 Task: Create a birthday invitation using Canva. Include the date, location, and a festive design.
Action: Mouse moved to (140, 69)
Screenshot: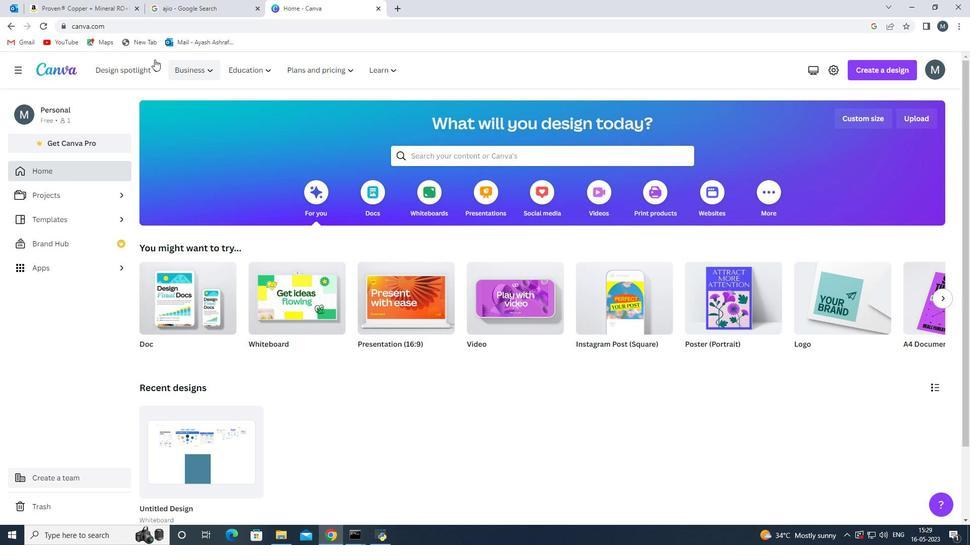 
Action: Mouse pressed left at (140, 69)
Screenshot: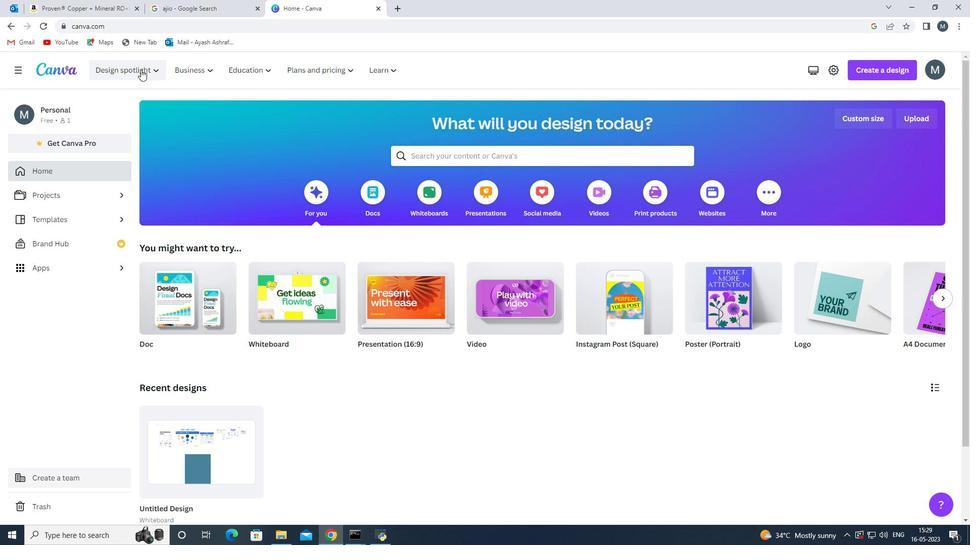 
Action: Mouse pressed left at (140, 69)
Screenshot: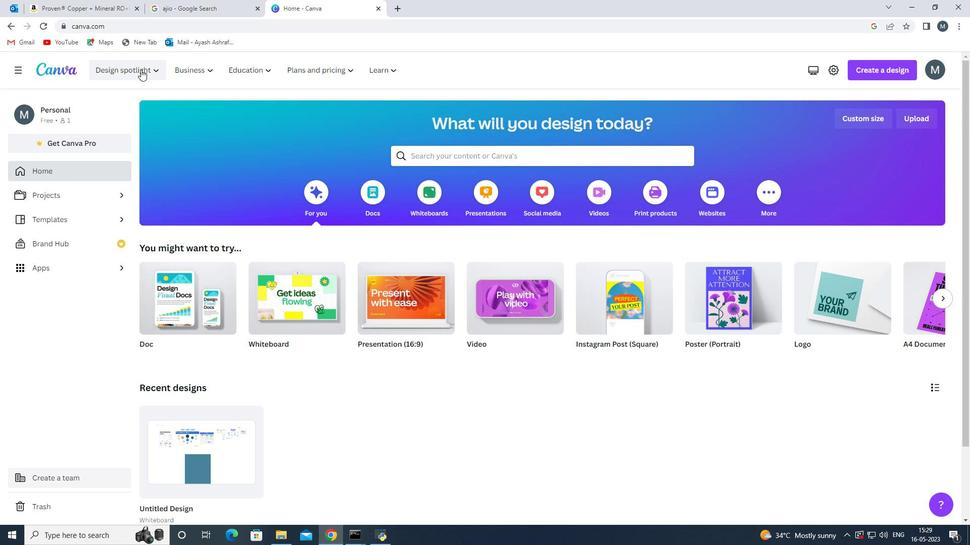 
Action: Mouse moved to (70, 353)
Screenshot: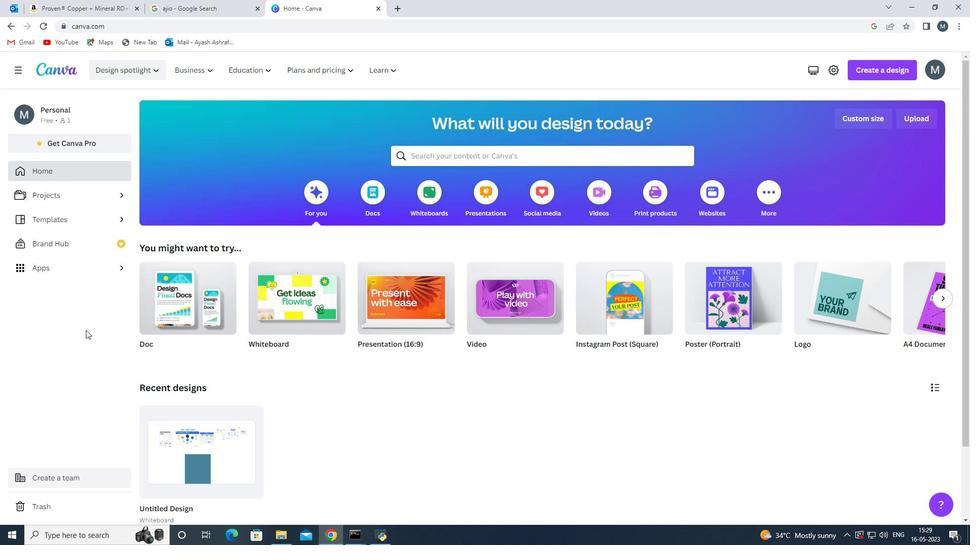 
Action: Mouse pressed left at (70, 353)
Screenshot: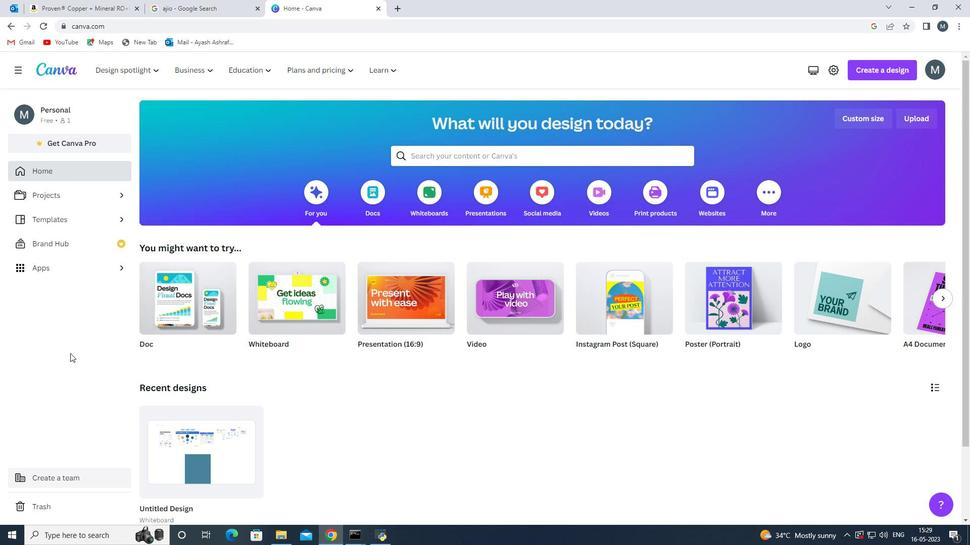 
Action: Mouse moved to (87, 352)
Screenshot: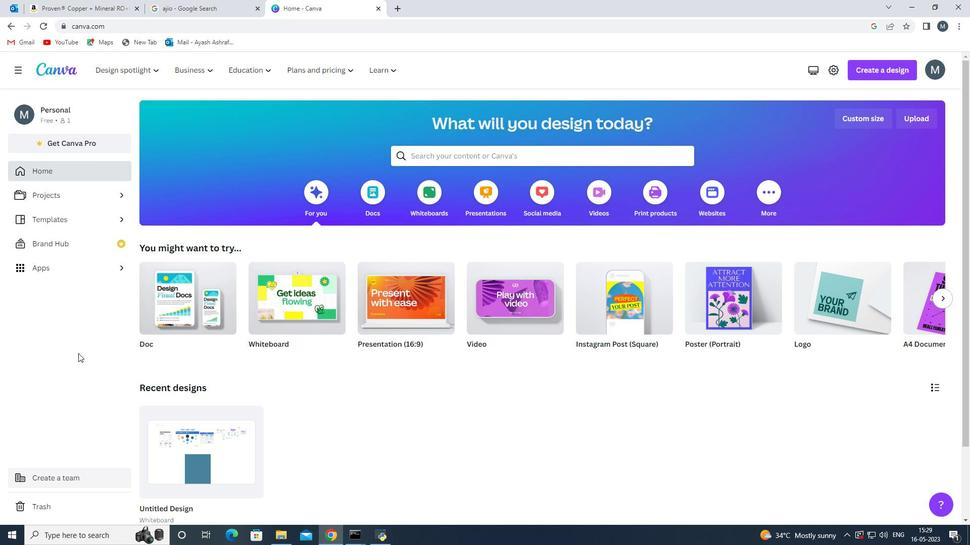 
Action: Mouse scrolled (87, 351) with delta (0, 0)
Screenshot: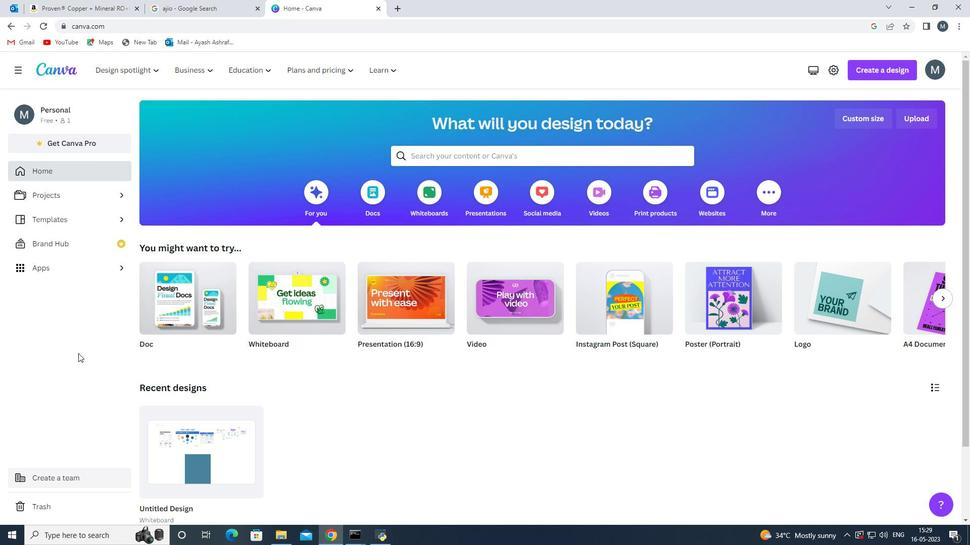 
Action: Mouse moved to (89, 352)
Screenshot: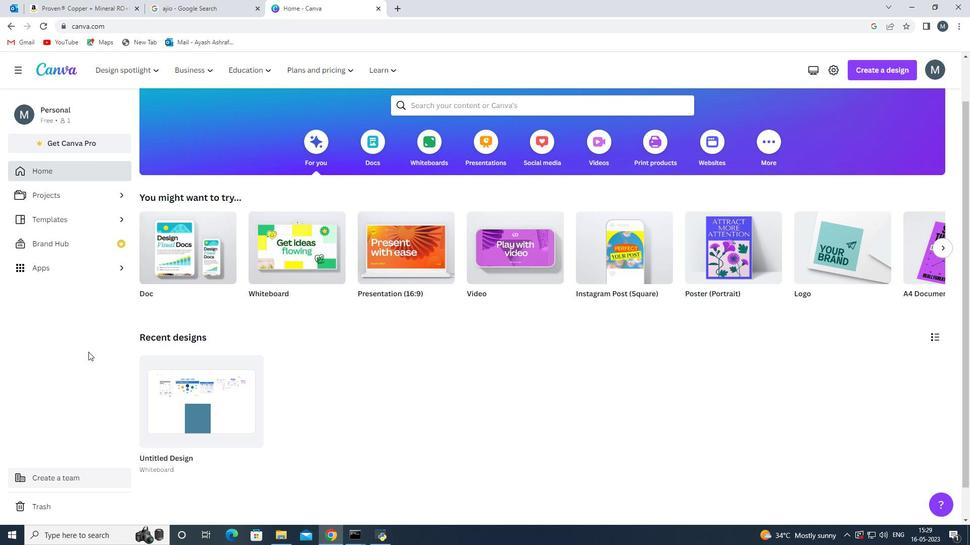
Action: Mouse scrolled (89, 353) with delta (0, 0)
Screenshot: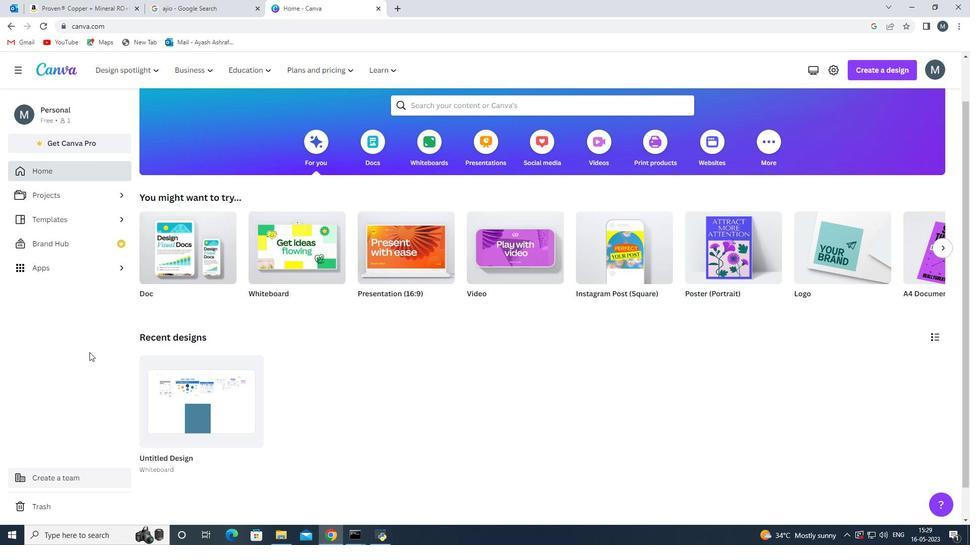 
Action: Mouse scrolled (89, 353) with delta (0, 0)
Screenshot: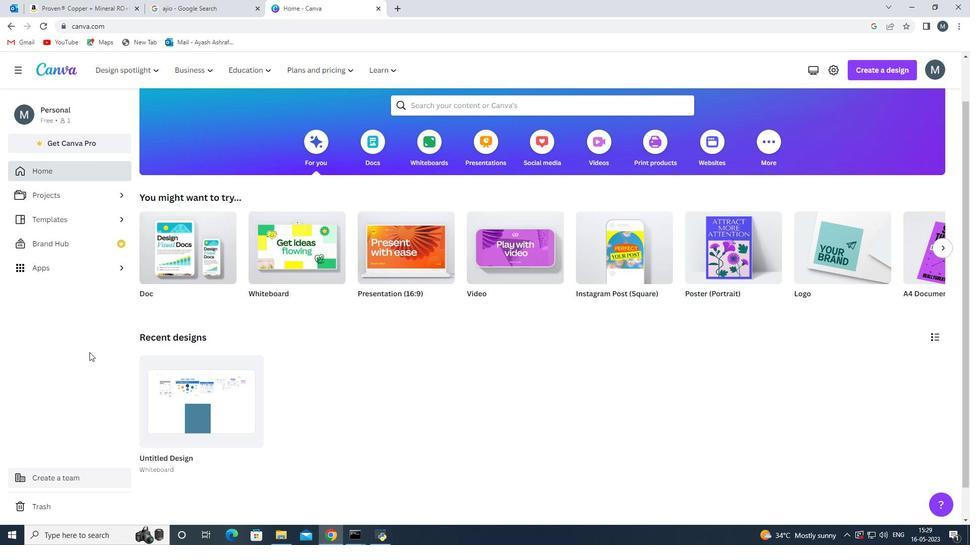
Action: Mouse scrolled (89, 353) with delta (0, 0)
Screenshot: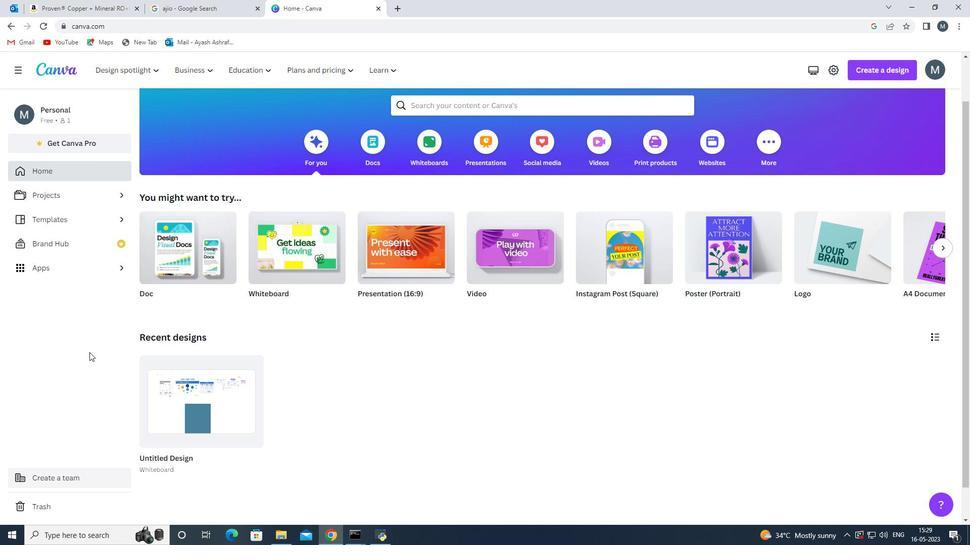 
Action: Mouse scrolled (89, 353) with delta (0, 0)
Screenshot: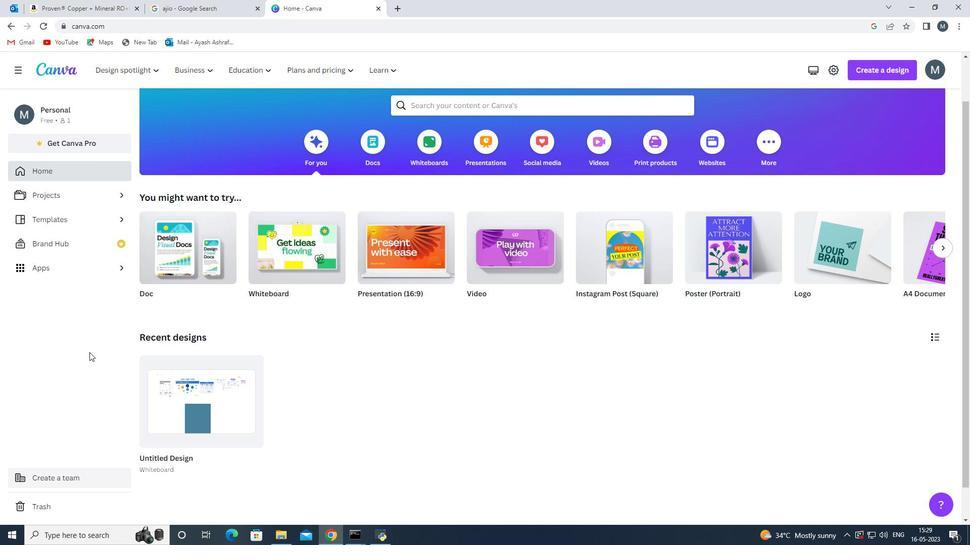 
Action: Mouse scrolled (89, 353) with delta (0, 0)
Screenshot: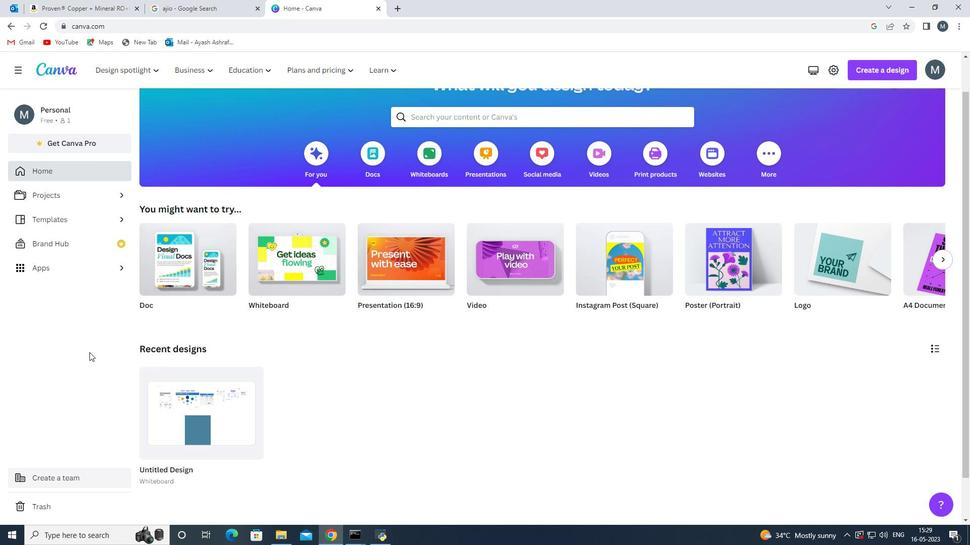 
Action: Mouse moved to (880, 65)
Screenshot: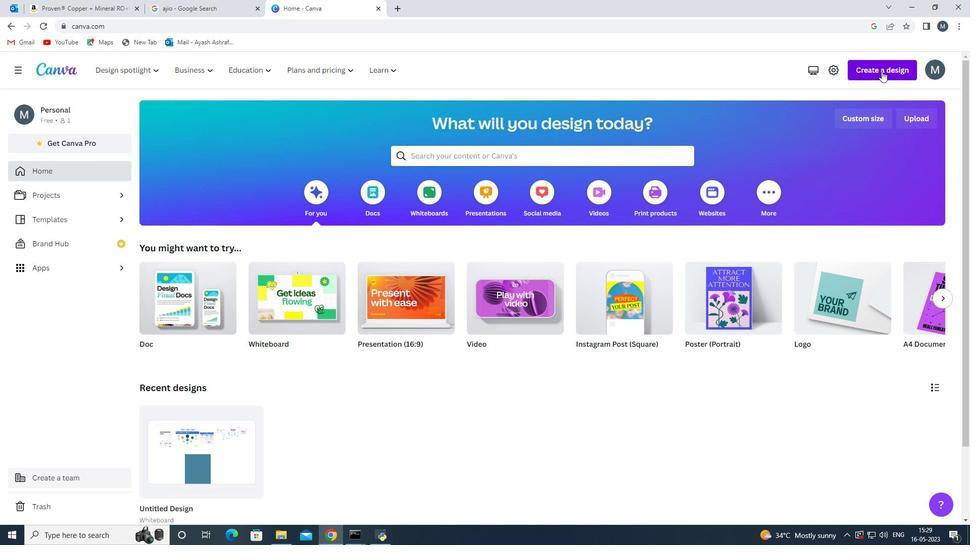 
Action: Mouse pressed left at (880, 65)
Screenshot: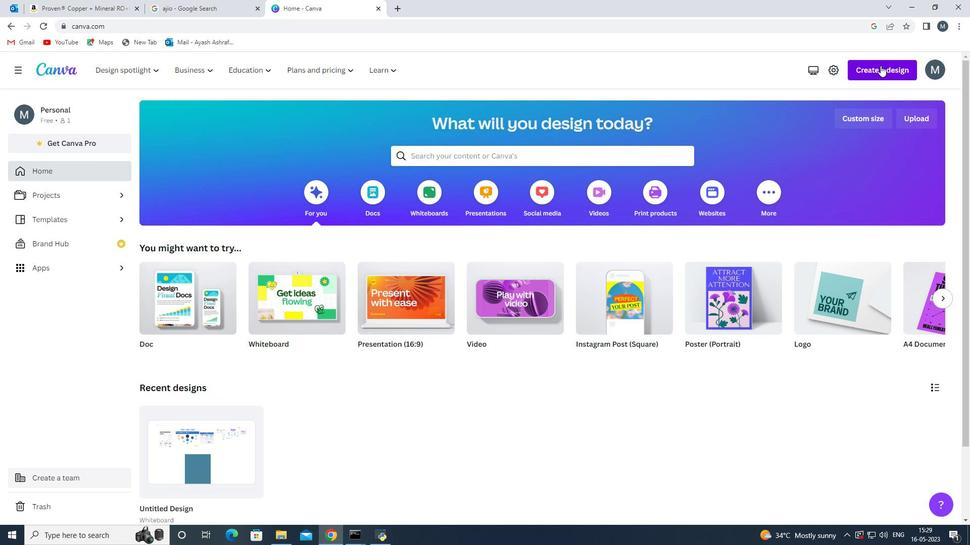 
Action: Mouse moved to (827, 173)
Screenshot: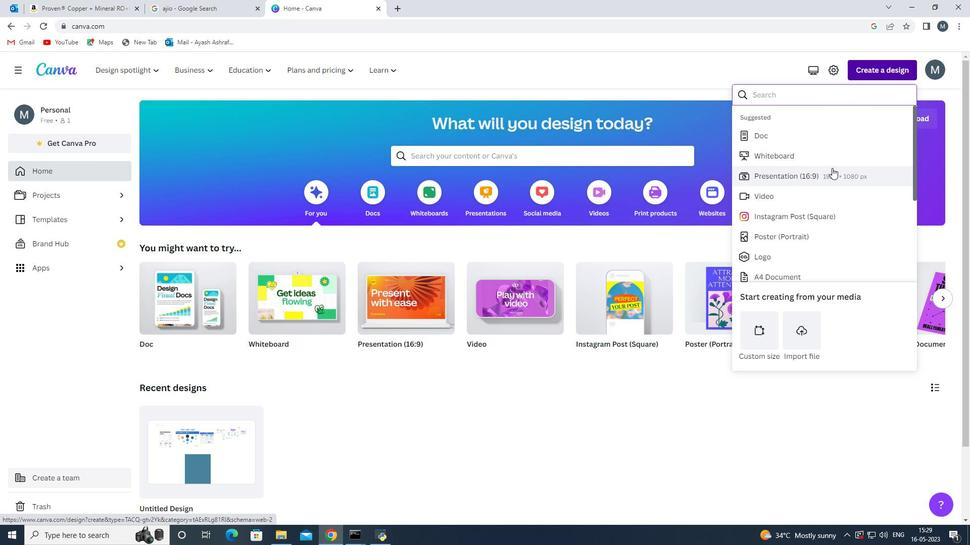 
Action: Mouse scrolled (827, 172) with delta (0, 0)
Screenshot: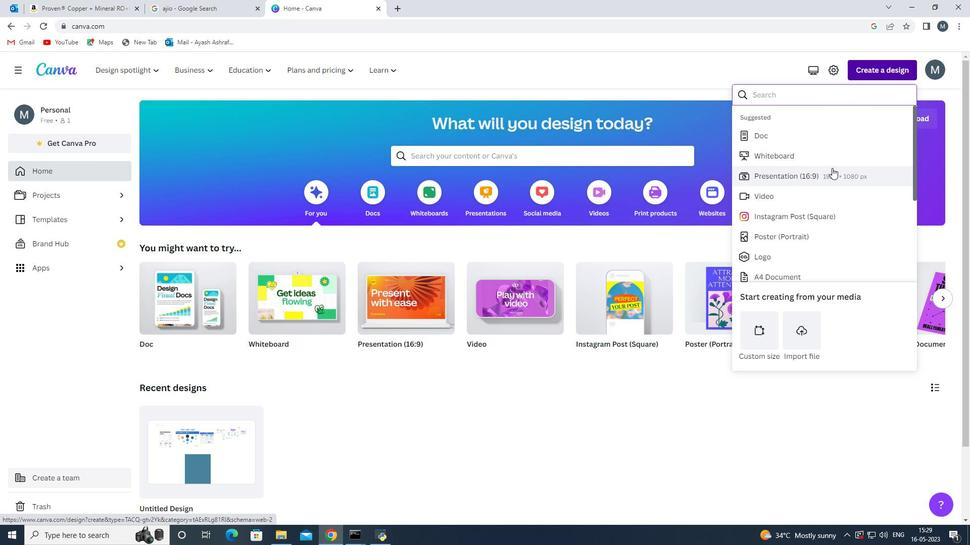 
Action: Mouse moved to (818, 182)
Screenshot: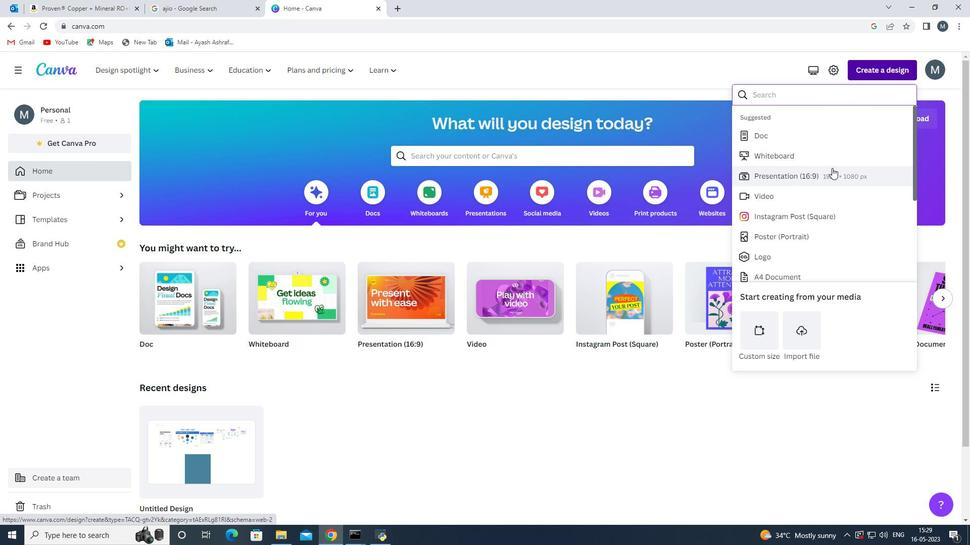 
Action: Mouse scrolled (818, 182) with delta (0, 0)
Screenshot: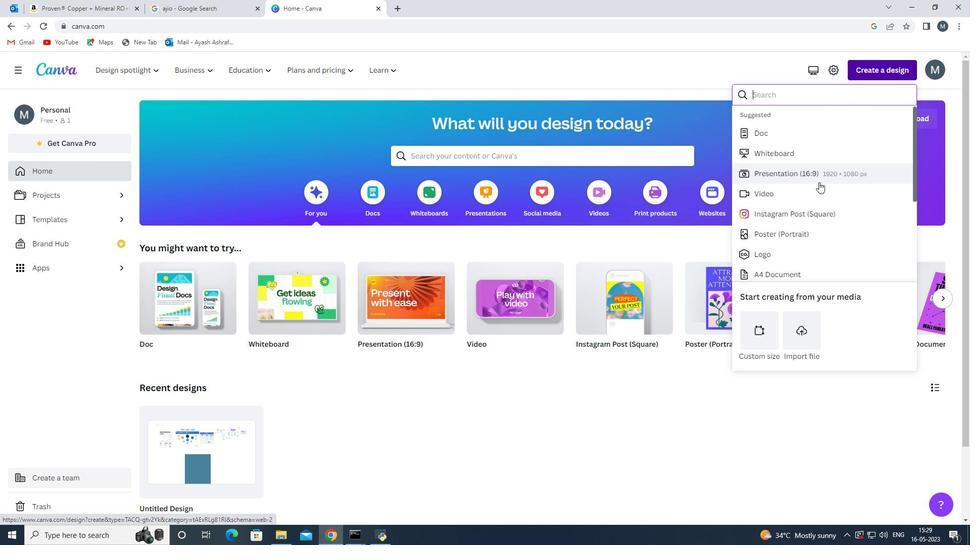 
Action: Mouse scrolled (818, 182) with delta (0, 0)
Screenshot: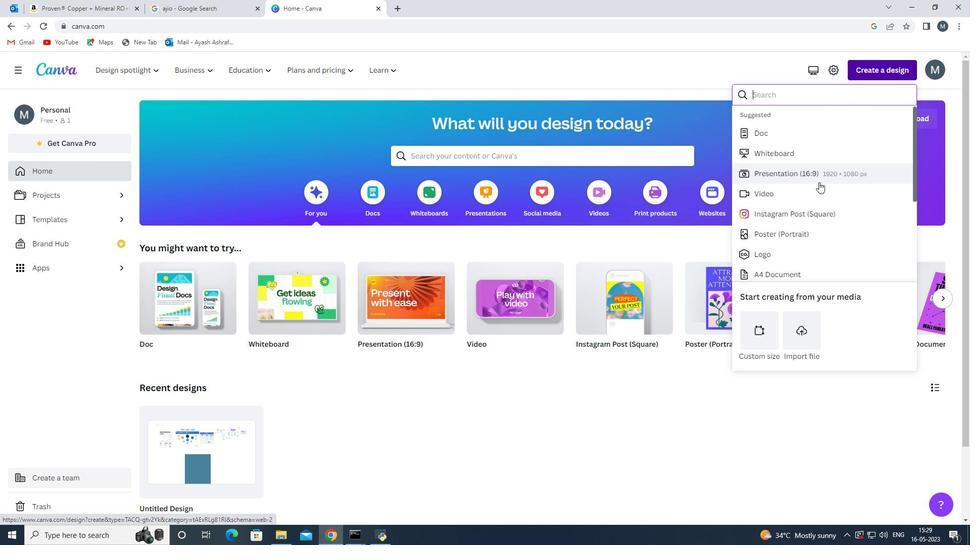 
Action: Mouse scrolled (818, 182) with delta (0, 0)
Screenshot: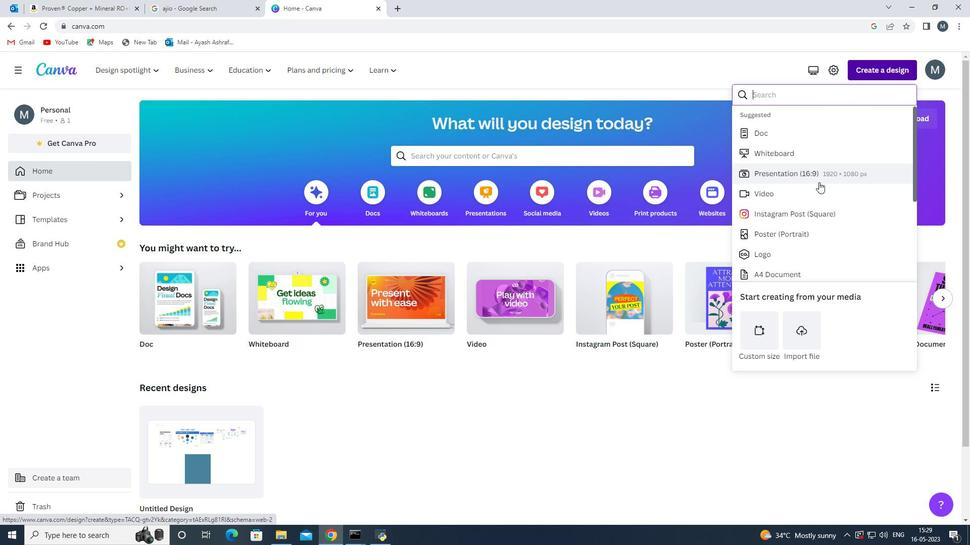 
Action: Mouse scrolled (818, 182) with delta (0, 0)
Screenshot: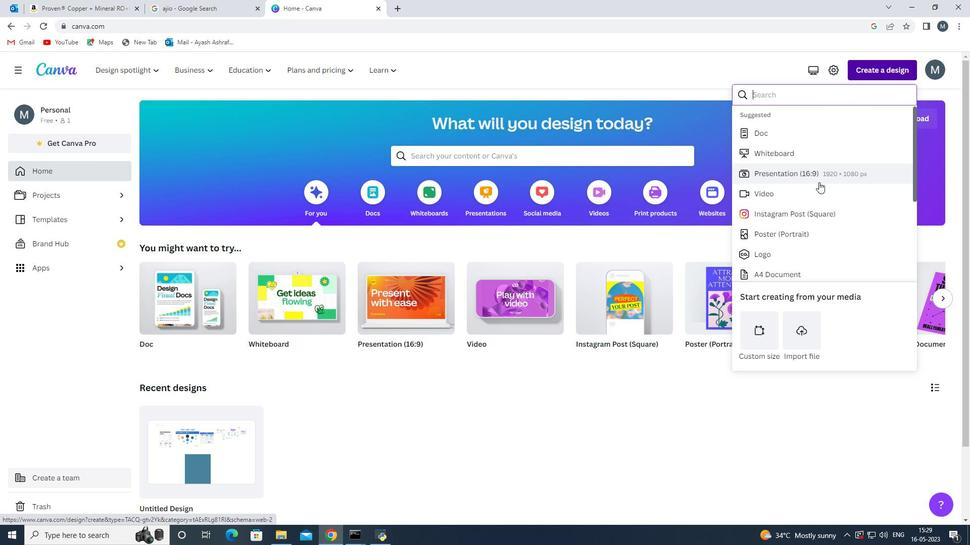 
Action: Mouse scrolled (818, 182) with delta (0, 0)
Screenshot: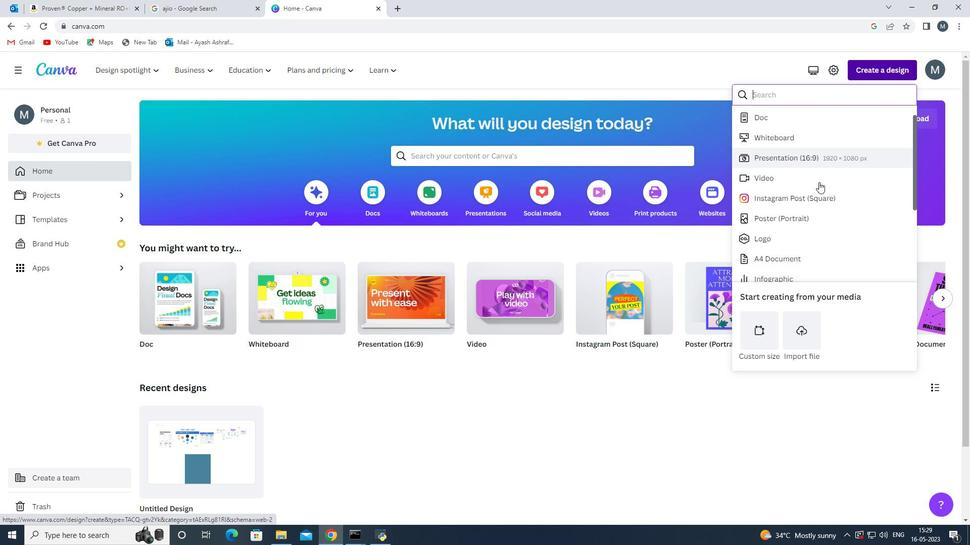 
Action: Mouse moved to (813, 183)
Screenshot: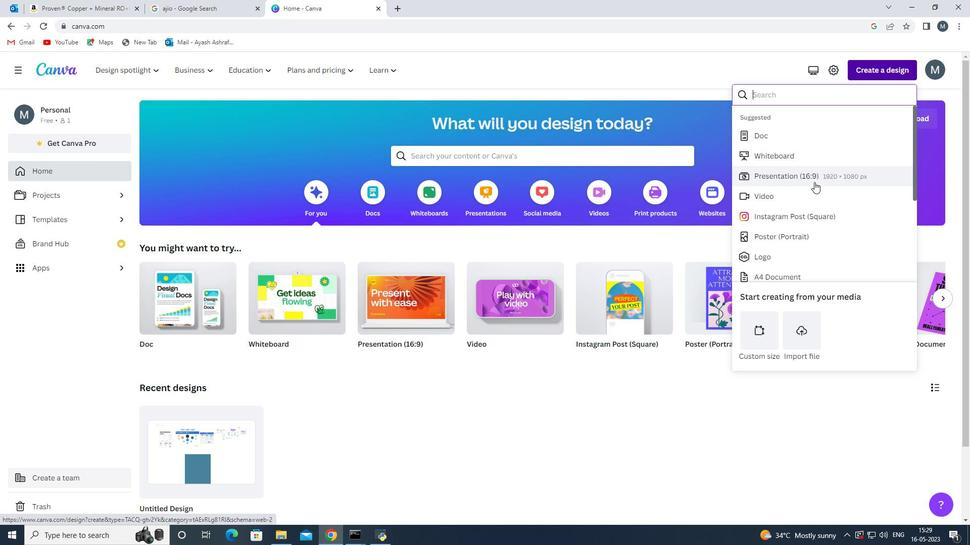 
Action: Mouse scrolled (813, 183) with delta (0, 0)
Screenshot: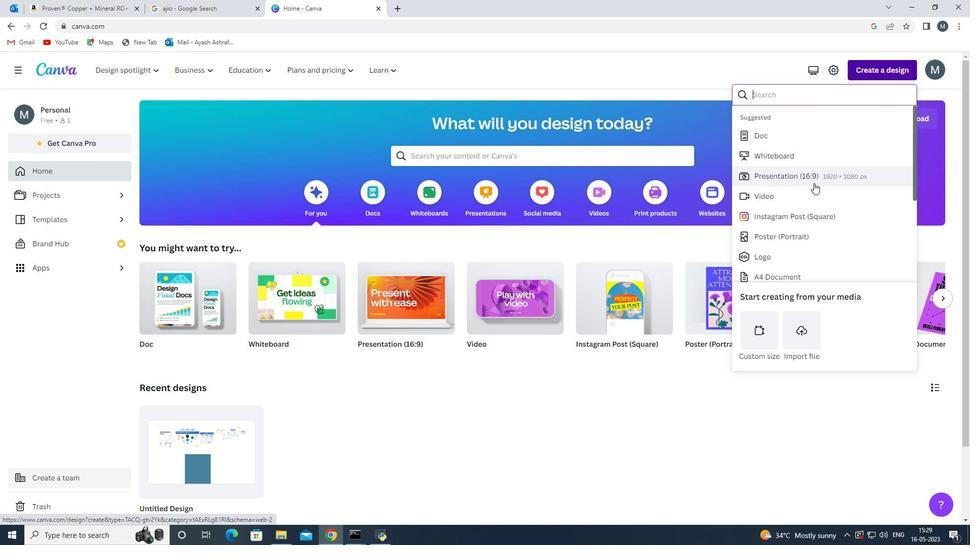 
Action: Mouse scrolled (813, 183) with delta (0, 0)
Screenshot: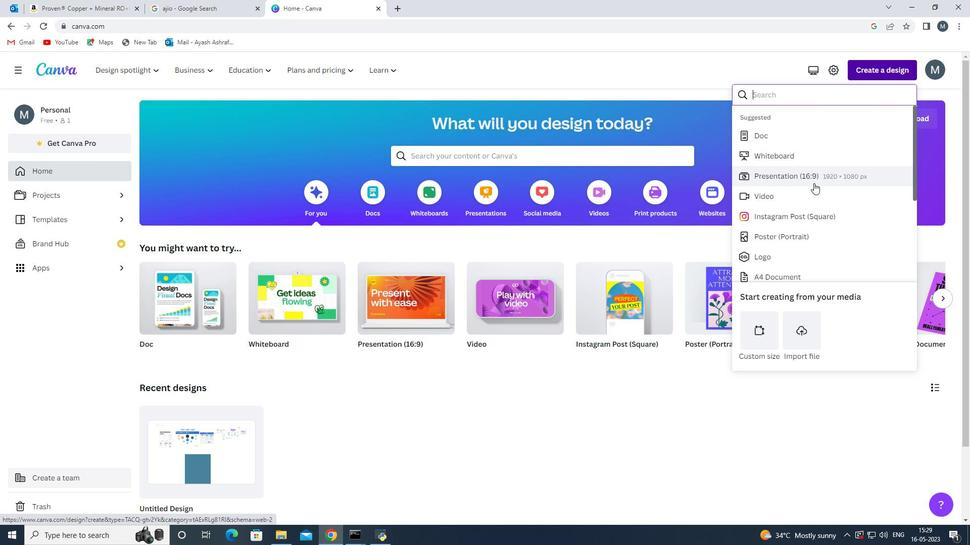 
Action: Mouse scrolled (813, 183) with delta (0, 0)
Screenshot: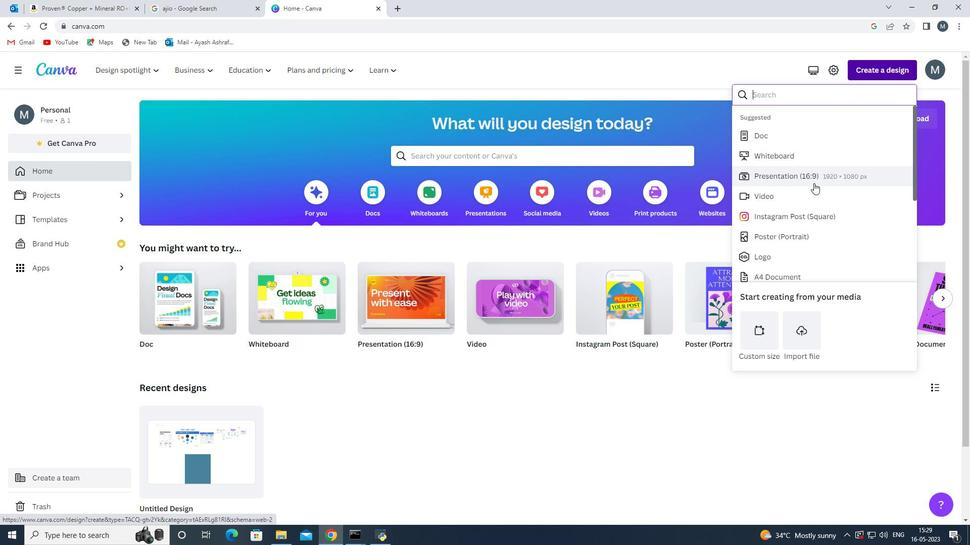 
Action: Mouse scrolled (813, 183) with delta (0, 0)
Screenshot: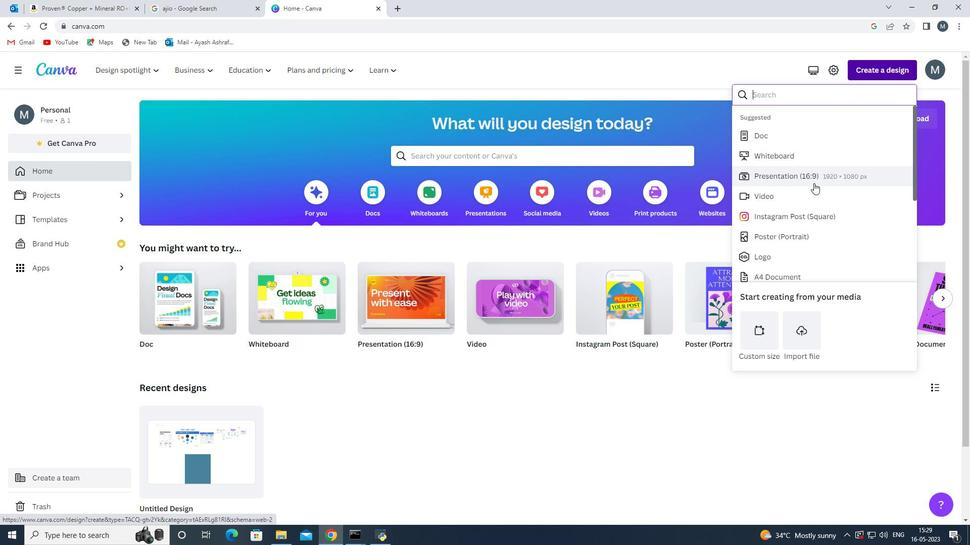 
Action: Mouse scrolled (813, 183) with delta (0, 0)
Screenshot: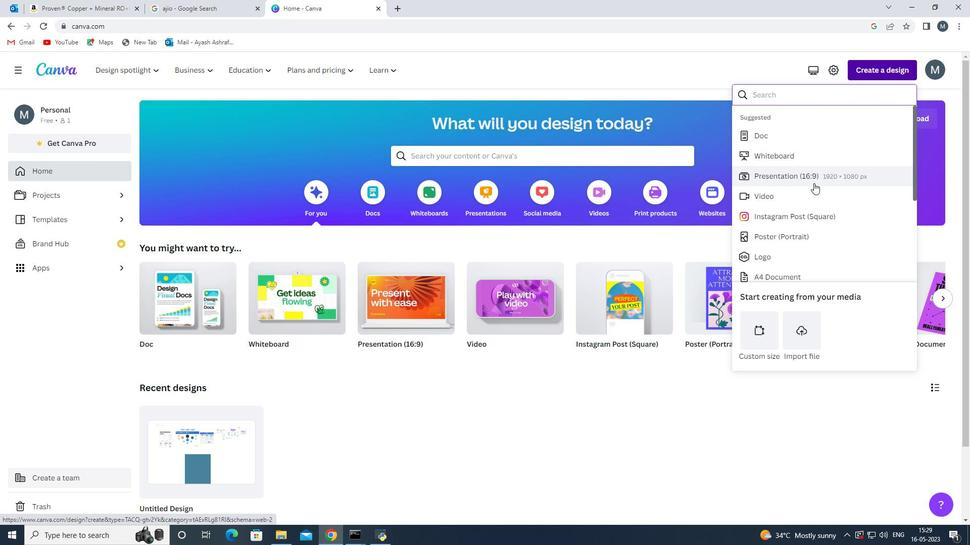 
Action: Mouse moved to (769, 97)
Screenshot: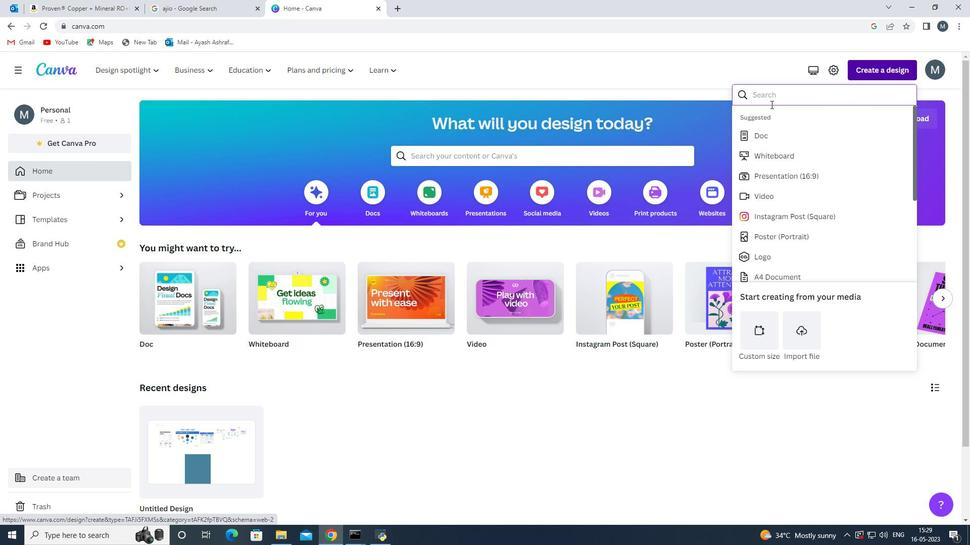 
Action: Mouse pressed left at (769, 97)
Screenshot: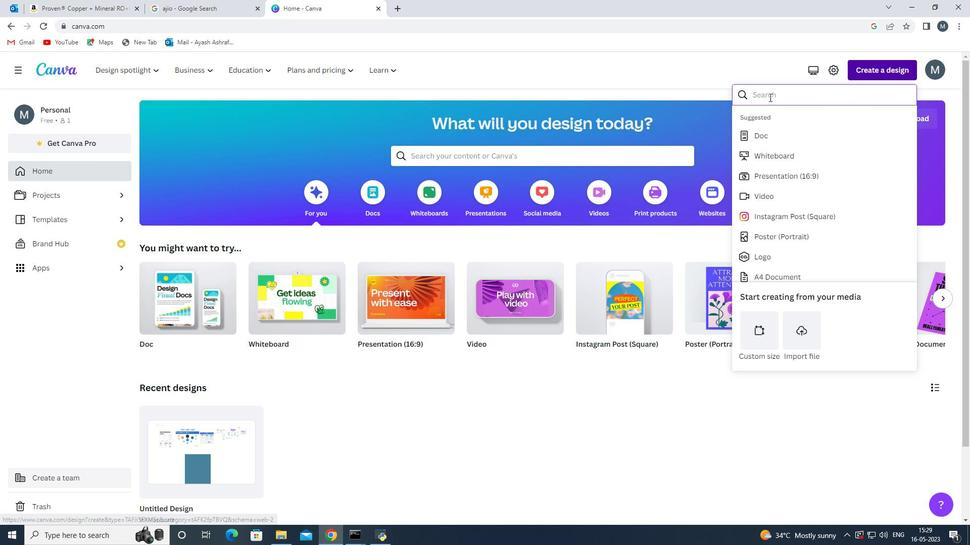 
Action: Mouse moved to (786, 130)
Screenshot: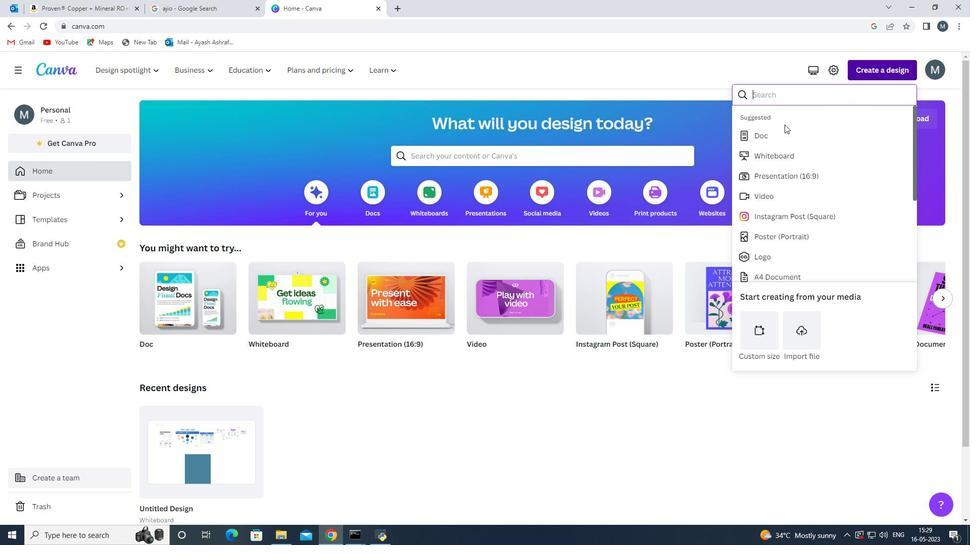 
Action: Mouse scrolled (786, 130) with delta (0, 0)
Screenshot: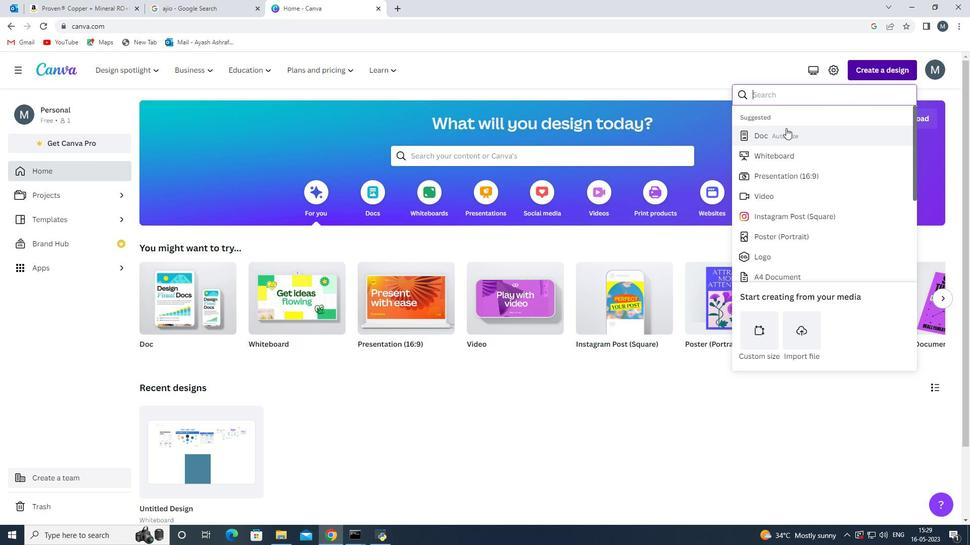 
Action: Mouse moved to (786, 134)
Screenshot: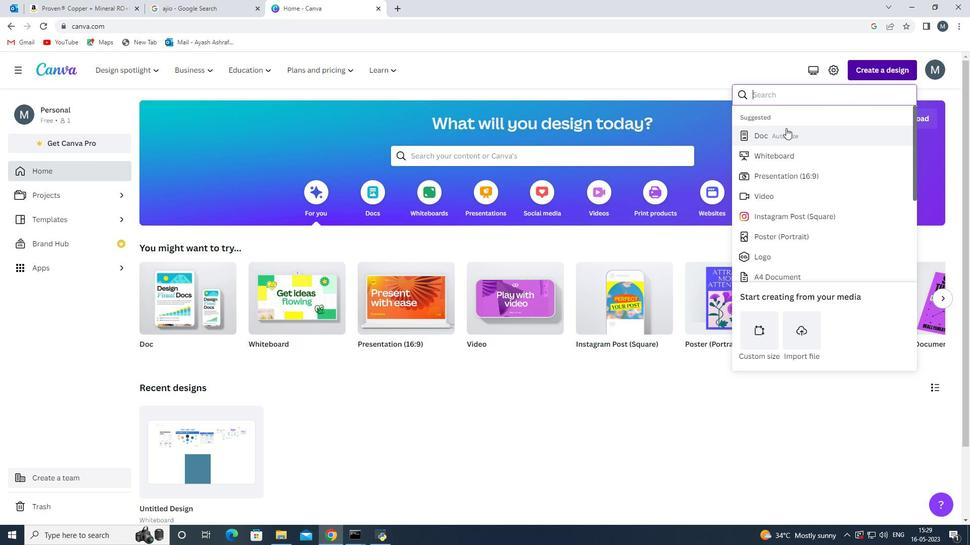 
Action: Mouse scrolled (786, 133) with delta (0, 0)
Screenshot: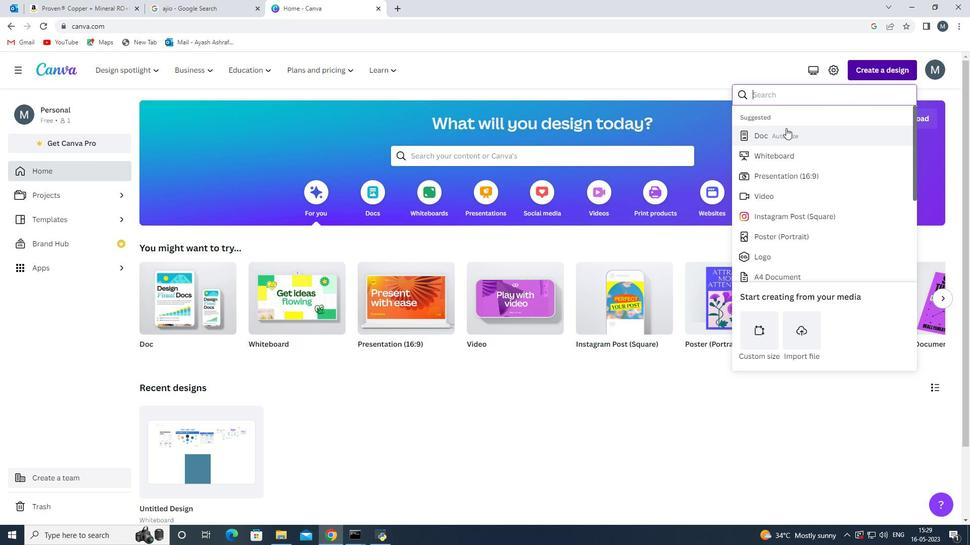 
Action: Mouse moved to (787, 134)
Screenshot: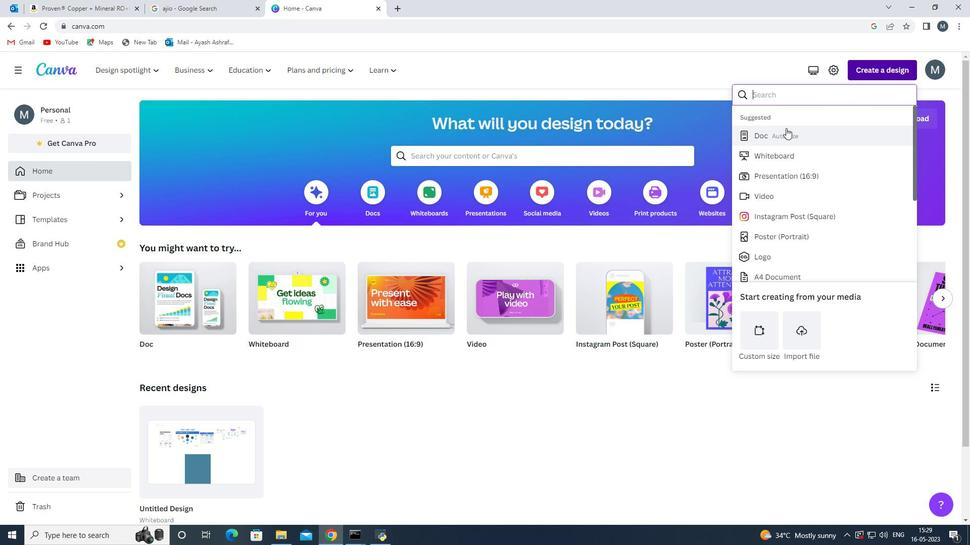 
Action: Mouse scrolled (787, 134) with delta (0, 0)
Screenshot: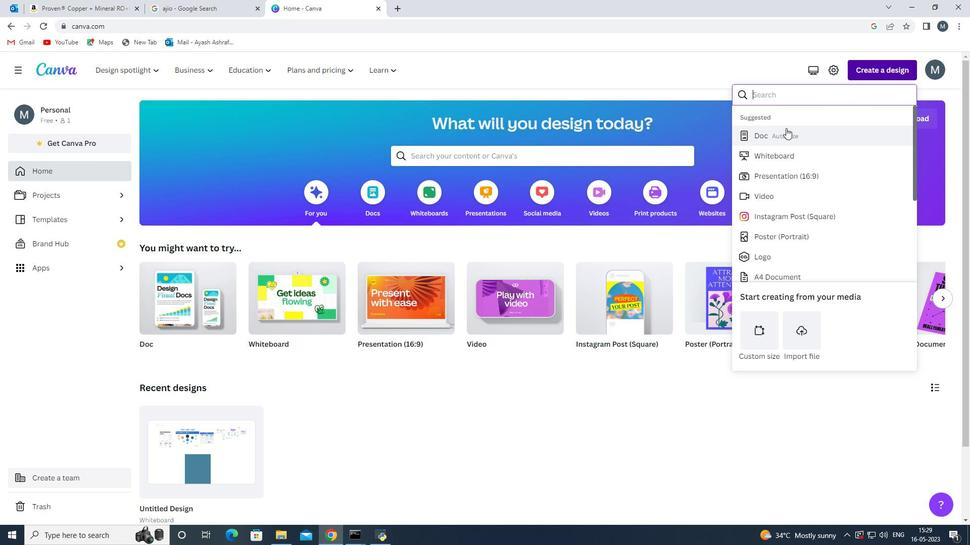 
Action: Mouse moved to (787, 135)
Screenshot: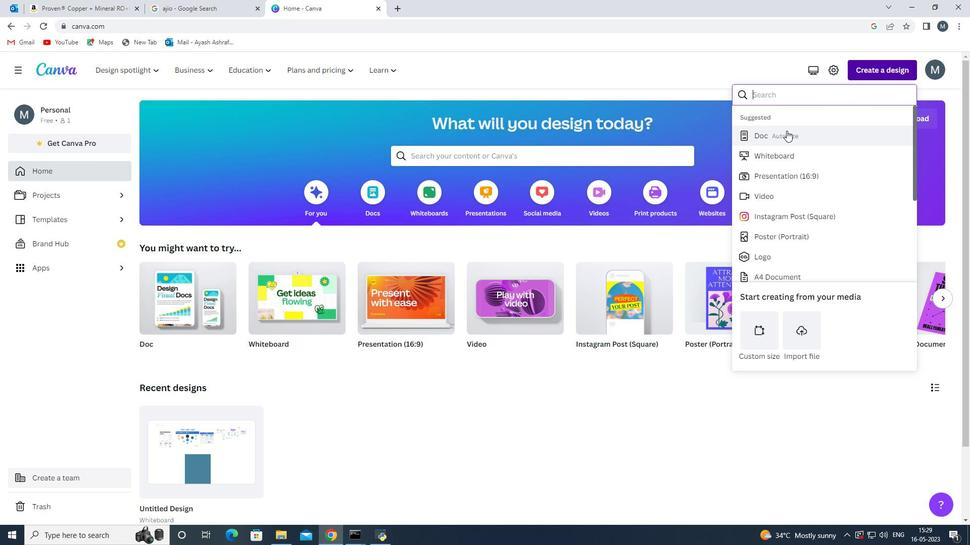 
Action: Mouse scrolled (787, 134) with delta (0, 0)
Screenshot: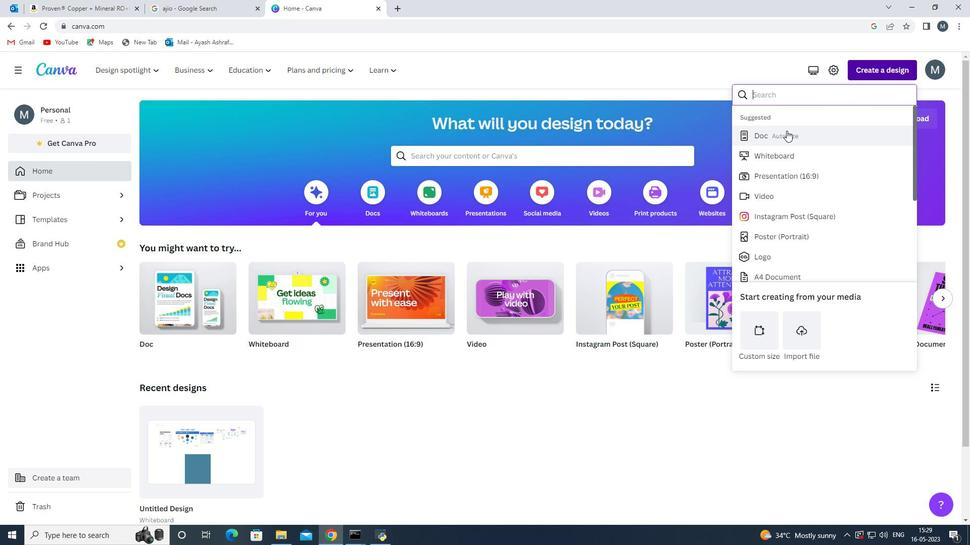 
Action: Mouse moved to (793, 218)
Screenshot: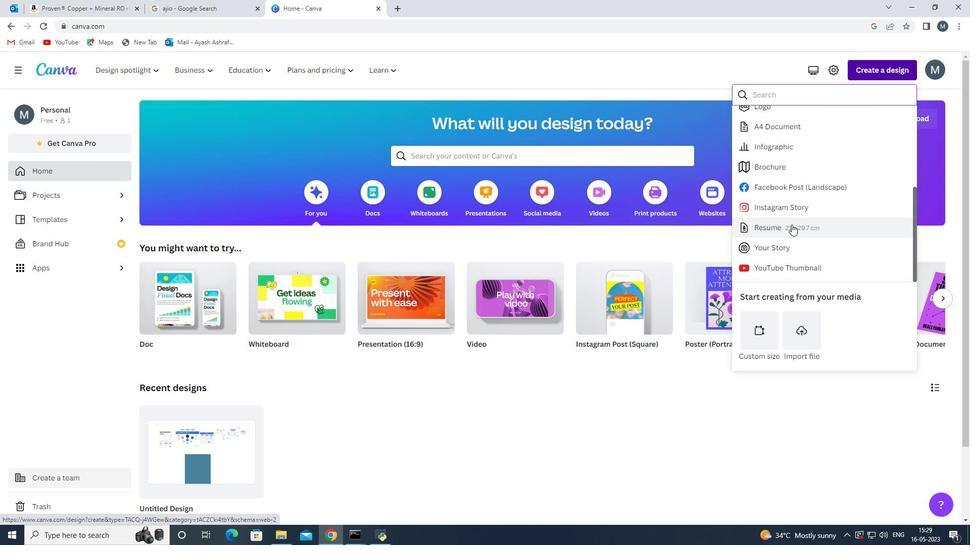 
Action: Mouse scrolled (793, 218) with delta (0, 0)
Screenshot: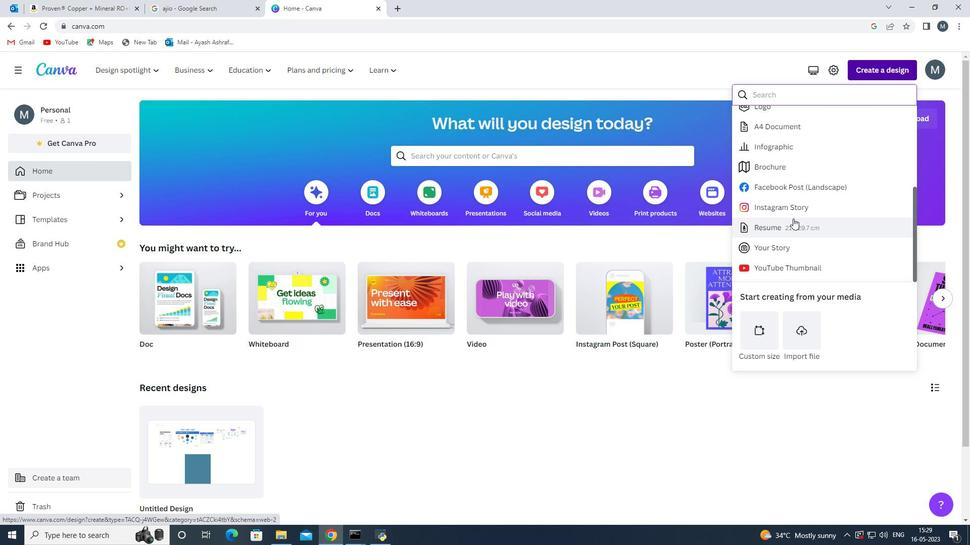 
Action: Mouse moved to (793, 218)
Screenshot: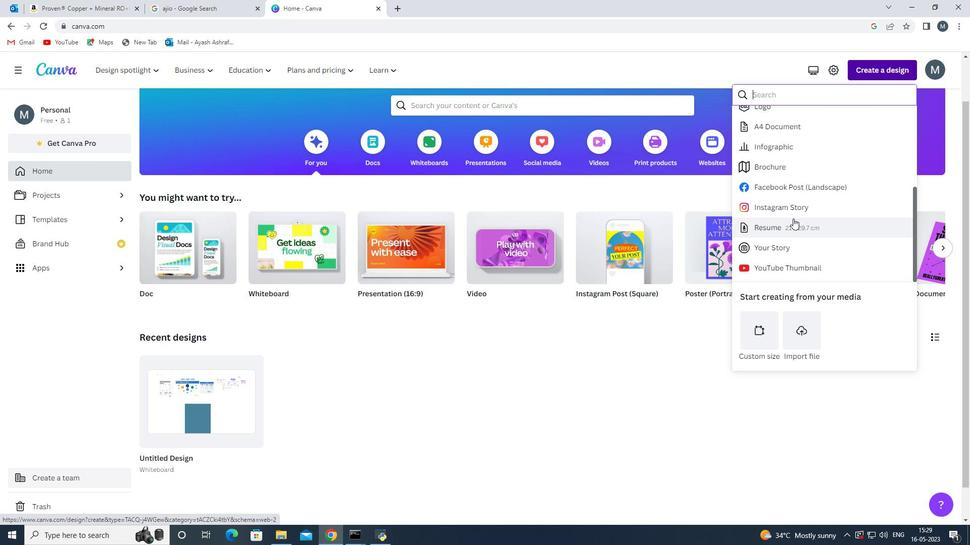
Action: Mouse scrolled (793, 219) with delta (0, 0)
Screenshot: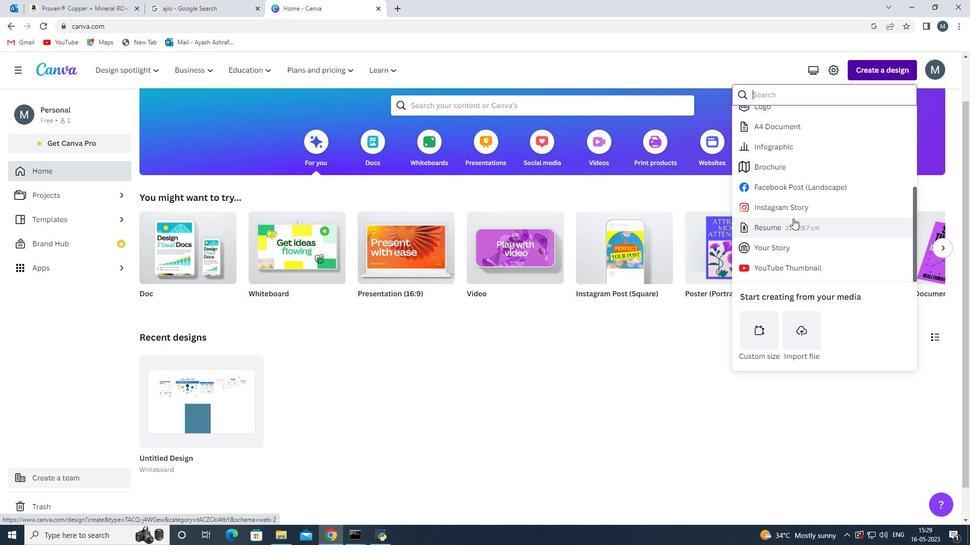 
Action: Mouse scrolled (793, 219) with delta (0, 0)
Screenshot: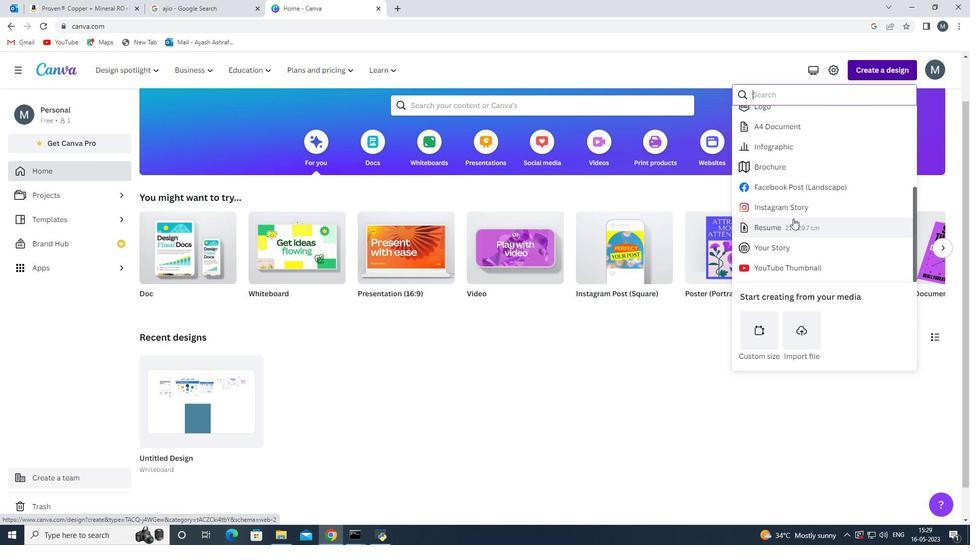 
Action: Mouse moved to (792, 218)
Screenshot: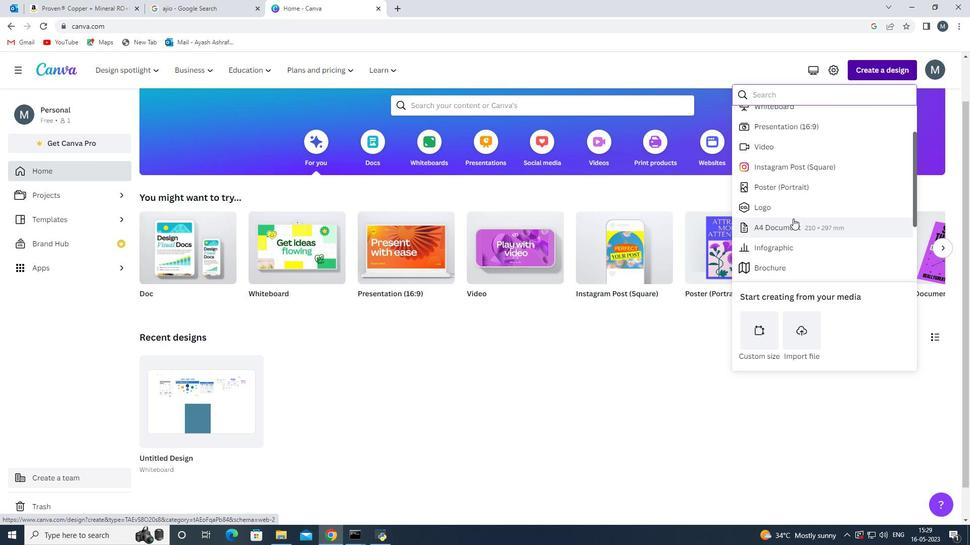
Action: Mouse scrolled (792, 219) with delta (0, 0)
Screenshot: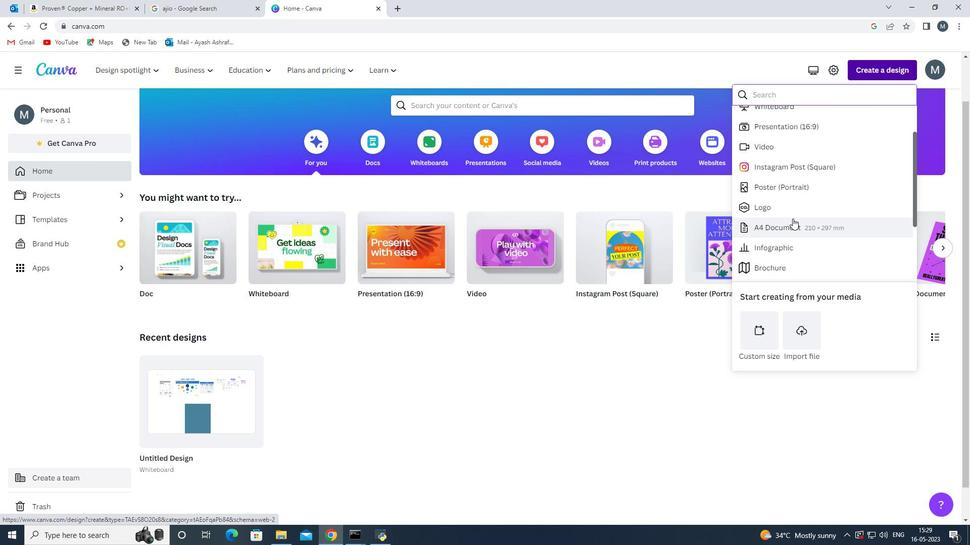 
Action: Mouse scrolled (792, 219) with delta (0, 0)
Screenshot: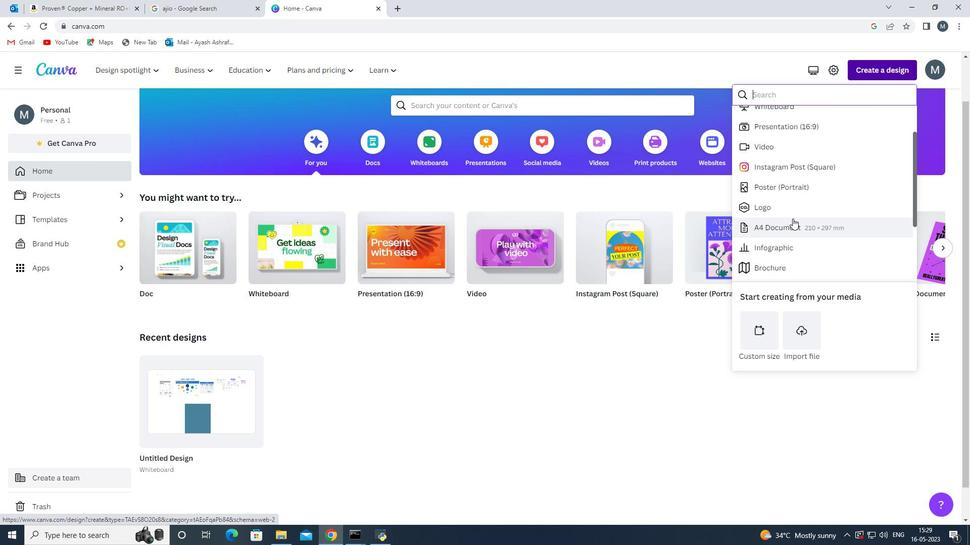 
Action: Mouse moved to (795, 210)
Screenshot: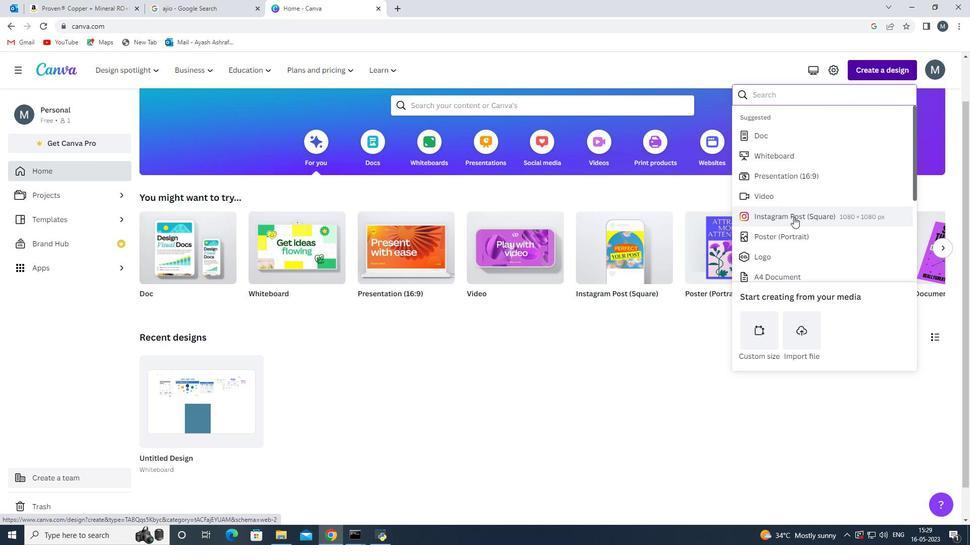 
Action: Mouse scrolled (795, 210) with delta (0, 0)
Screenshot: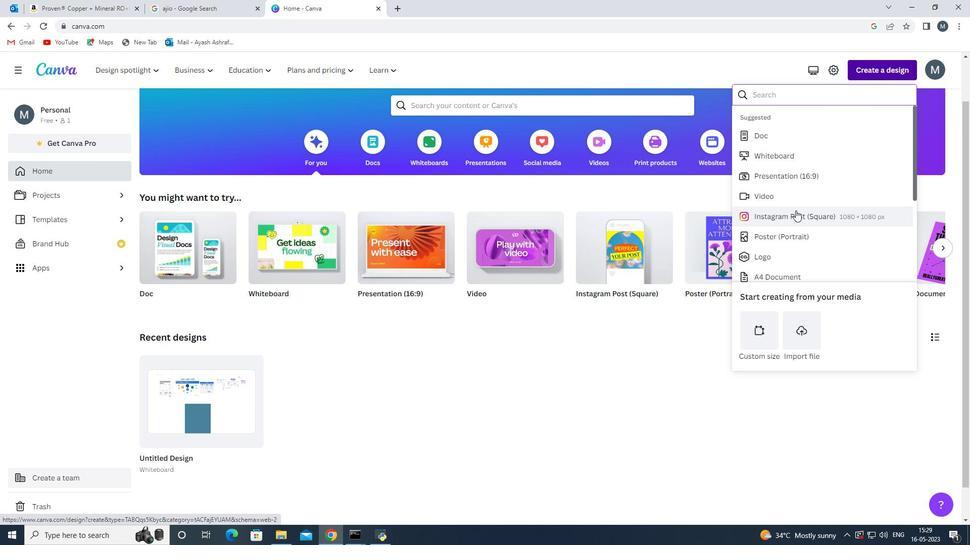 
Action: Mouse scrolled (795, 210) with delta (0, 0)
Screenshot: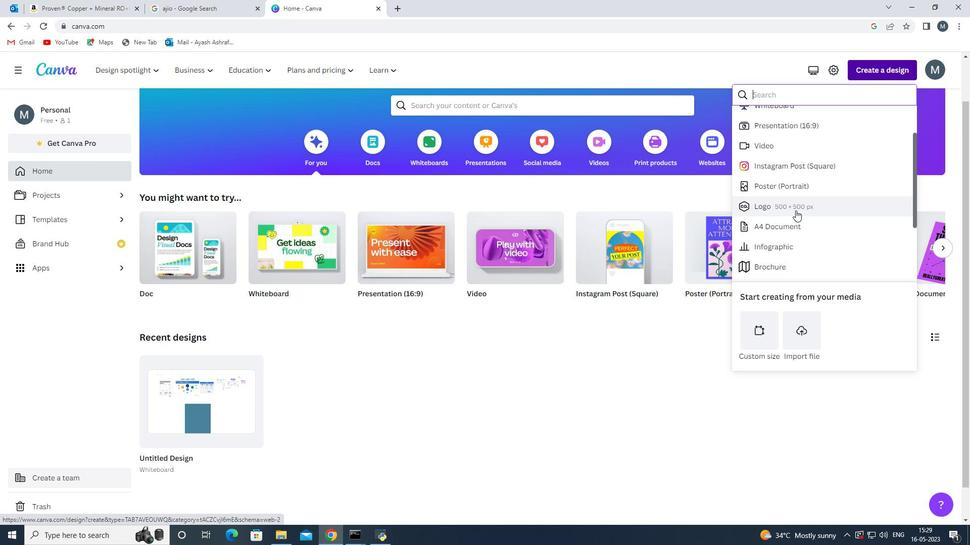 
Action: Mouse moved to (795, 210)
Screenshot: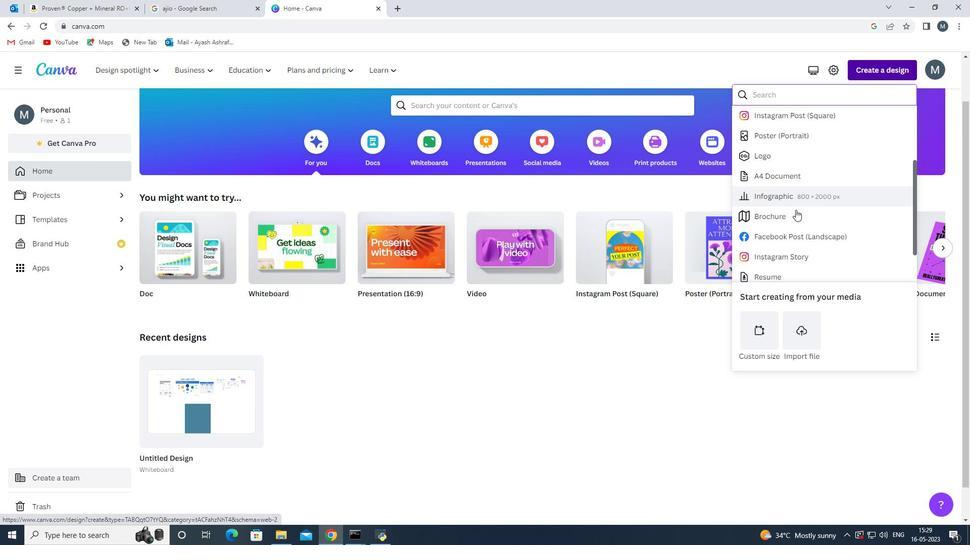 
Action: Mouse scrolled (795, 209) with delta (0, 0)
Screenshot: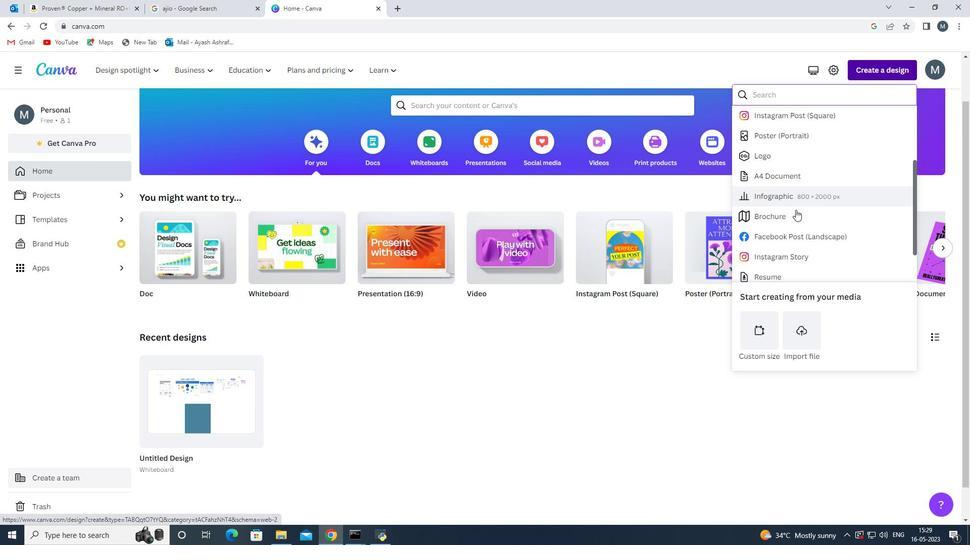 
Action: Mouse scrolled (795, 209) with delta (0, 0)
Screenshot: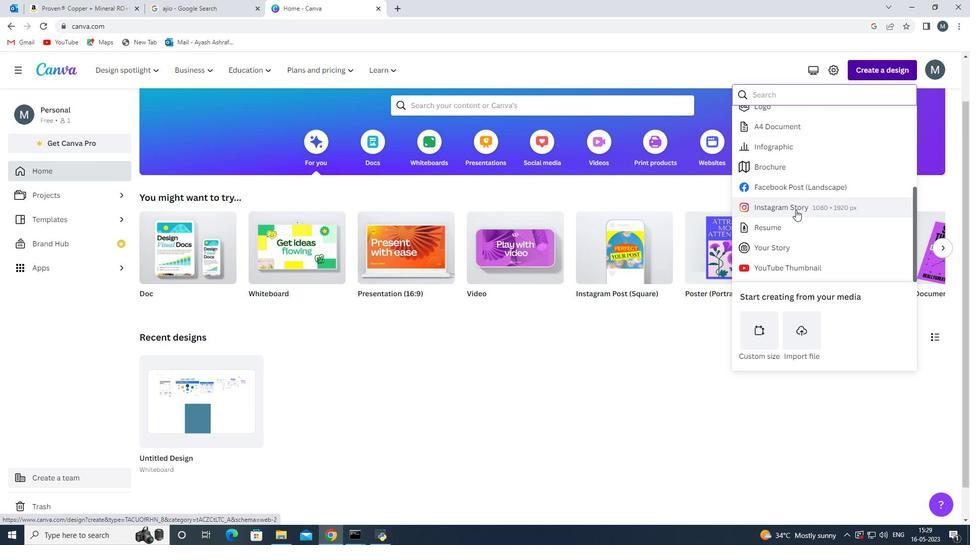 
Action: Mouse moved to (794, 210)
Screenshot: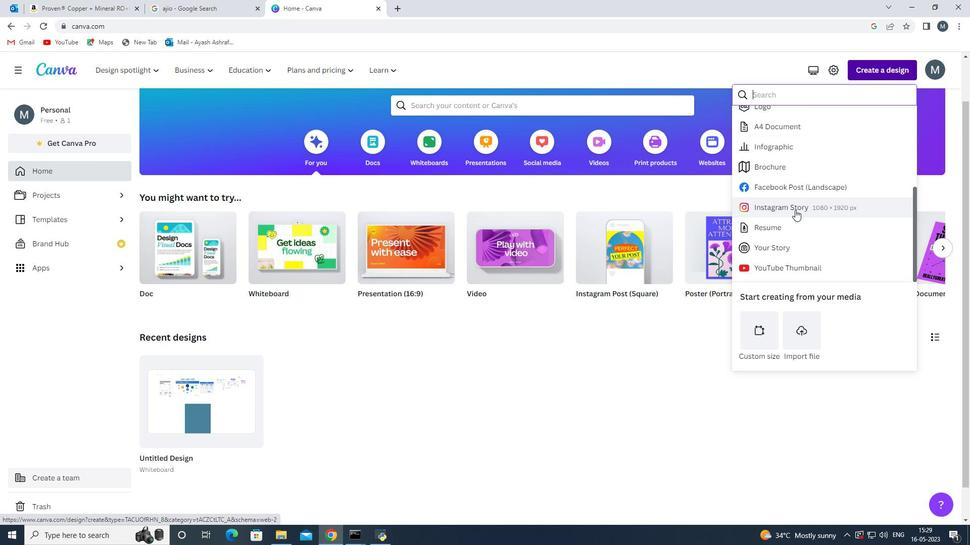 
Action: Mouse scrolled (794, 210) with delta (0, 0)
Screenshot: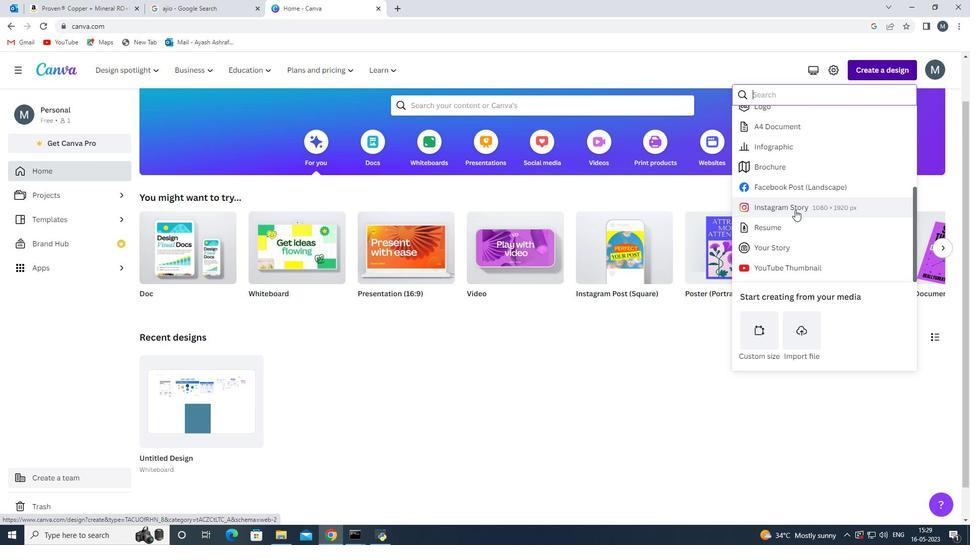 
Action: Mouse moved to (794, 211)
Screenshot: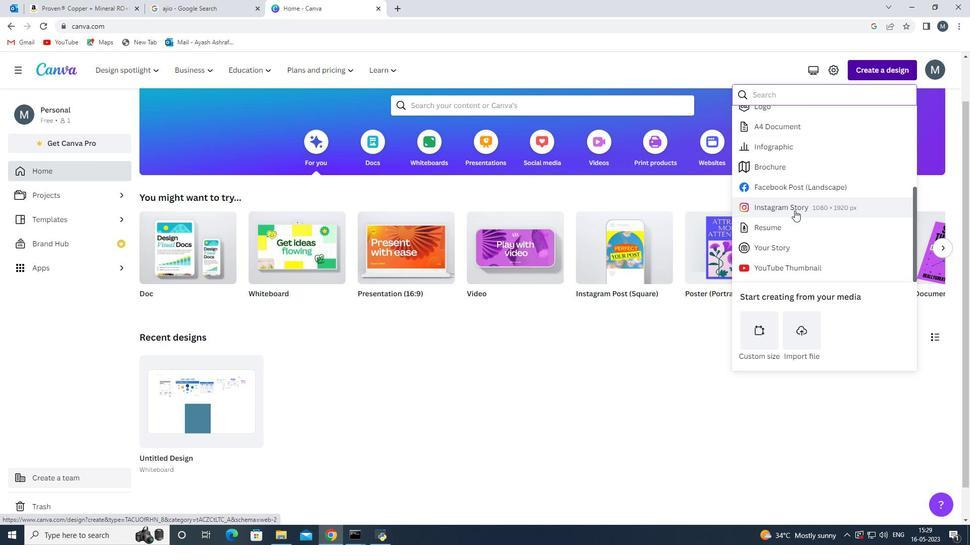 
Action: Mouse scrolled (794, 211) with delta (0, 0)
Screenshot: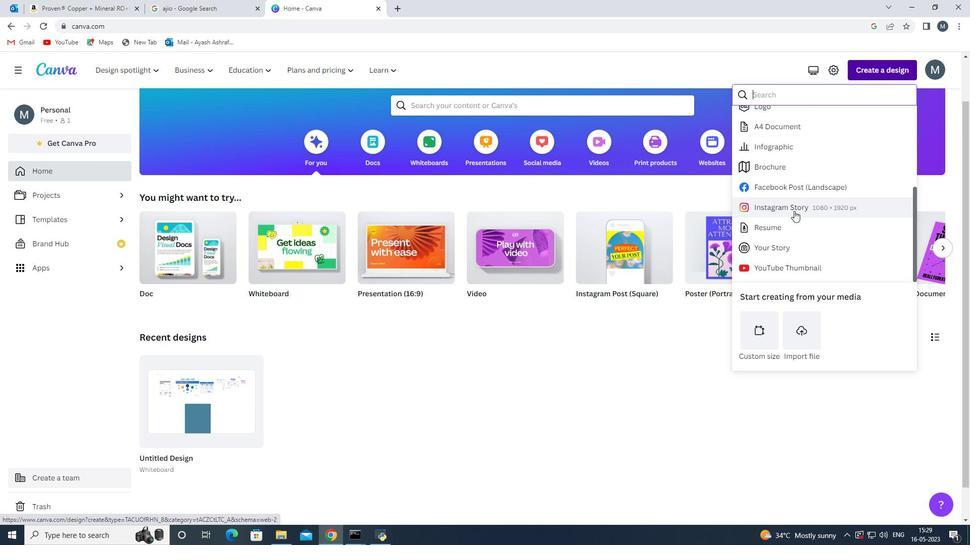 
Action: Mouse scrolled (794, 211) with delta (0, 0)
Screenshot: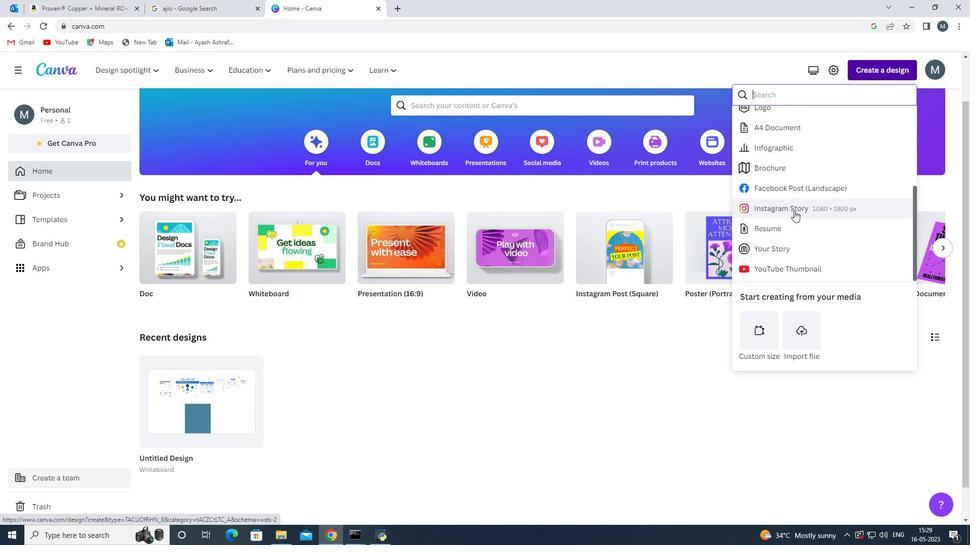 
Action: Mouse scrolled (794, 211) with delta (0, 0)
Screenshot: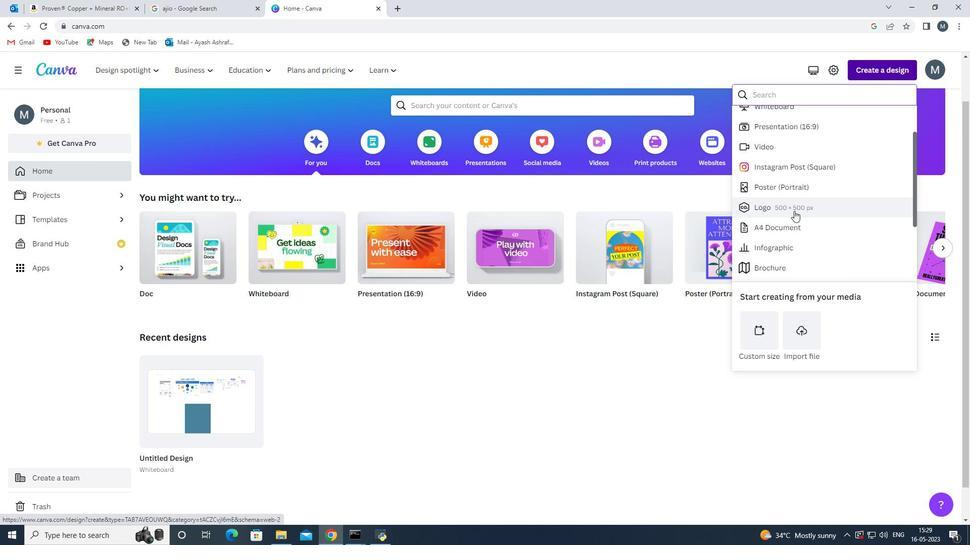 
Action: Mouse scrolled (794, 211) with delta (0, 0)
Screenshot: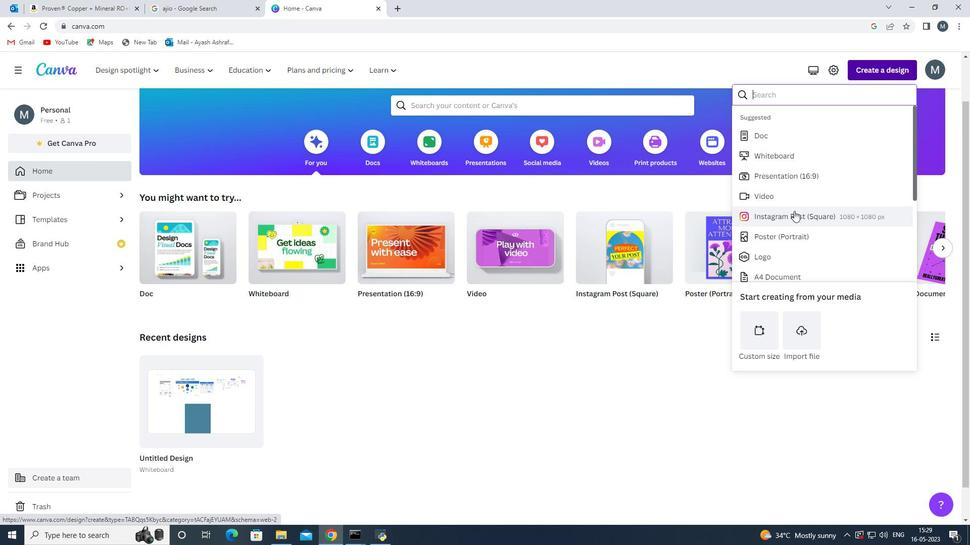 
Action: Mouse moved to (792, 195)
Screenshot: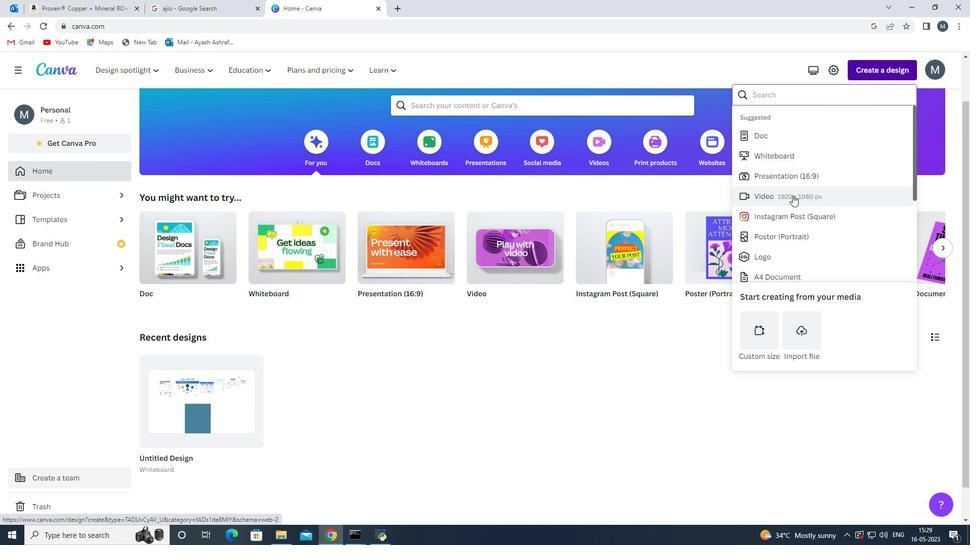 
Action: Mouse scrolled (792, 195) with delta (0, 0)
Screenshot: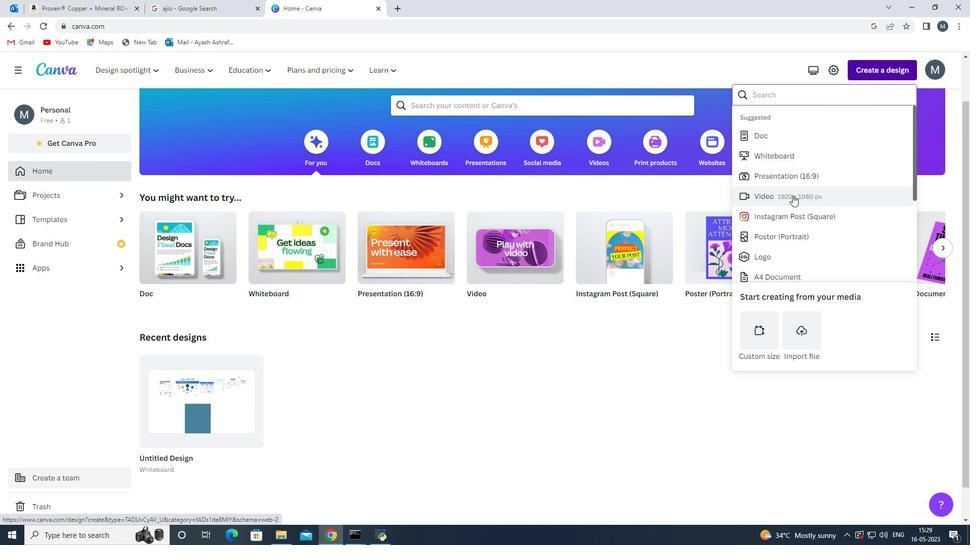 
Action: Mouse moved to (792, 195)
Screenshot: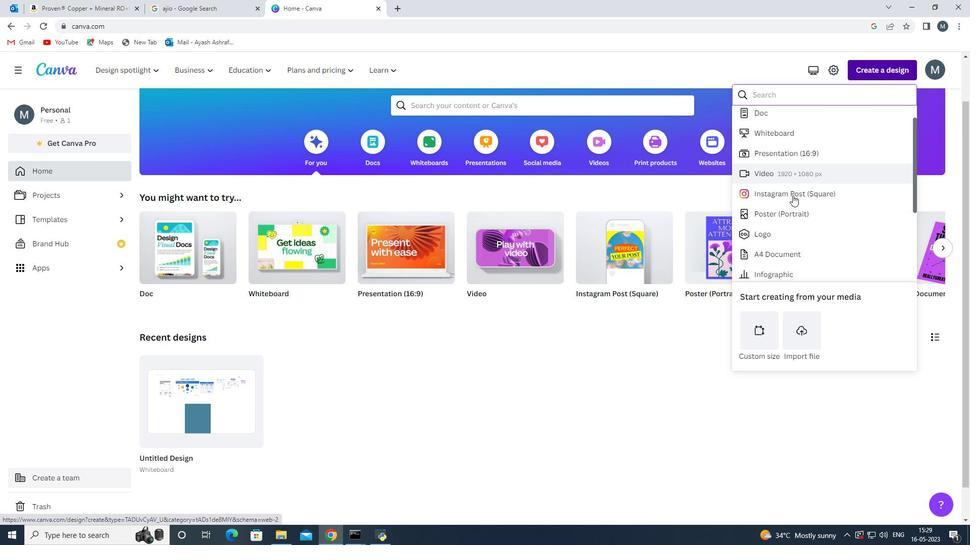 
Action: Mouse scrolled (792, 195) with delta (0, 0)
Screenshot: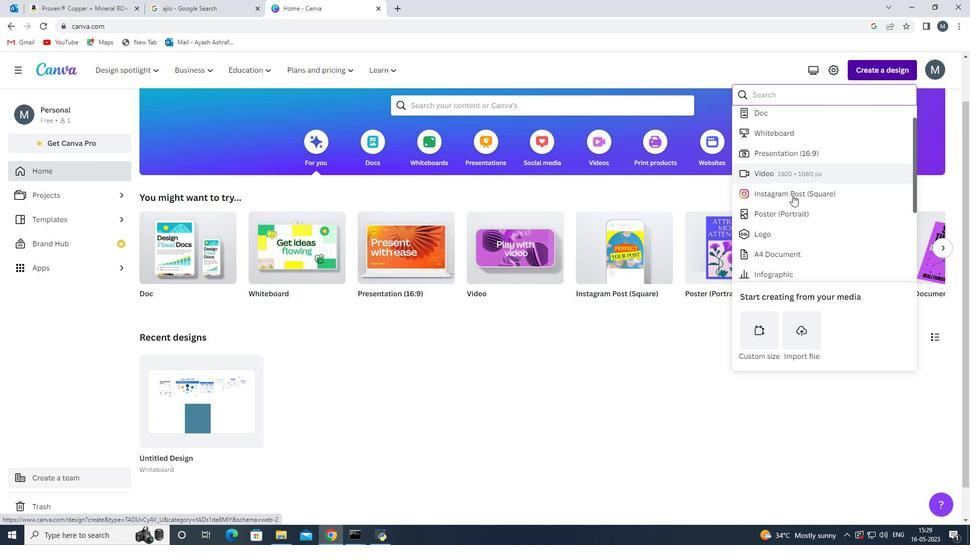 
Action: Mouse moved to (789, 199)
Screenshot: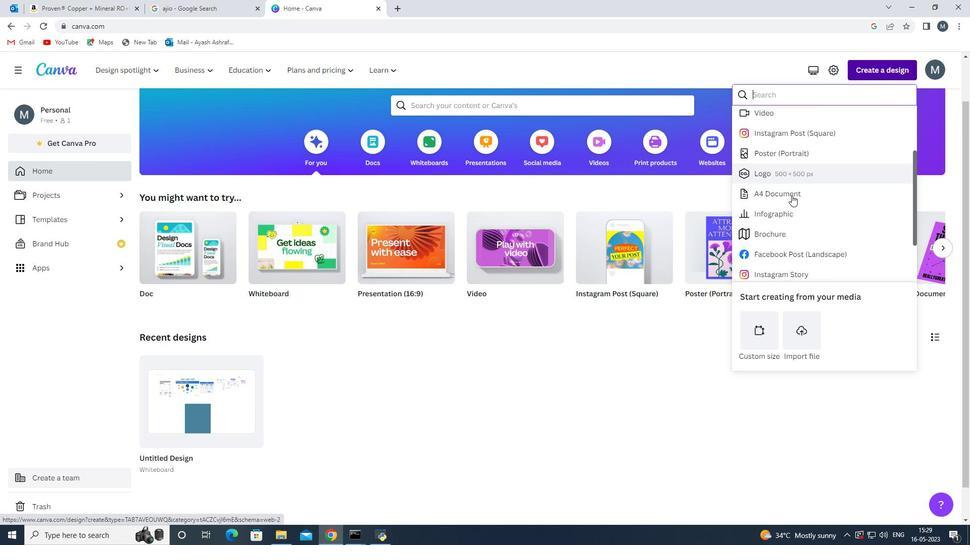
Action: Mouse scrolled (789, 199) with delta (0, 0)
Screenshot: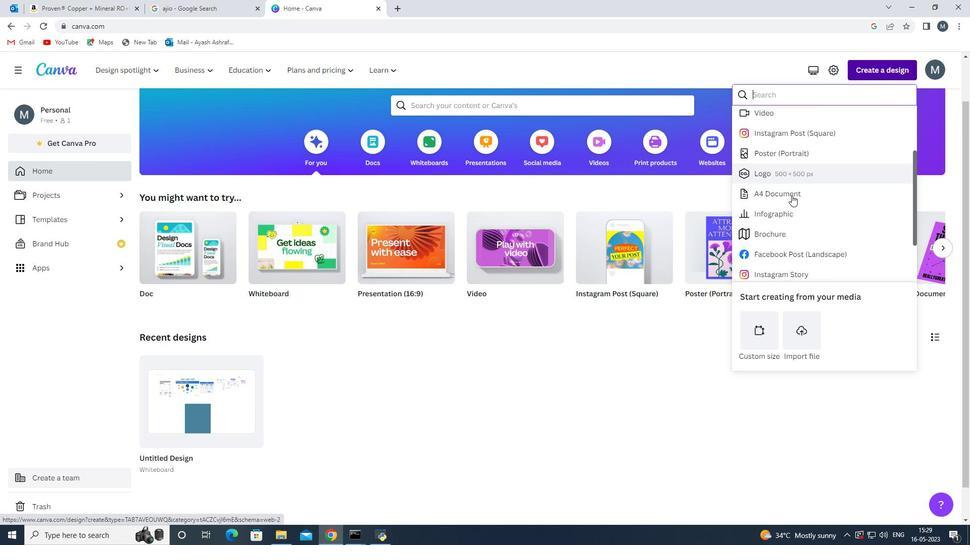 
Action: Mouse moved to (788, 201)
Screenshot: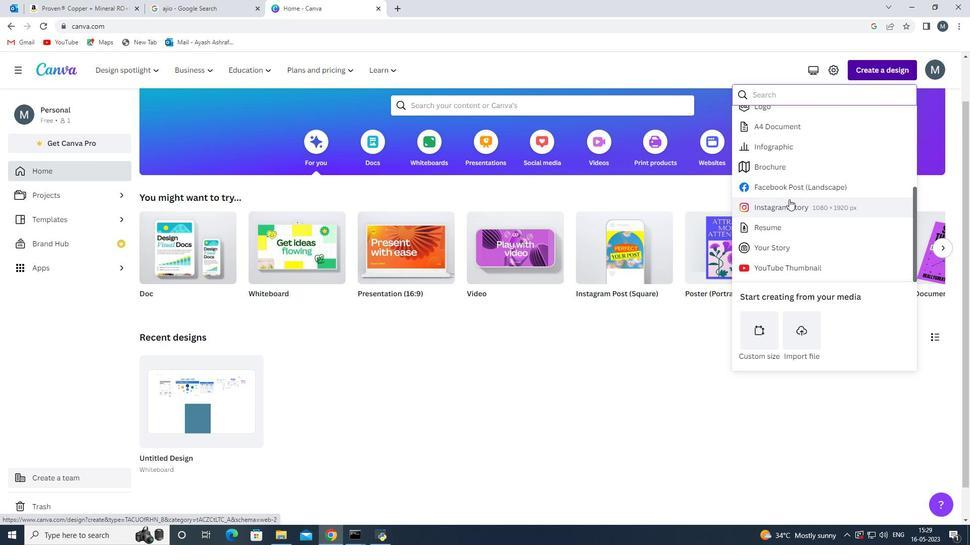 
Action: Mouse scrolled (788, 201) with delta (0, 0)
Screenshot: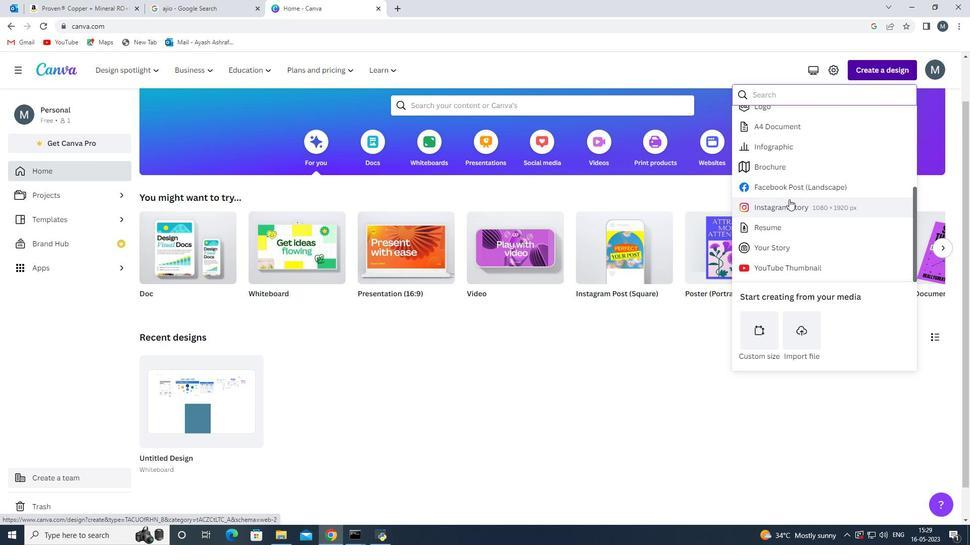 
Action: Mouse moved to (787, 204)
Screenshot: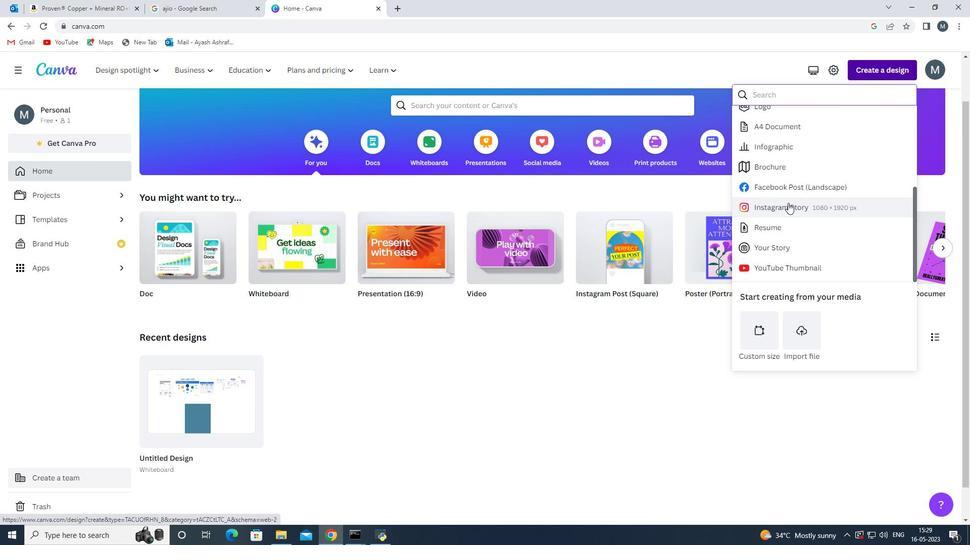 
Action: Mouse scrolled (787, 203) with delta (0, 0)
Screenshot: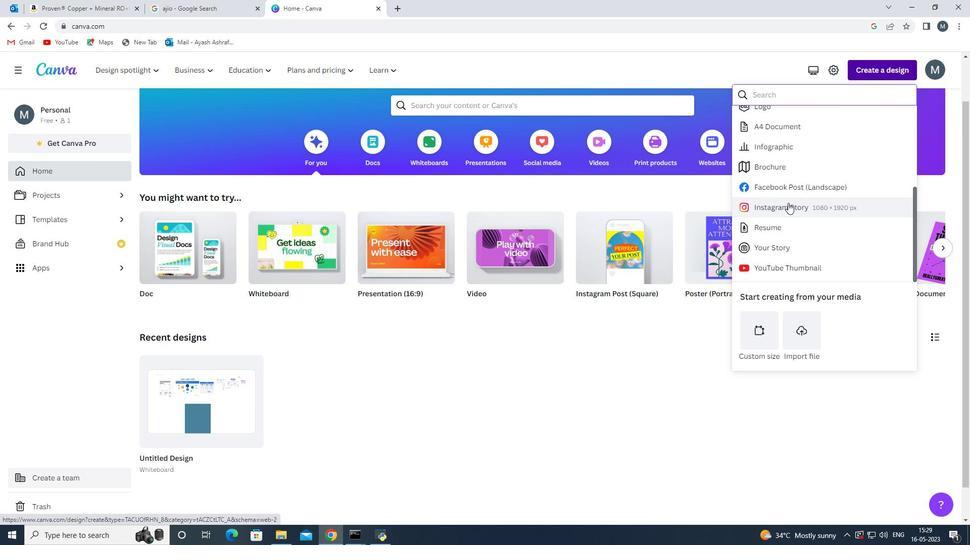 
Action: Mouse moved to (787, 204)
Screenshot: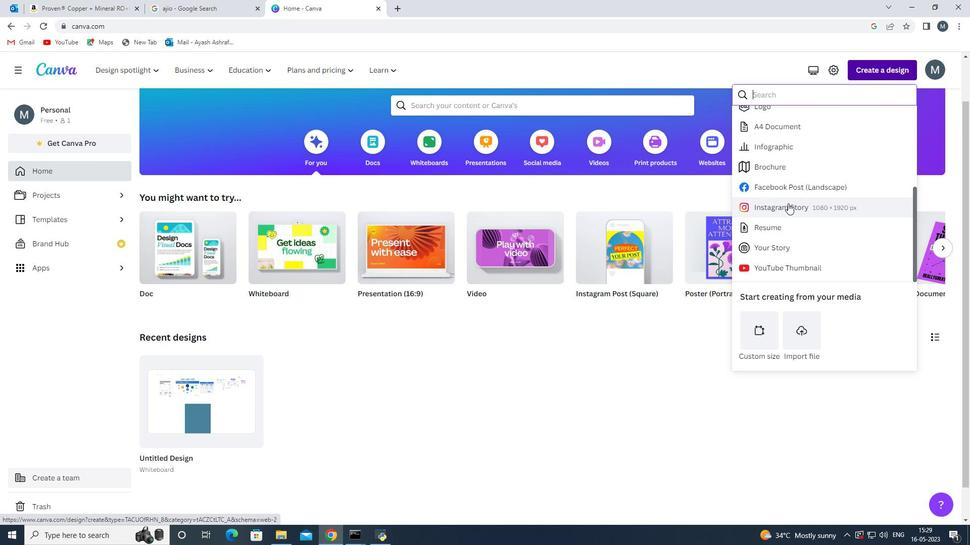 
Action: Mouse scrolled (787, 203) with delta (0, 0)
Screenshot: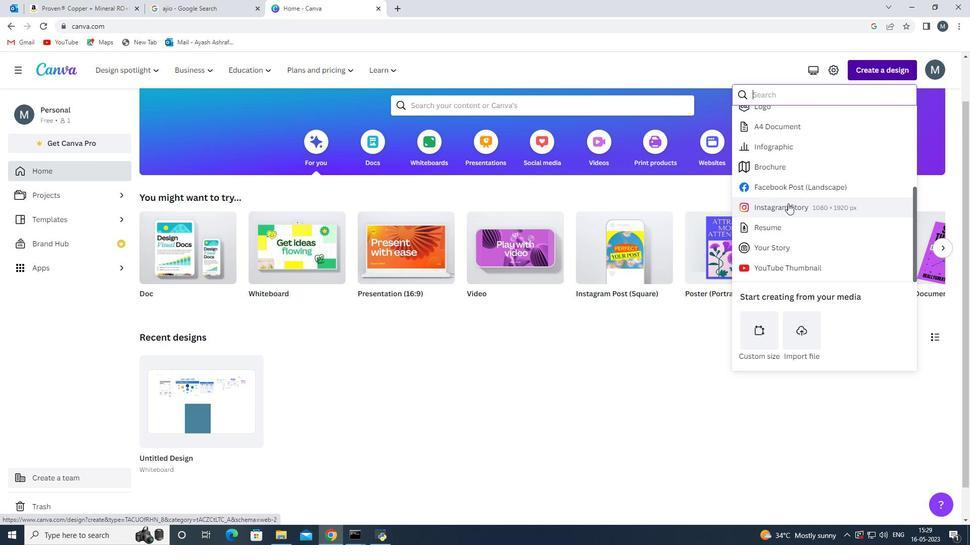 
Action: Mouse moved to (786, 298)
Screenshot: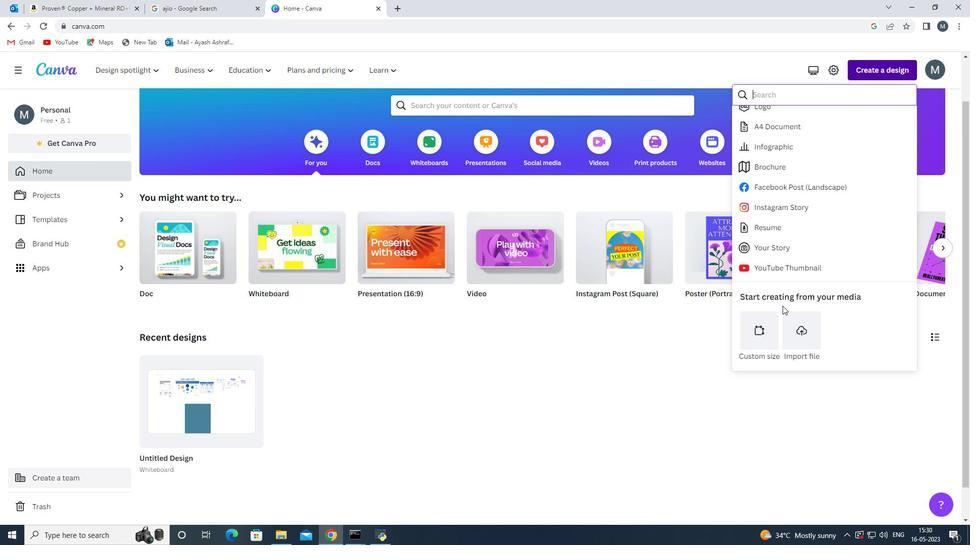 
Action: Mouse scrolled (786, 297) with delta (0, 0)
Screenshot: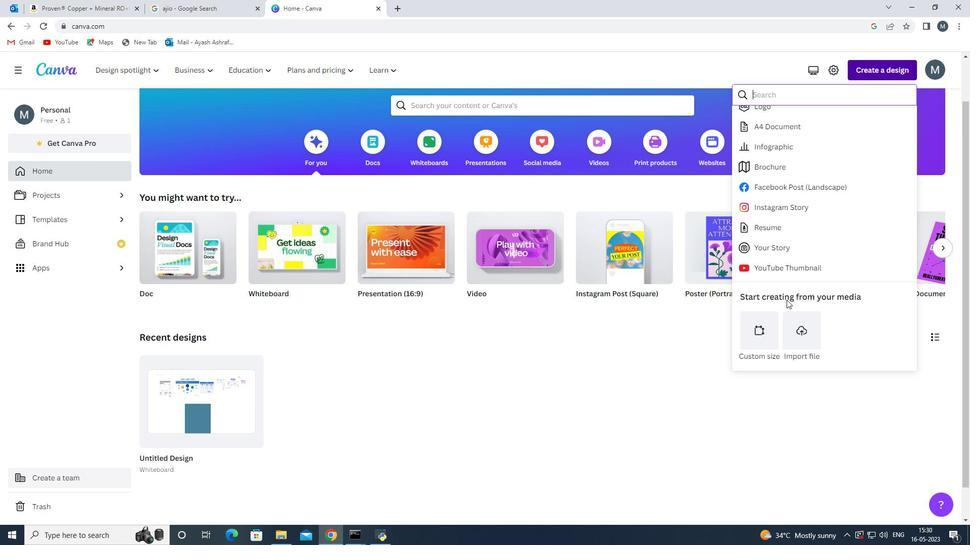 
Action: Mouse moved to (795, 246)
Screenshot: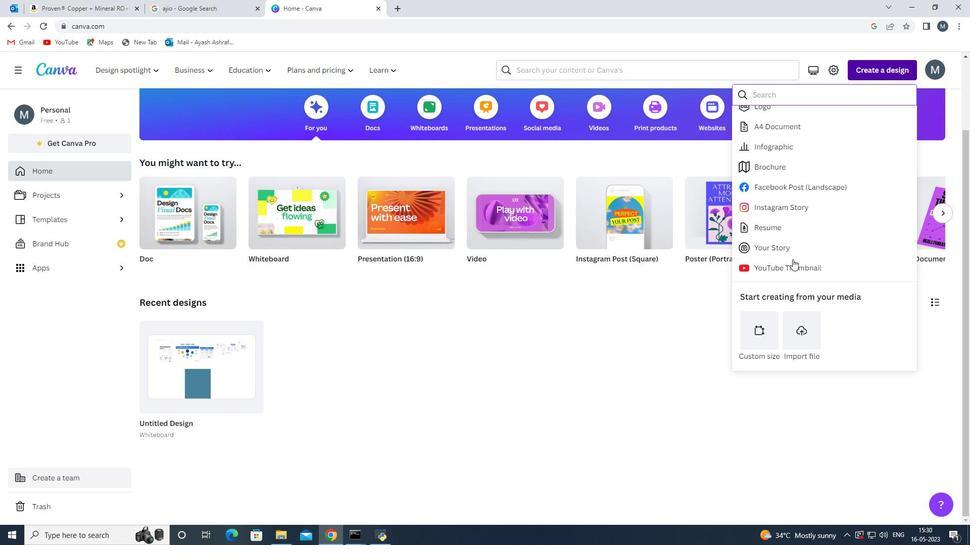 
Action: Mouse scrolled (795, 247) with delta (0, 0)
Screenshot: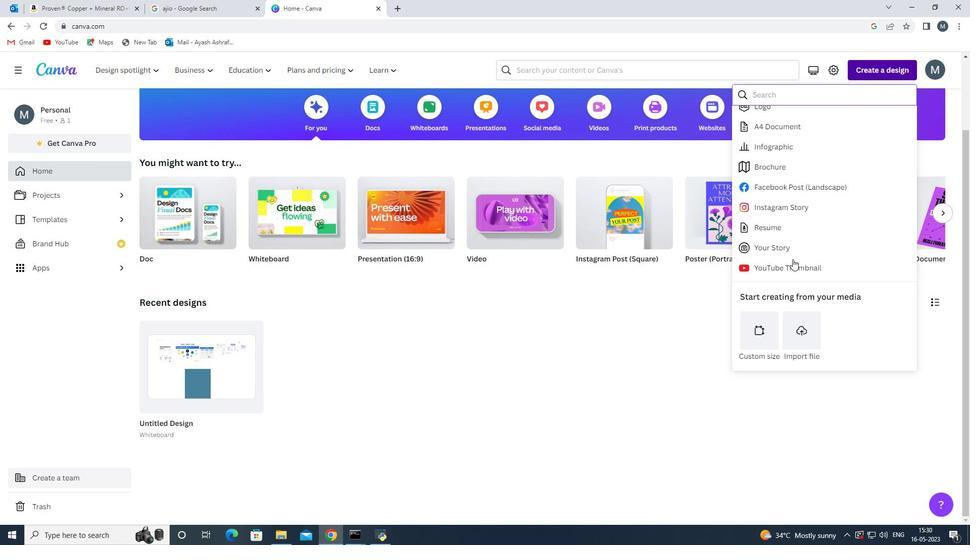 
Action: Mouse moved to (795, 246)
Screenshot: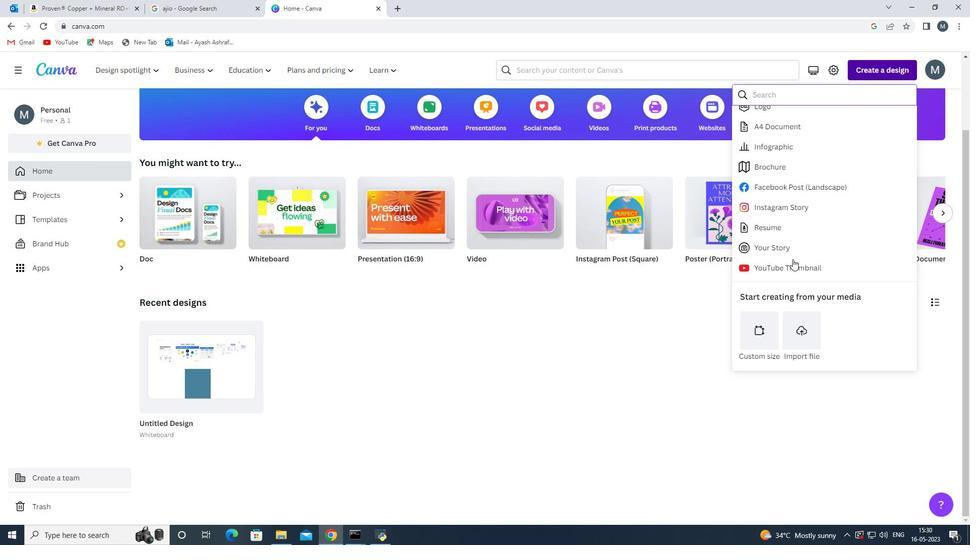 
Action: Mouse scrolled (795, 246) with delta (0, 0)
Screenshot: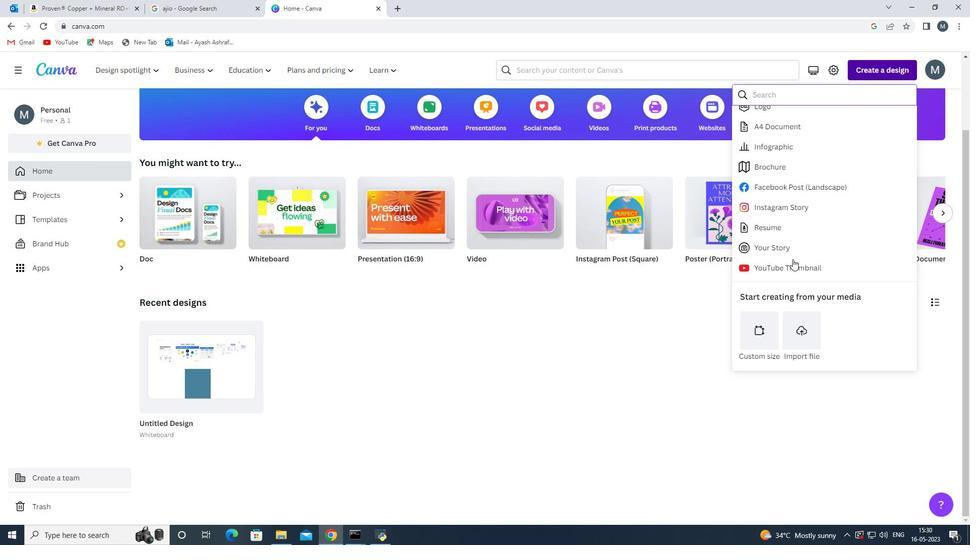 
Action: Mouse scrolled (795, 246) with delta (0, 0)
Screenshot: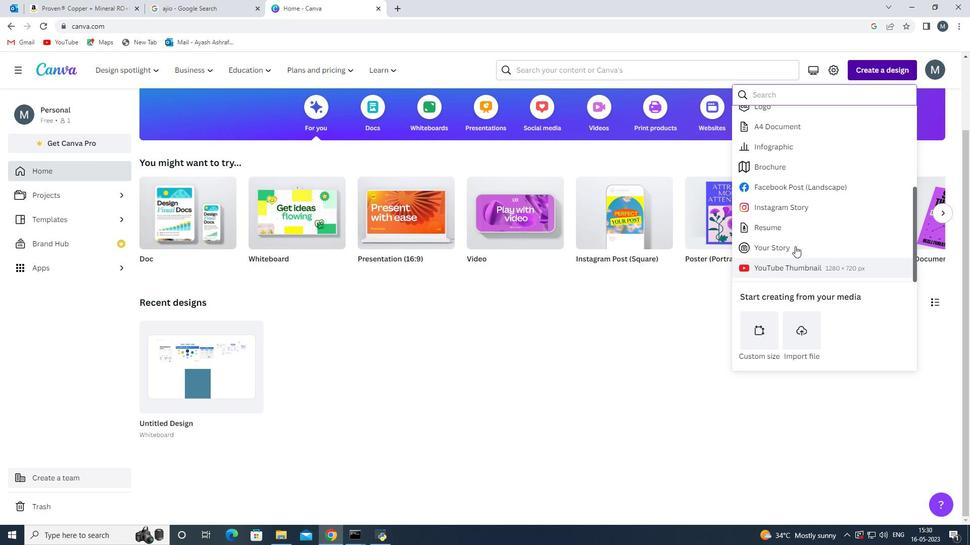 
Action: Mouse scrolled (795, 246) with delta (0, 0)
Screenshot: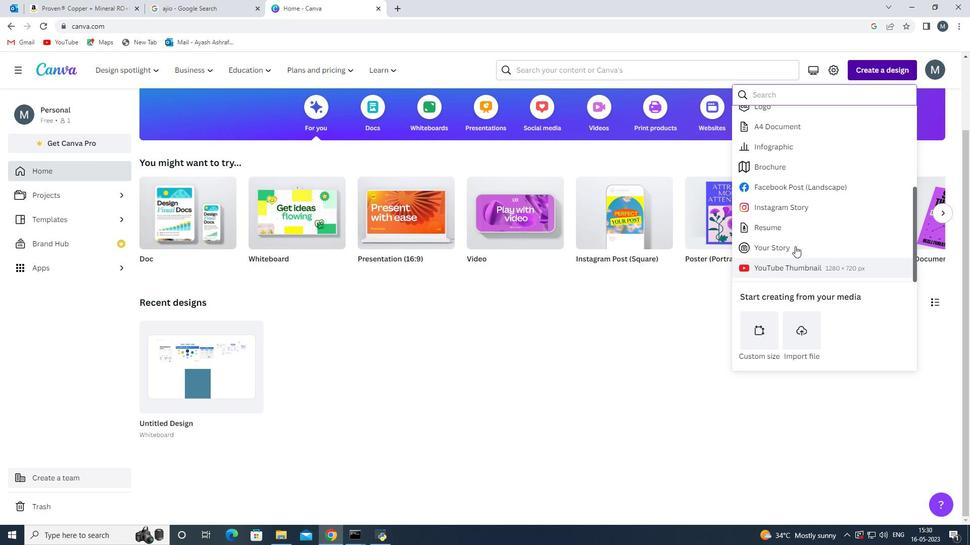 
Action: Mouse scrolled (795, 246) with delta (0, 0)
Screenshot: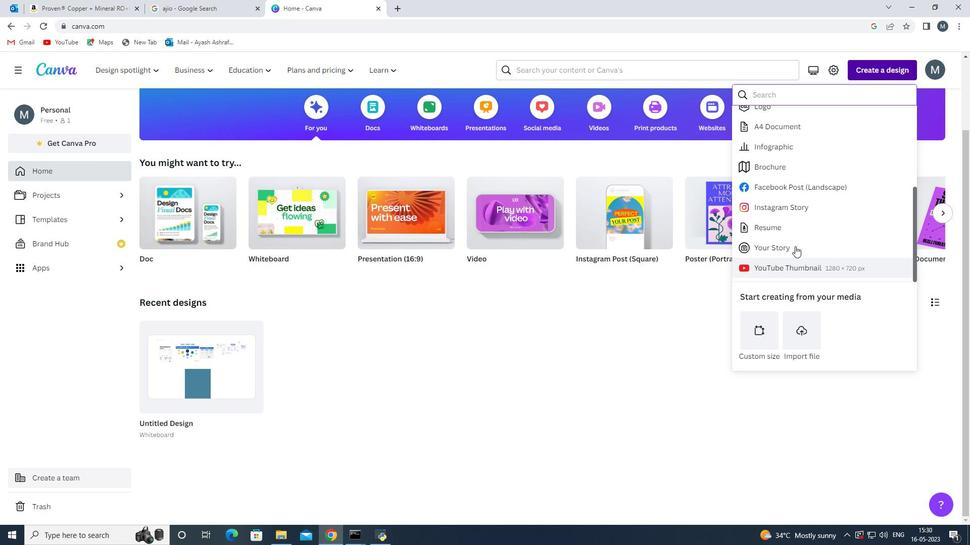 
Action: Mouse scrolled (795, 246) with delta (0, 0)
Screenshot: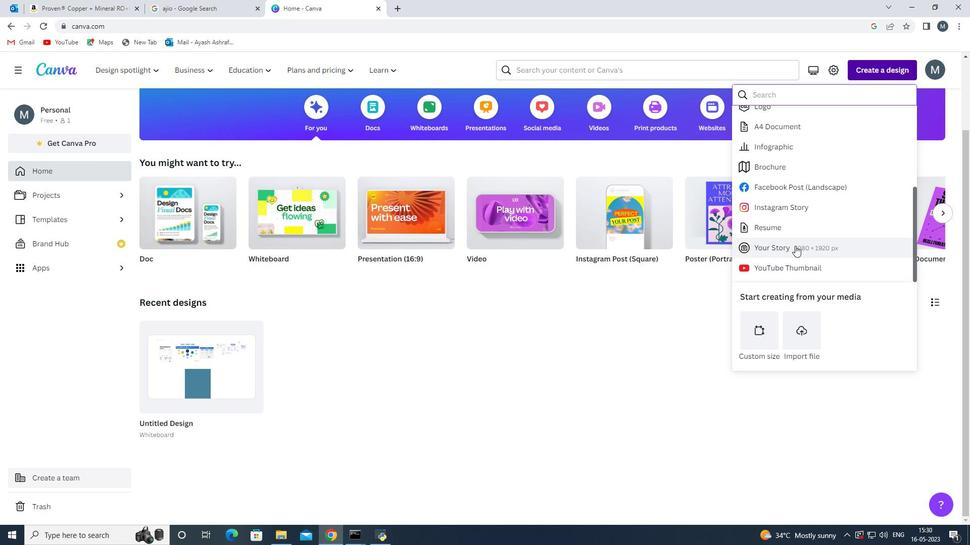 
Action: Mouse scrolled (795, 246) with delta (0, 0)
Screenshot: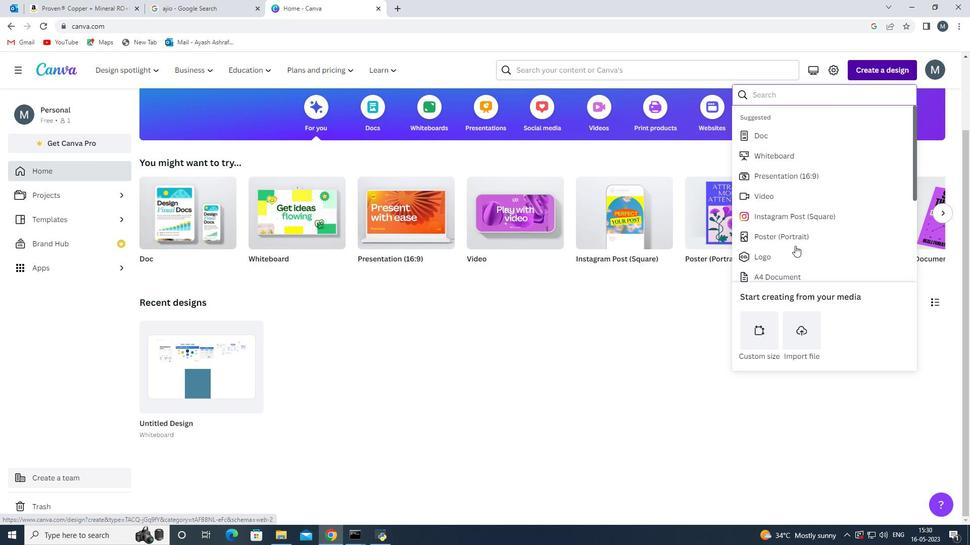 
Action: Mouse scrolled (795, 246) with delta (0, 0)
Screenshot: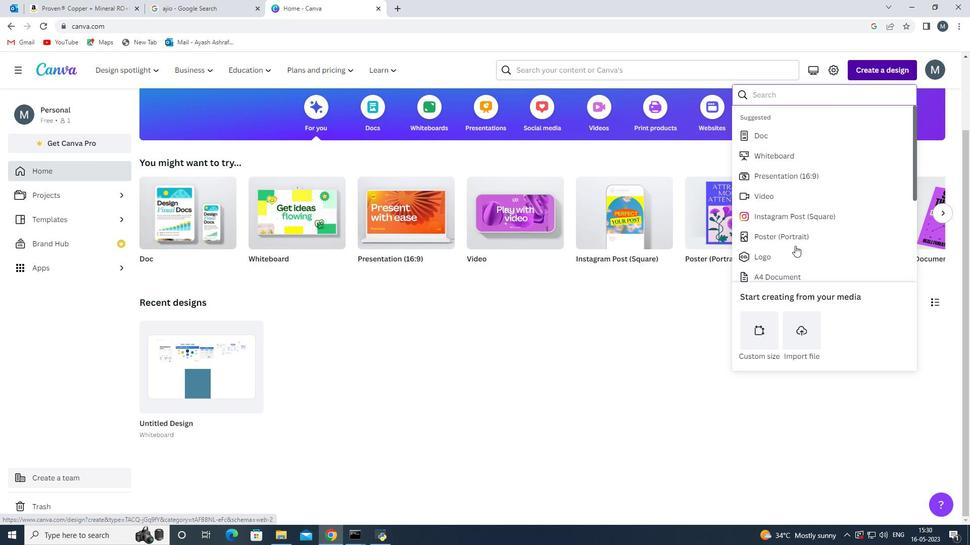 
Action: Mouse scrolled (795, 246) with delta (0, 0)
Screenshot: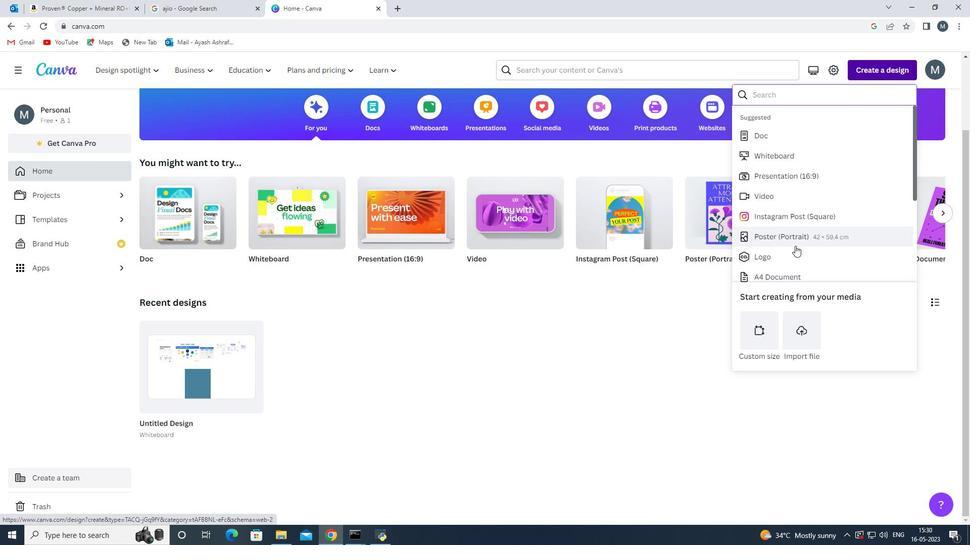 
Action: Mouse scrolled (795, 246) with delta (0, 0)
Screenshot: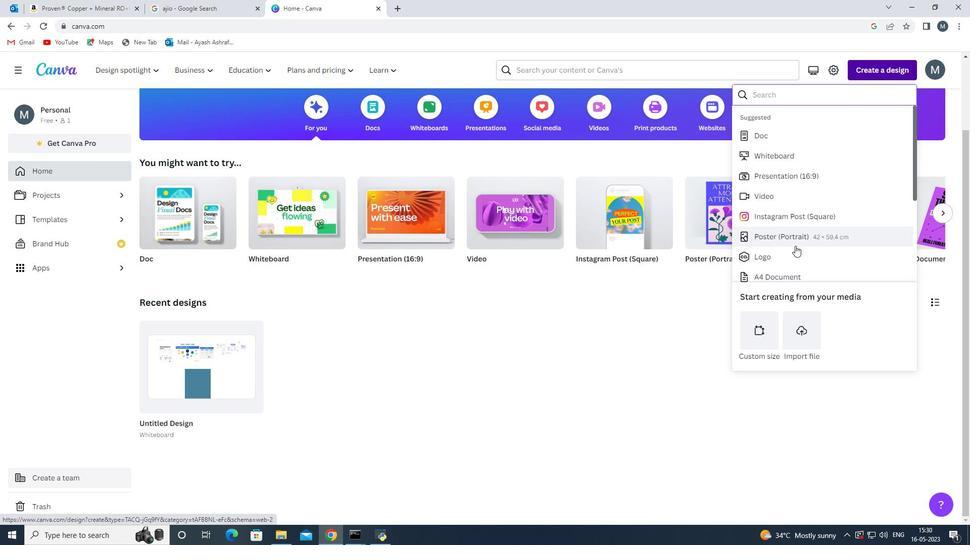 
Action: Mouse scrolled (795, 246) with delta (0, 0)
Screenshot: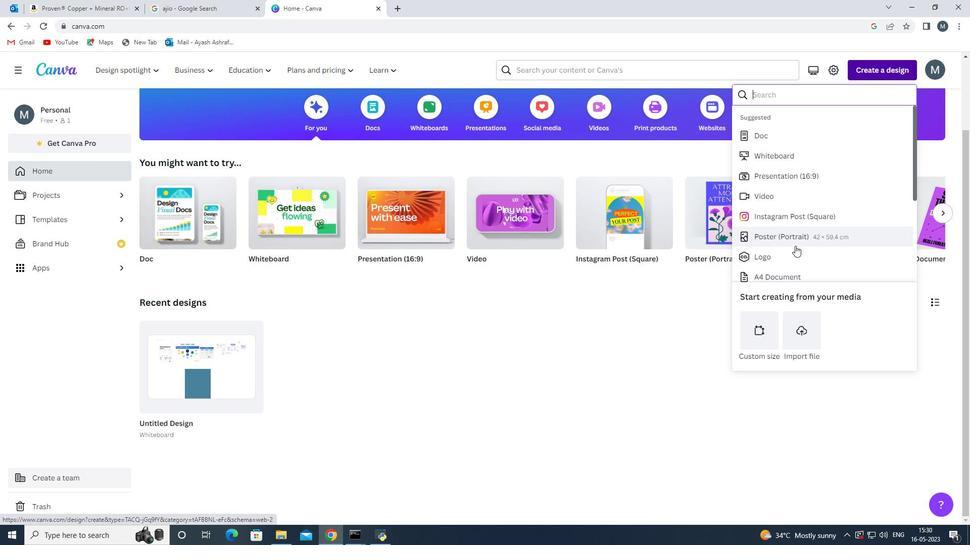 
Action: Mouse scrolled (795, 246) with delta (0, 0)
Screenshot: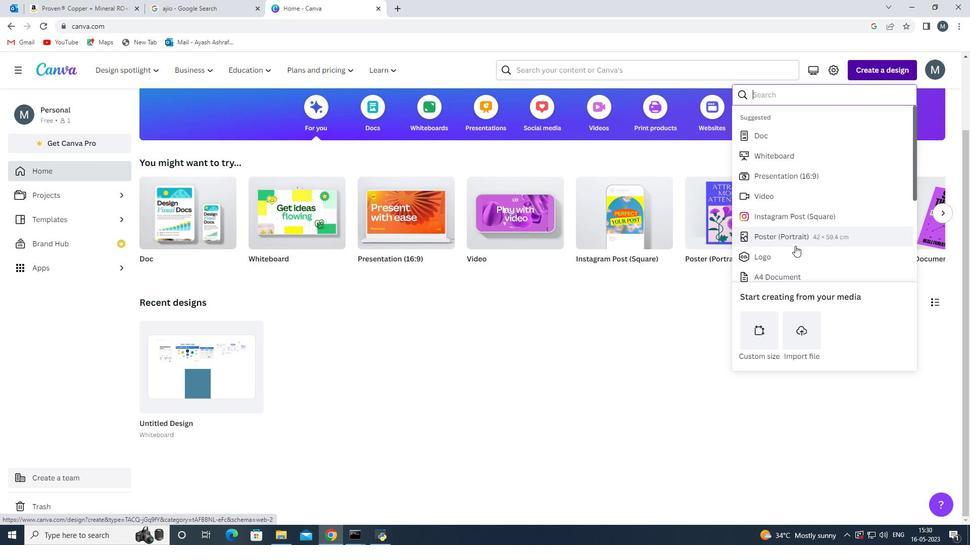 
Action: Mouse moved to (794, 246)
Screenshot: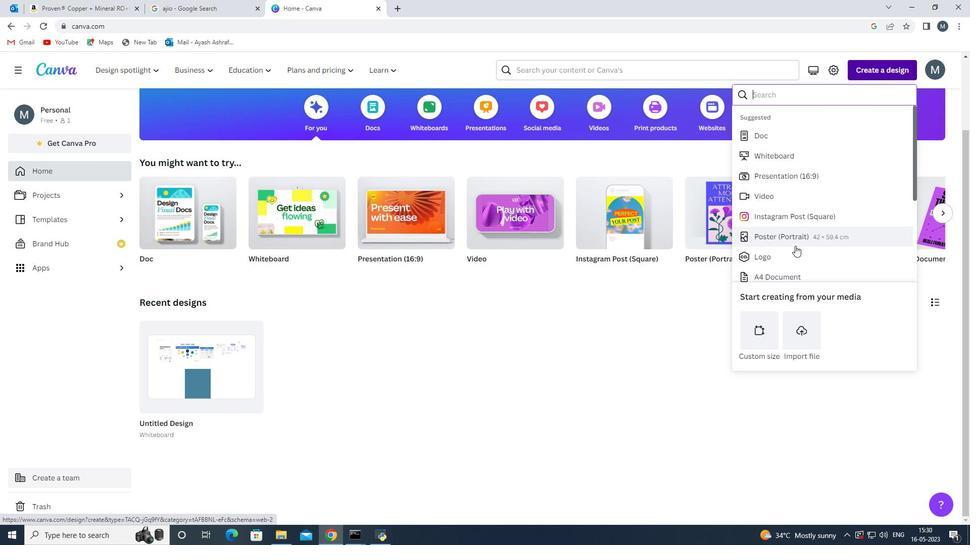
Action: Mouse scrolled (794, 246) with delta (0, 0)
Screenshot: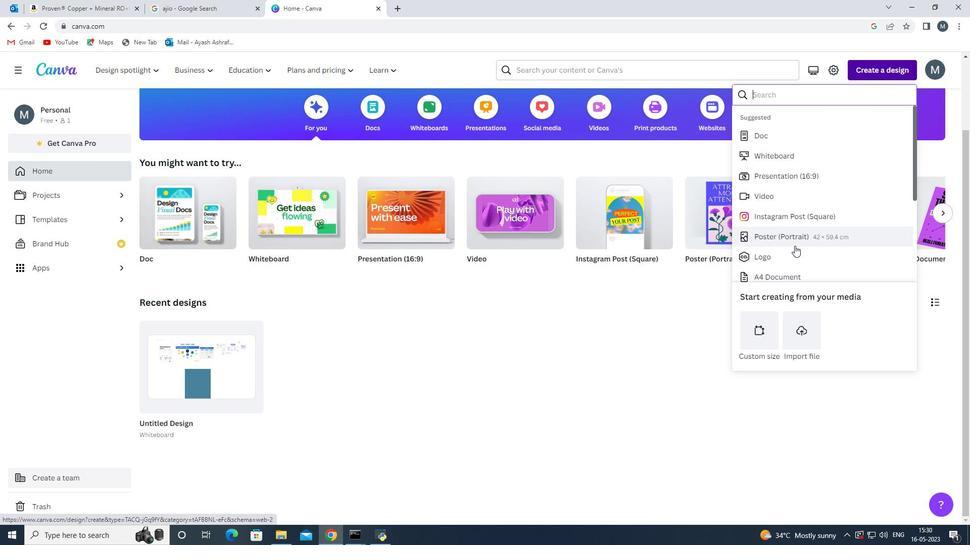 
Action: Mouse scrolled (794, 246) with delta (0, 0)
Screenshot: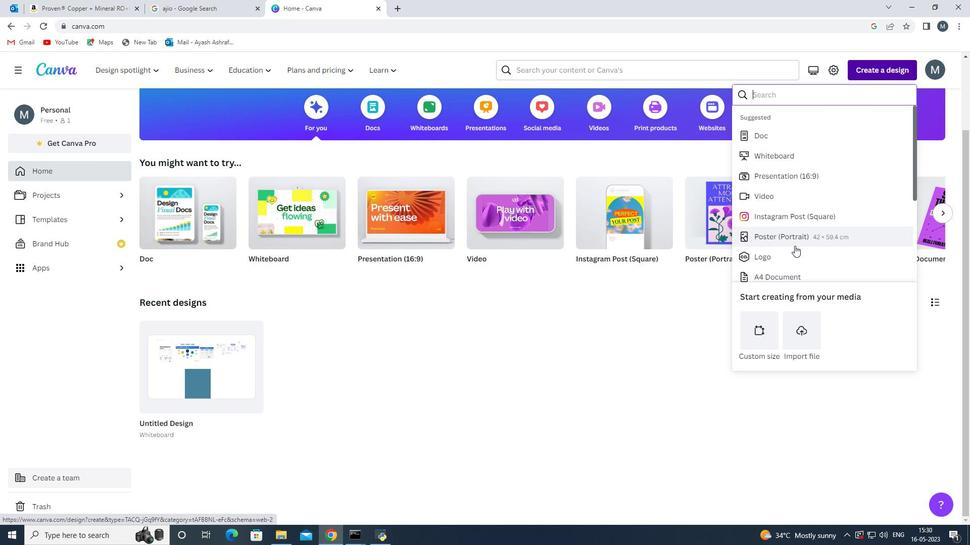 
Action: Mouse scrolled (794, 246) with delta (0, 0)
Screenshot: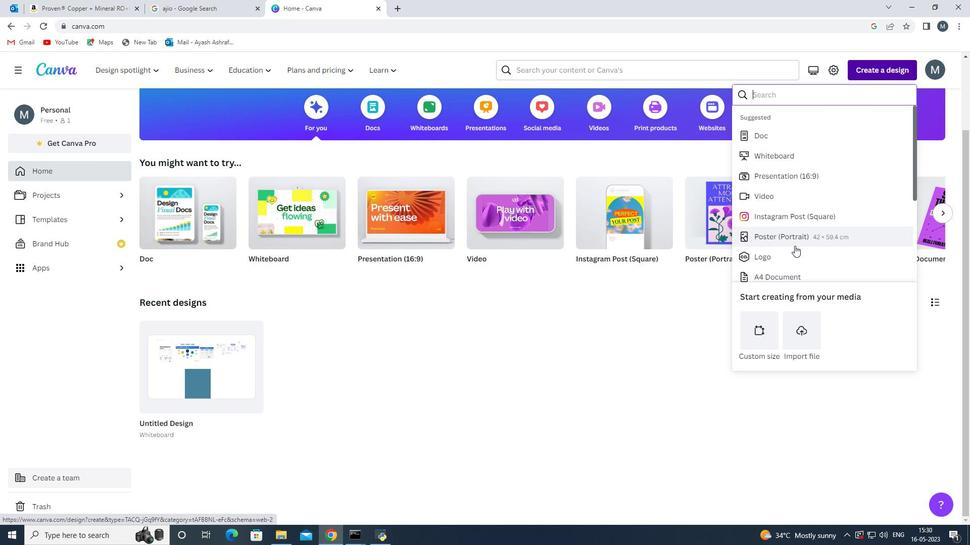 
Action: Mouse scrolled (794, 246) with delta (0, 0)
Screenshot: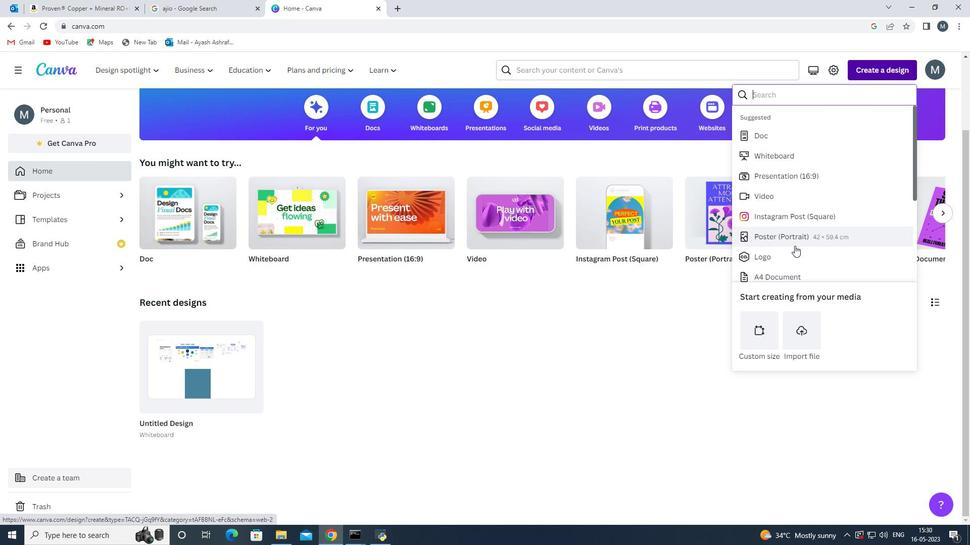 
Action: Mouse scrolled (794, 246) with delta (0, 0)
Screenshot: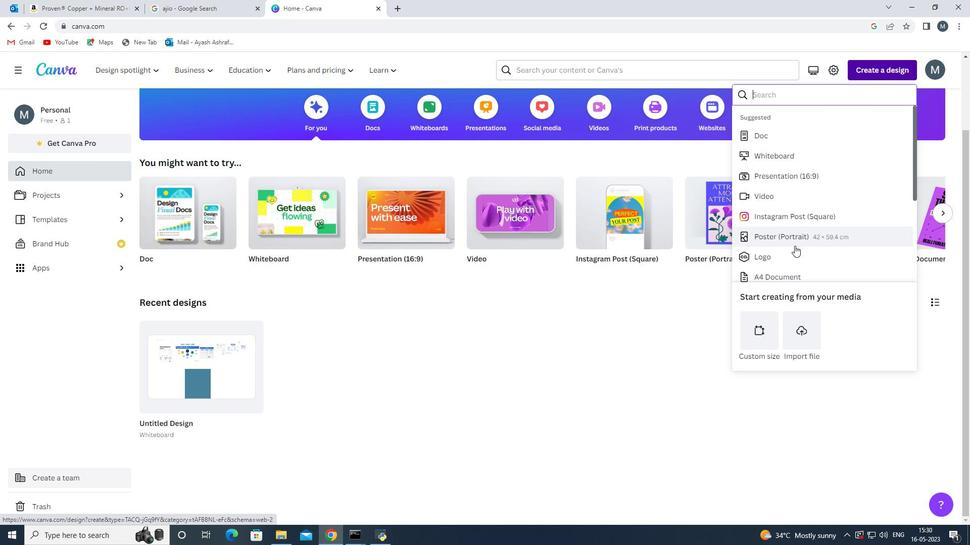 
Action: Mouse moved to (771, 154)
Screenshot: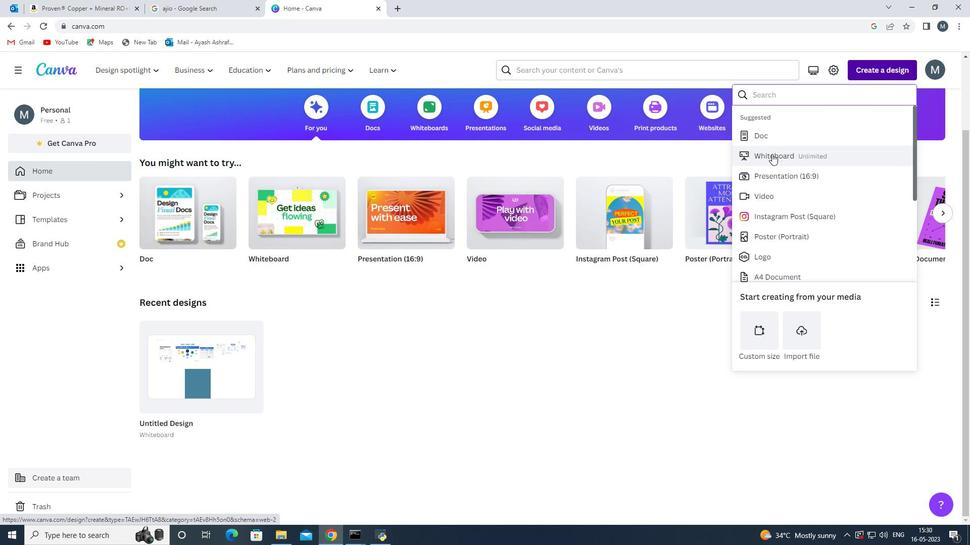 
Action: Mouse pressed left at (771, 154)
Screenshot: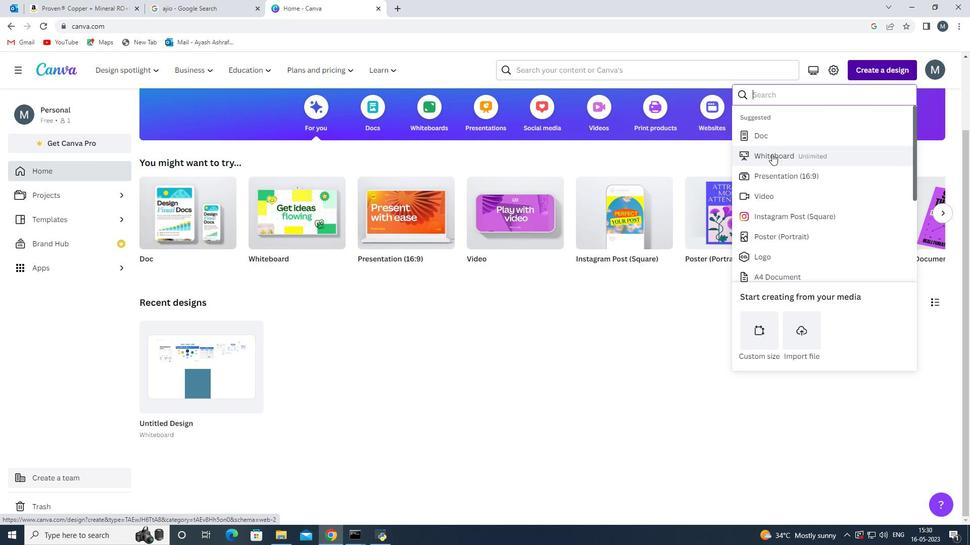 
Action: Mouse moved to (400, 198)
Screenshot: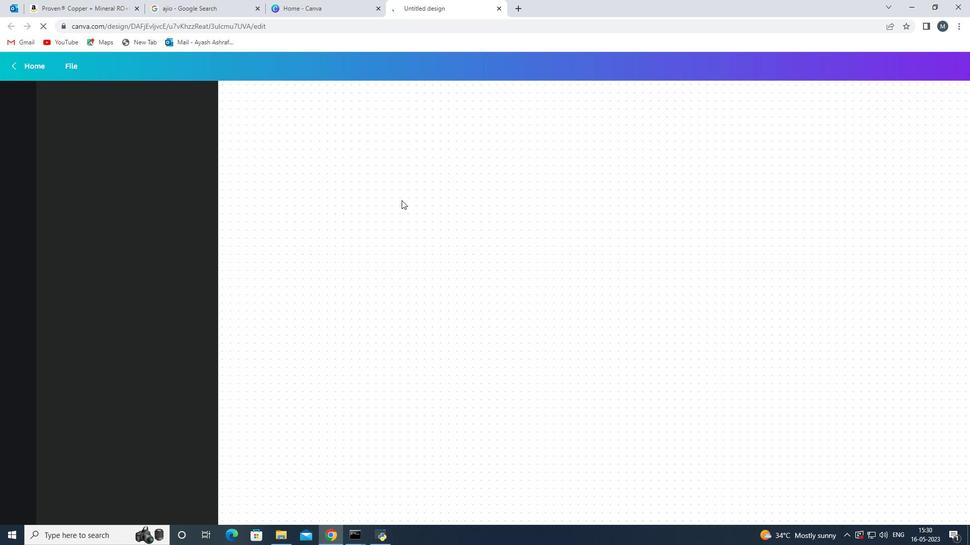 
Action: Mouse scrolled (400, 198) with delta (0, 0)
Screenshot: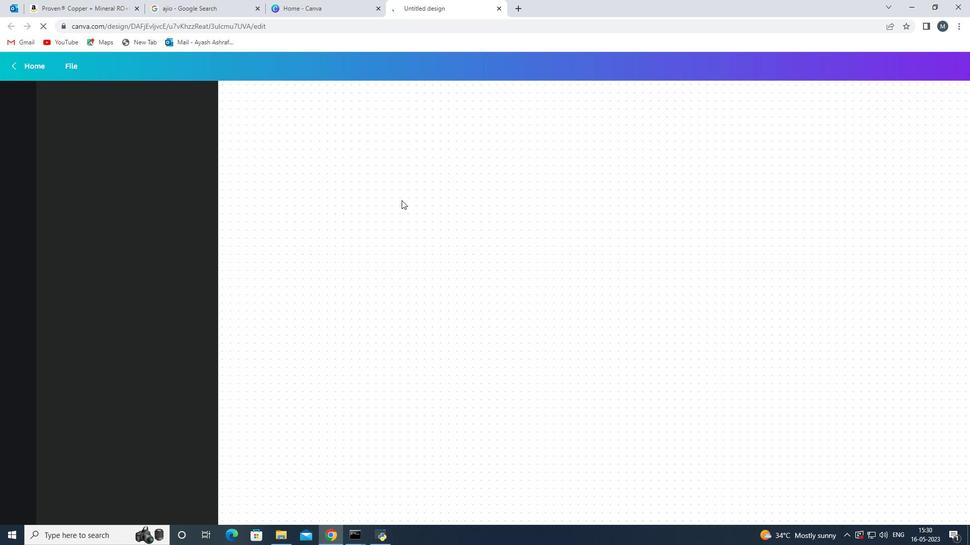 
Action: Mouse moved to (400, 197)
Screenshot: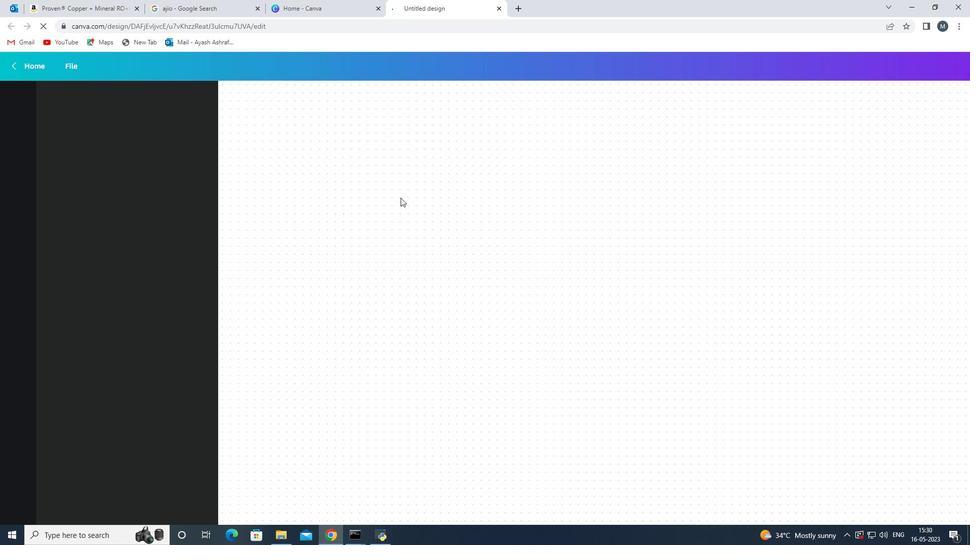 
Action: Mouse scrolled (400, 198) with delta (0, 0)
Screenshot: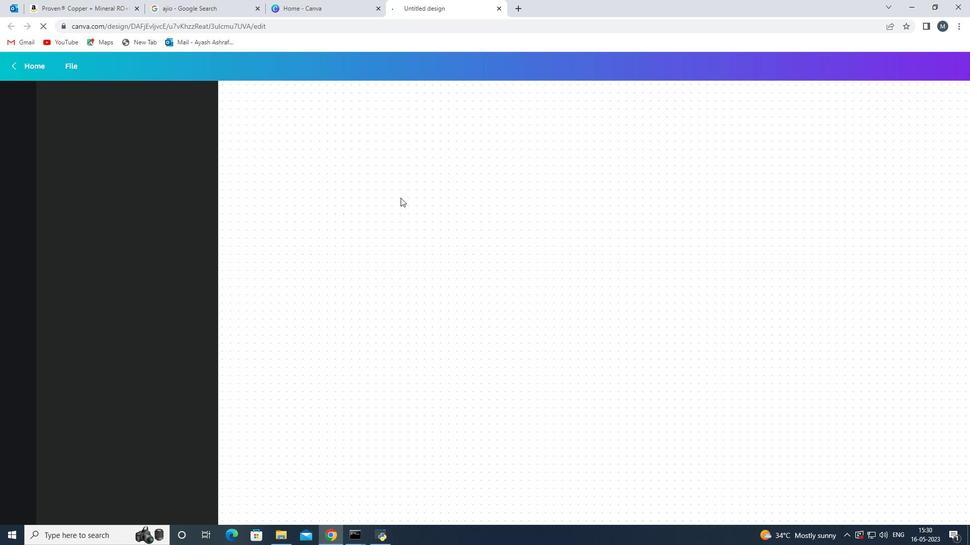 
Action: Mouse moved to (409, 178)
Screenshot: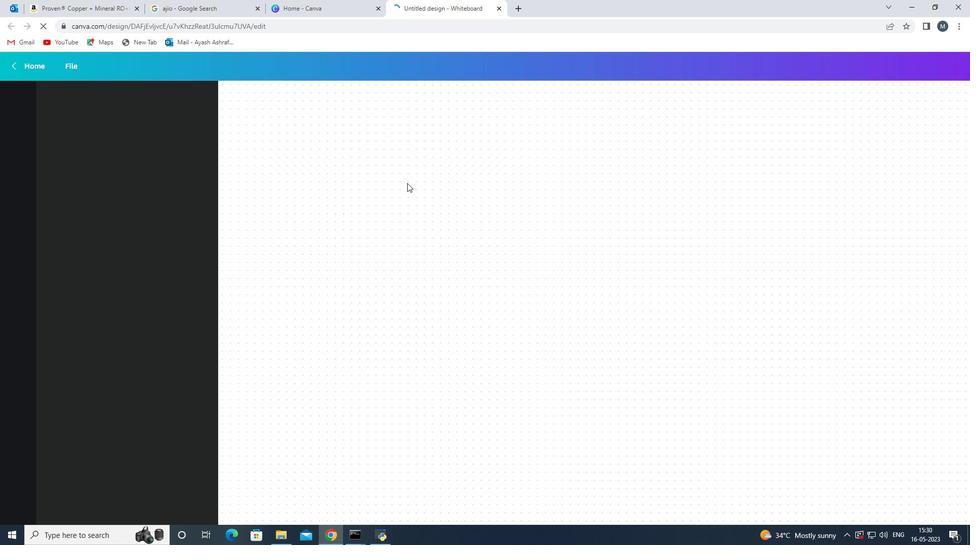 
Action: Mouse pressed left at (409, 178)
Screenshot: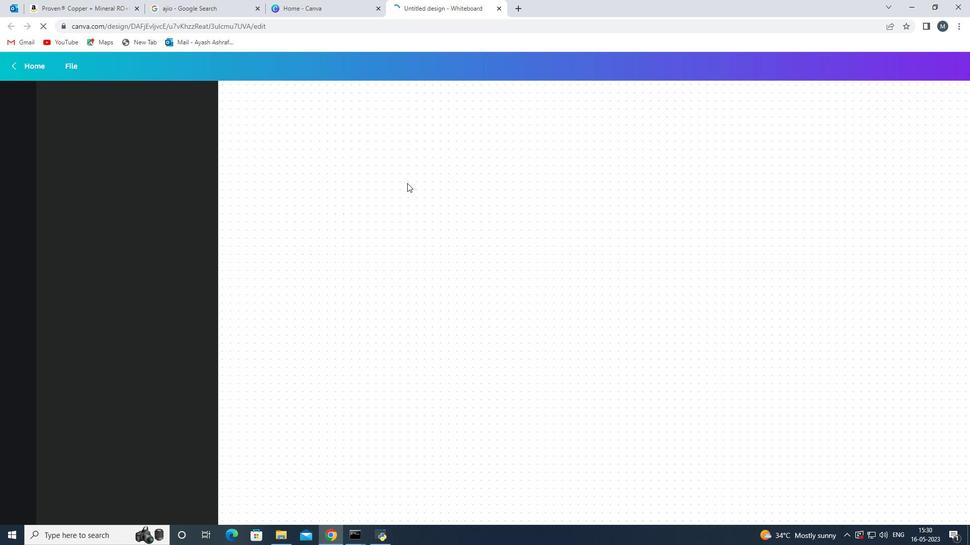 
Action: Mouse moved to (707, 266)
Screenshot: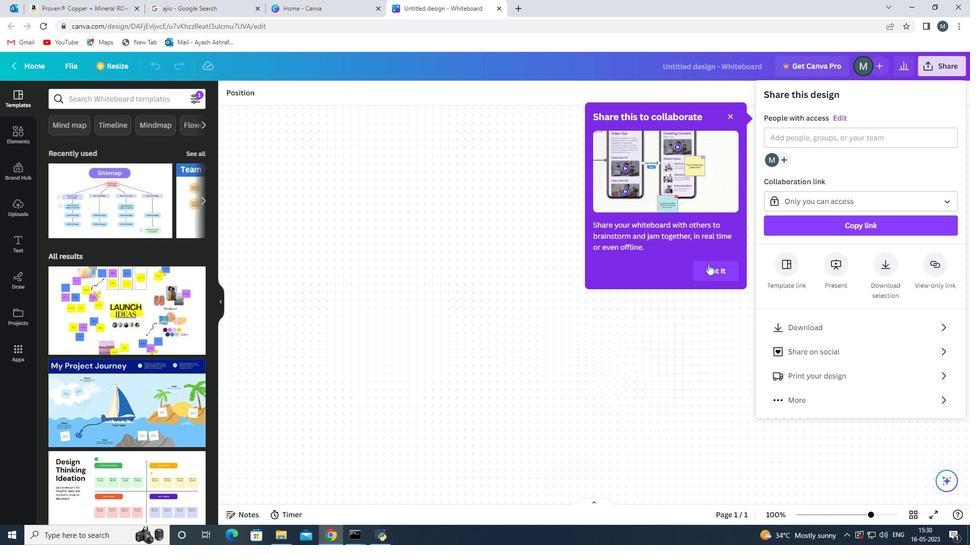 
Action: Mouse pressed left at (707, 266)
Screenshot: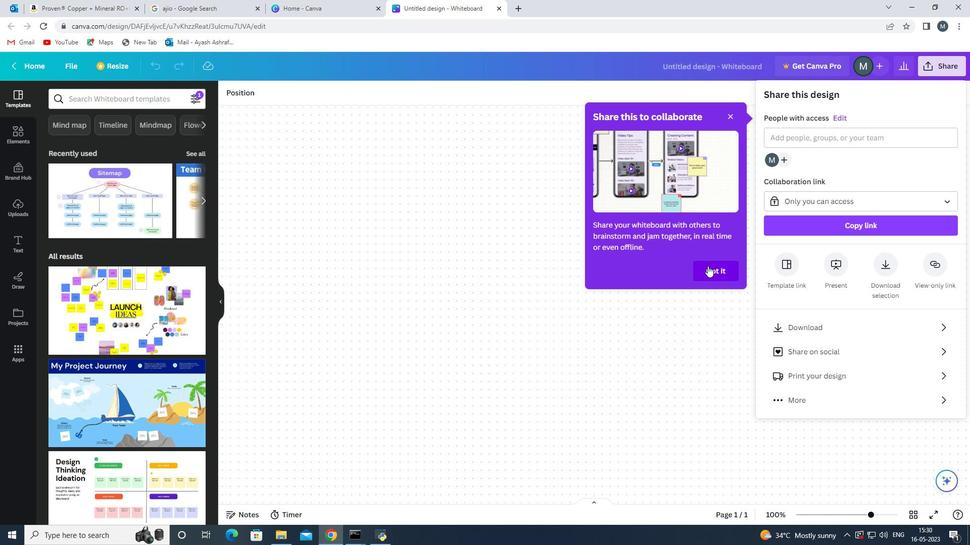 
Action: Mouse moved to (394, 179)
Screenshot: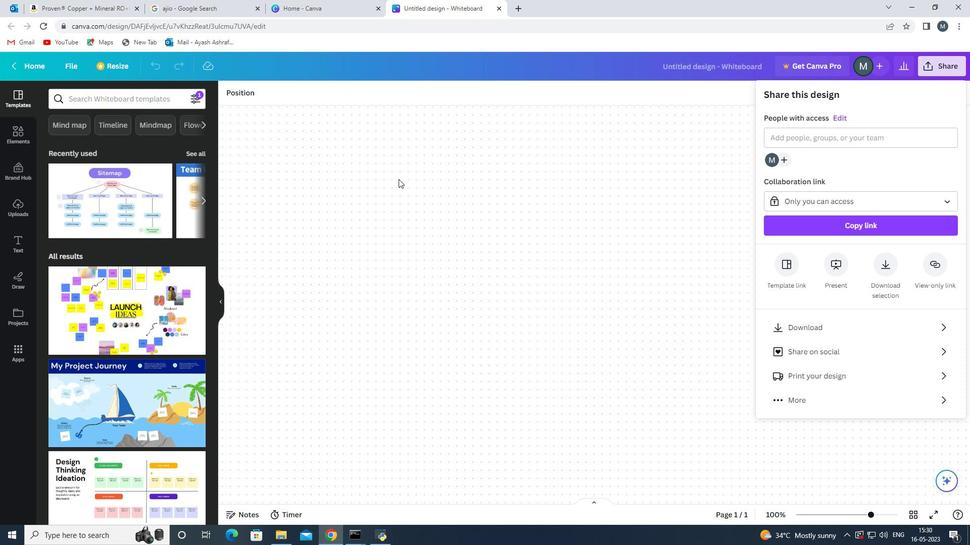 
Action: Mouse pressed left at (394, 179)
Screenshot: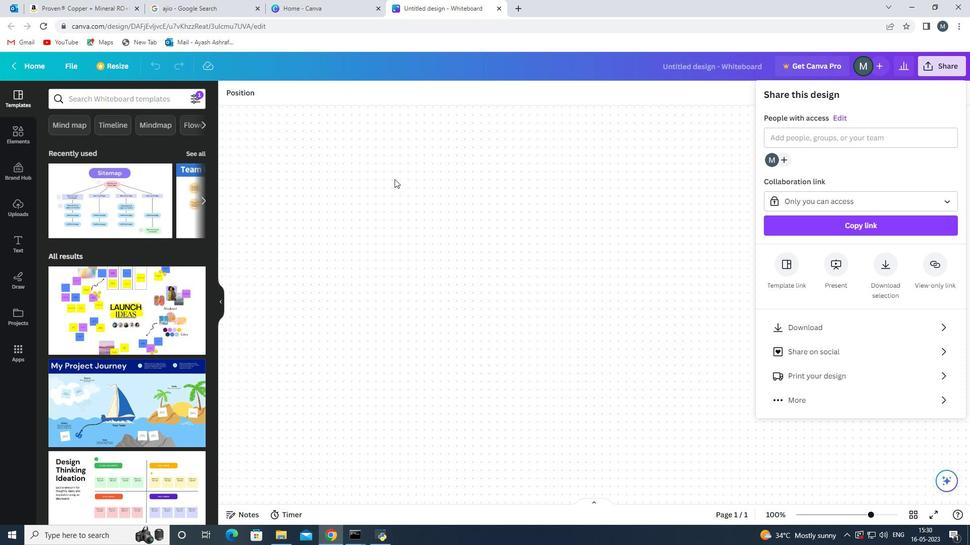 
Action: Mouse moved to (16, 23)
Screenshot: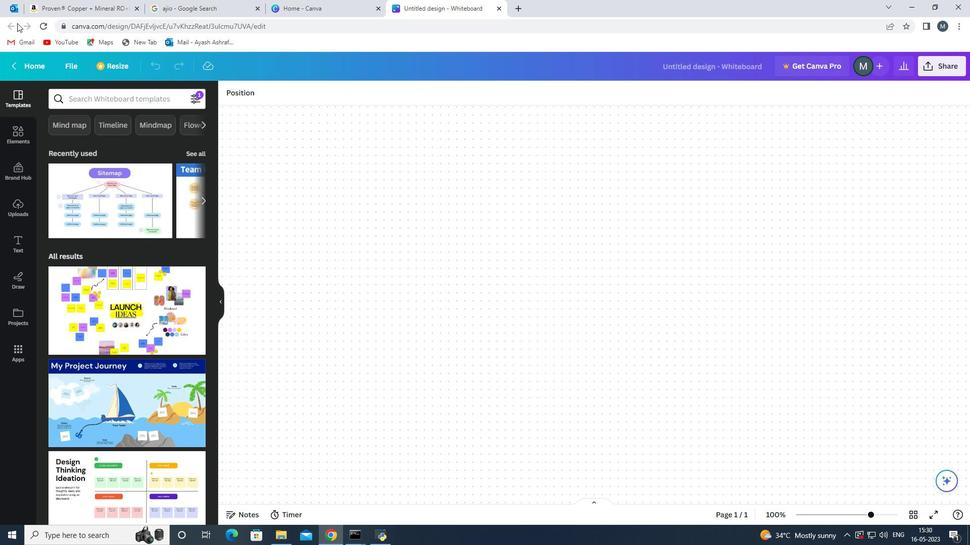 
Action: Mouse pressed left at (16, 23)
Screenshot: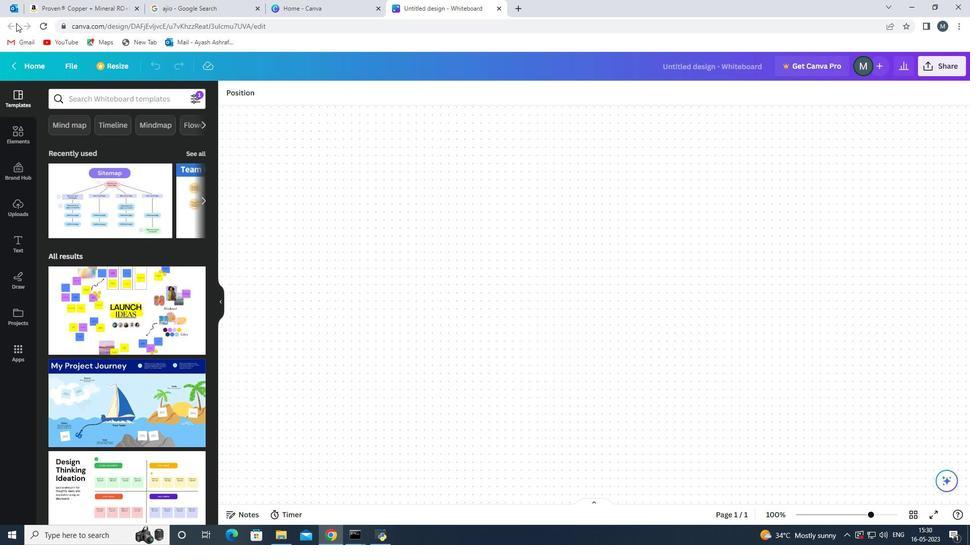 
Action: Mouse moved to (958, 3)
Screenshot: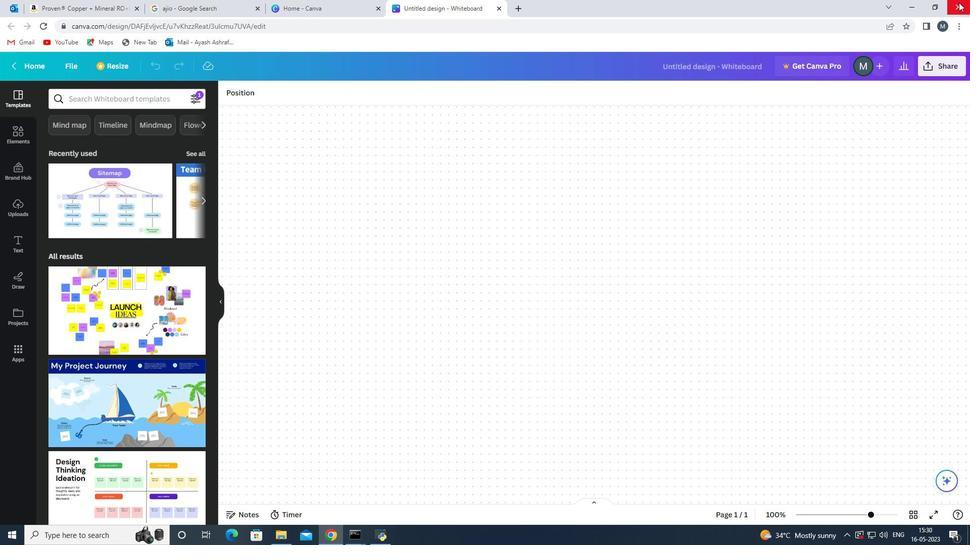 
Action: Mouse pressed left at (958, 3)
Screenshot: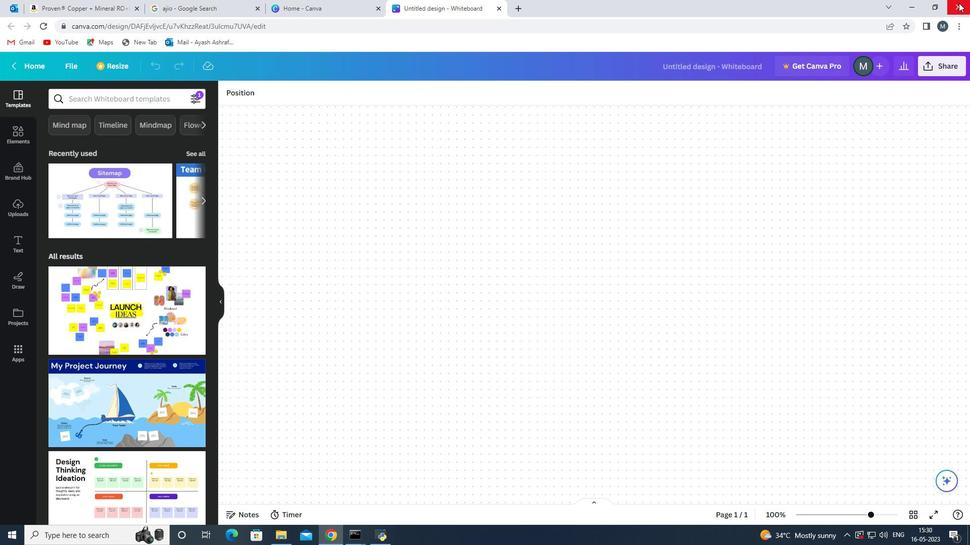 
Action: Mouse moved to (327, 535)
Screenshot: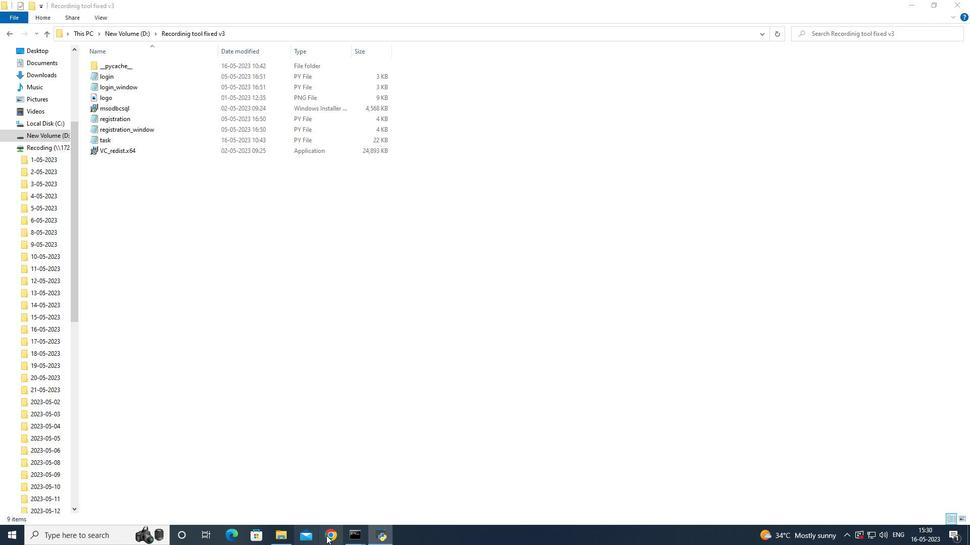 
Action: Mouse pressed left at (327, 535)
Screenshot: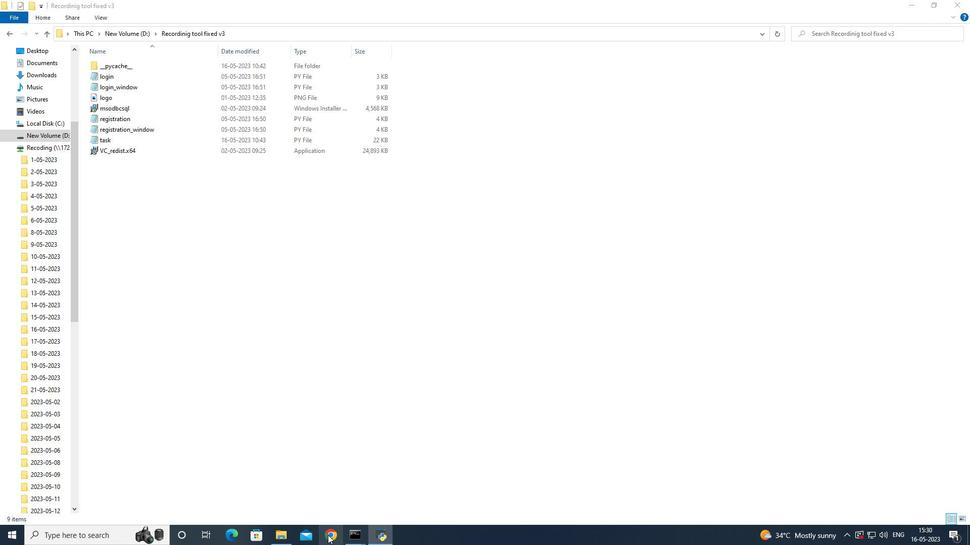 
Action: Mouse moved to (104, 22)
Screenshot: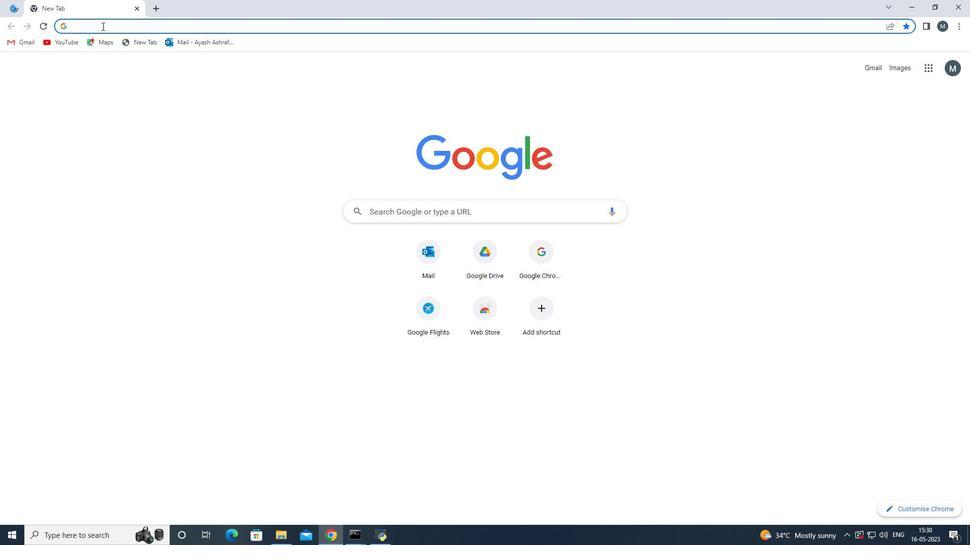 
Action: Mouse pressed left at (104, 22)
Screenshot: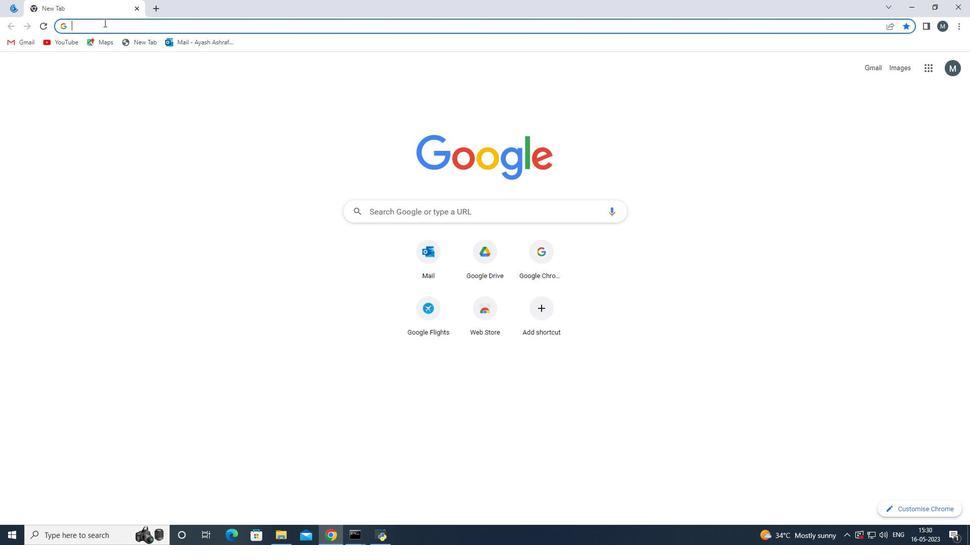 
Action: Mouse moved to (104, 87)
Screenshot: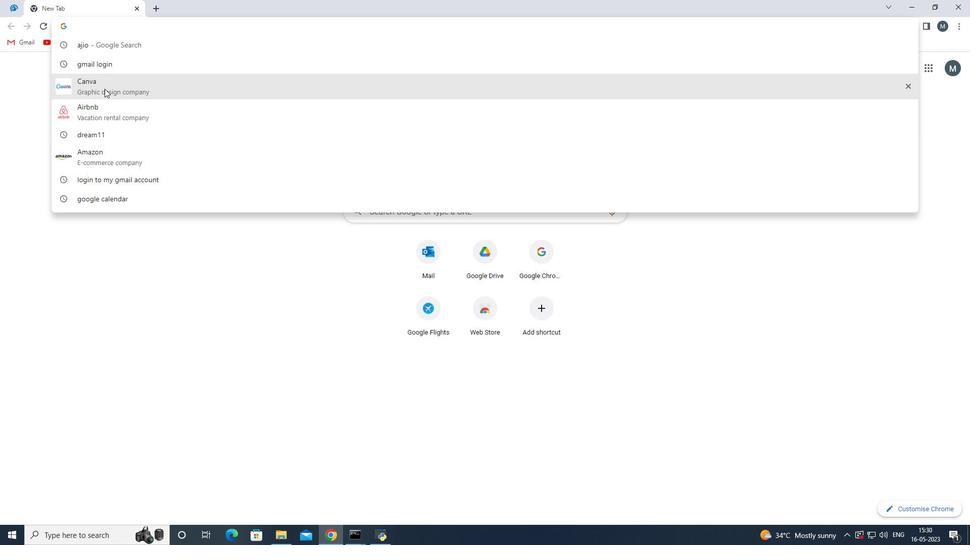 
Action: Mouse pressed left at (104, 87)
Screenshot: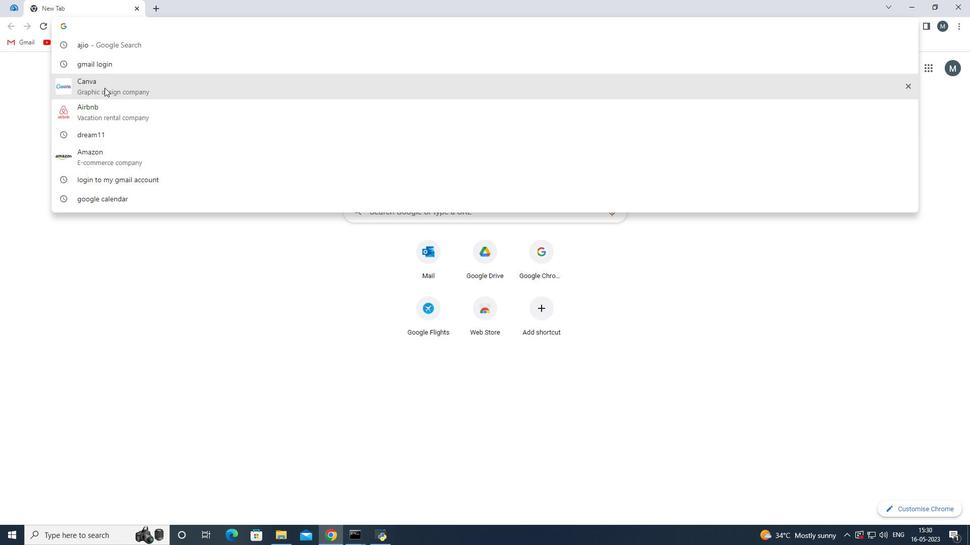 
Action: Mouse moved to (254, 176)
Screenshot: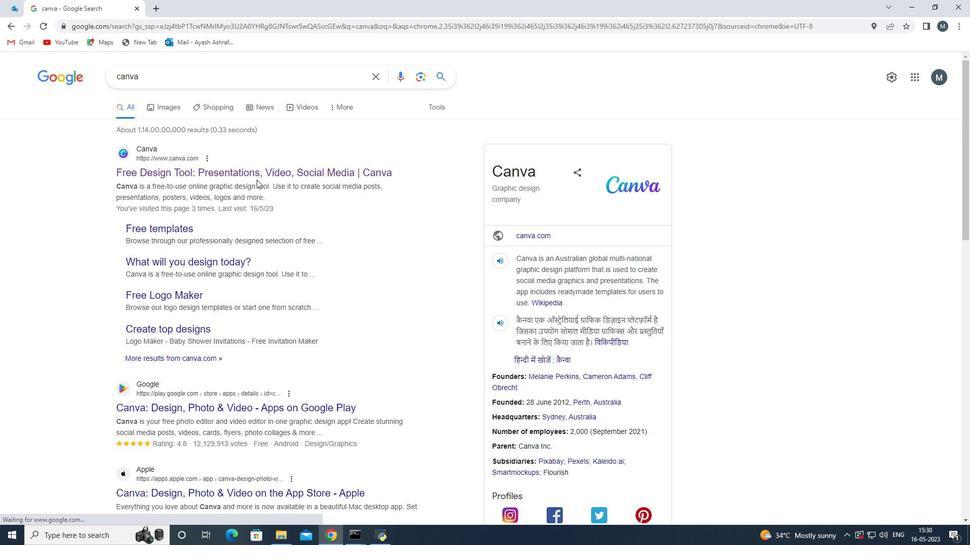
Action: Mouse pressed left at (254, 176)
Screenshot: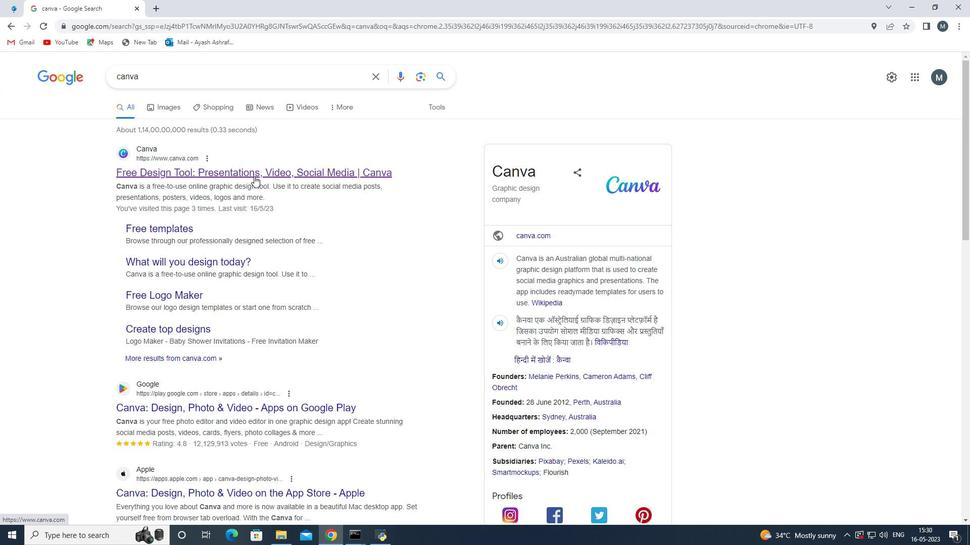 
Action: Mouse moved to (857, 70)
Screenshot: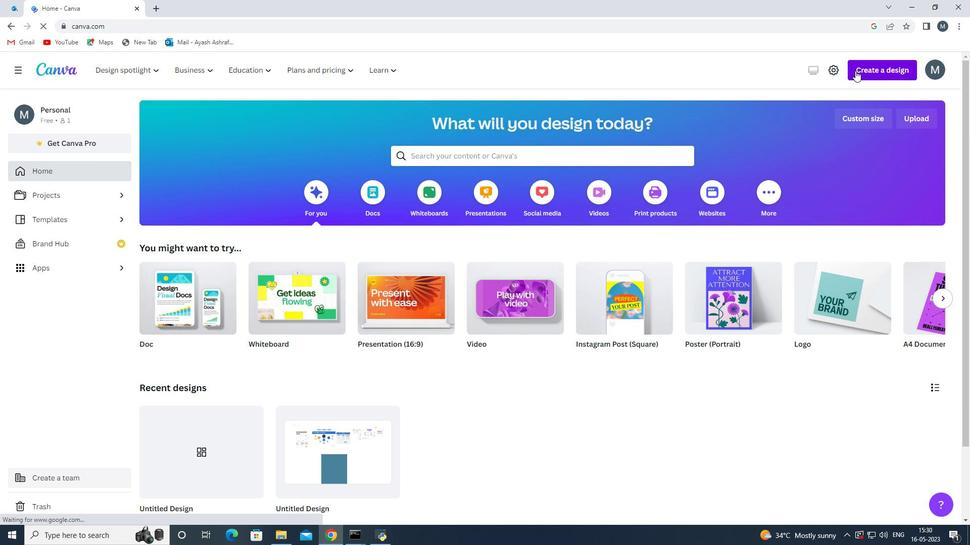 
Action: Mouse pressed left at (857, 70)
Screenshot: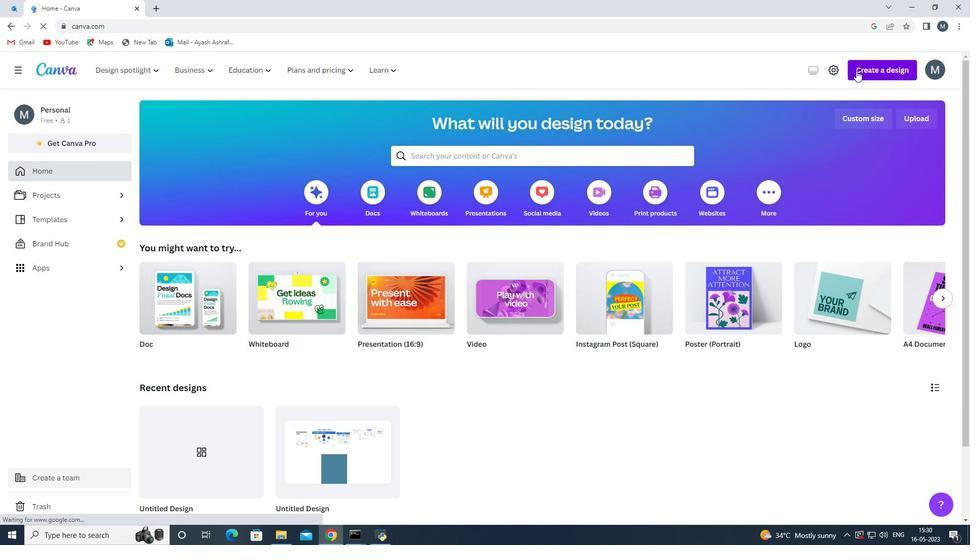 
Action: Mouse moved to (796, 167)
Screenshot: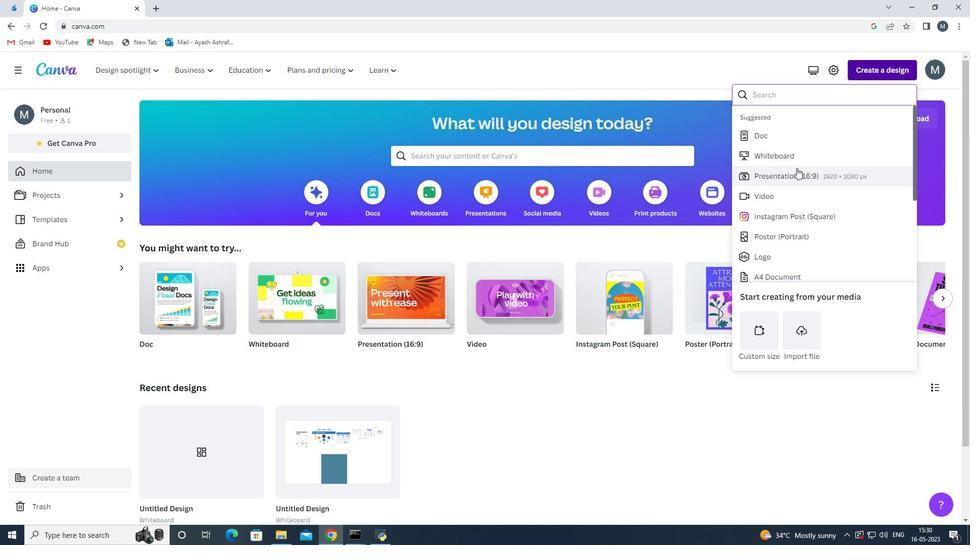 
Action: Mouse scrolled (796, 167) with delta (0, 0)
Screenshot: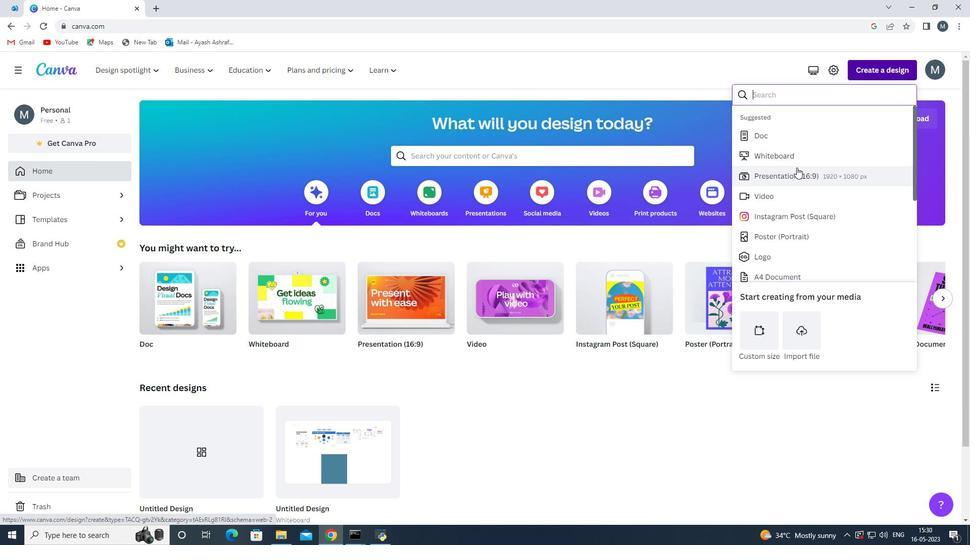 
Action: Mouse moved to (799, 189)
Screenshot: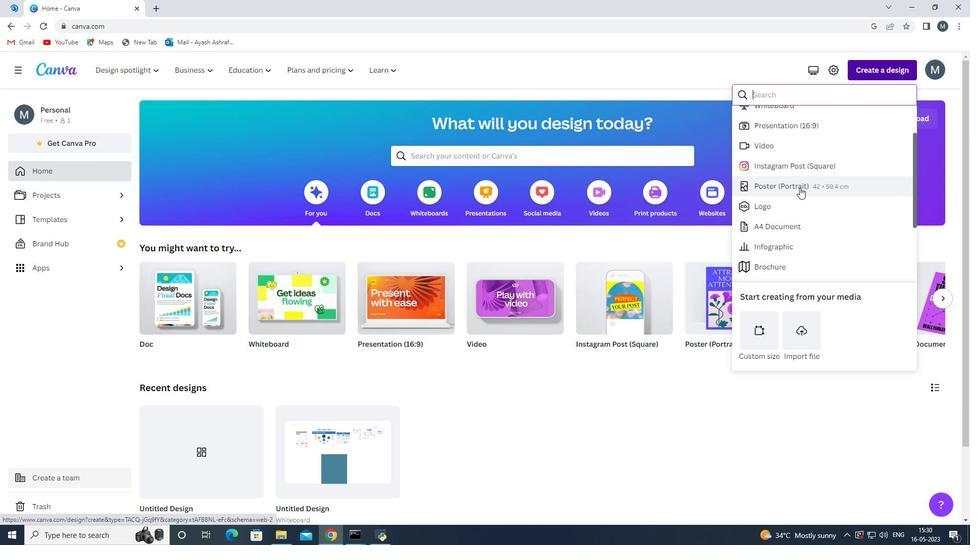 
Action: Mouse scrolled (799, 188) with delta (0, 0)
Screenshot: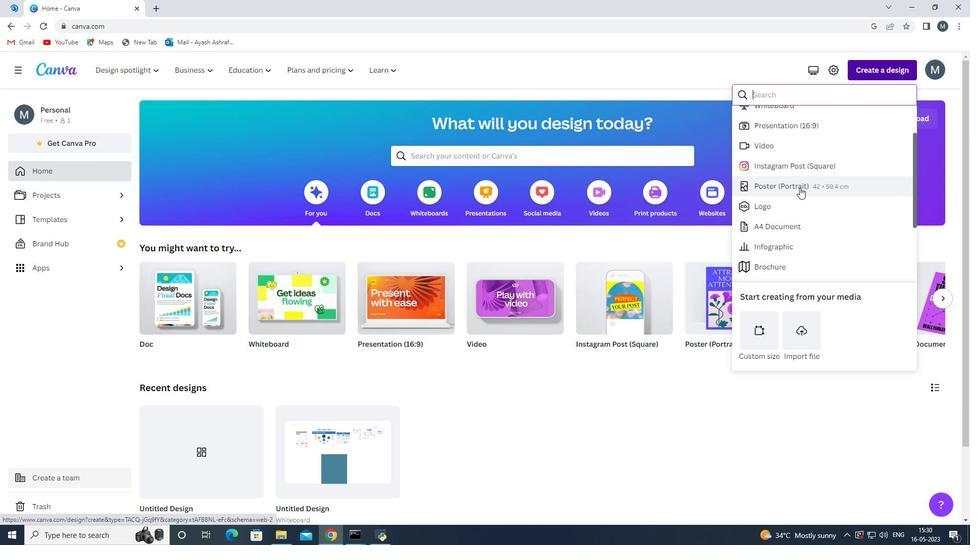 
Action: Mouse moved to (800, 195)
Screenshot: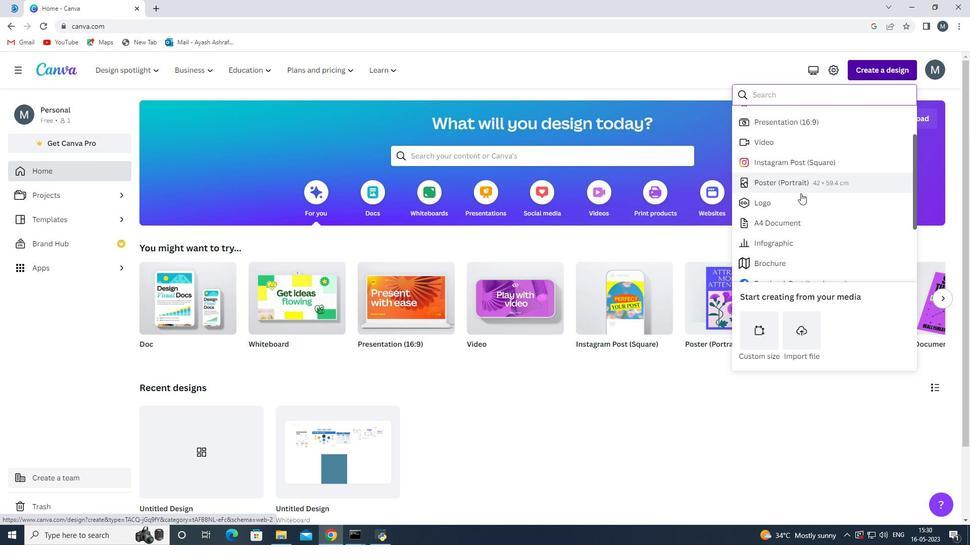 
Action: Mouse scrolled (800, 194) with delta (0, 0)
Screenshot: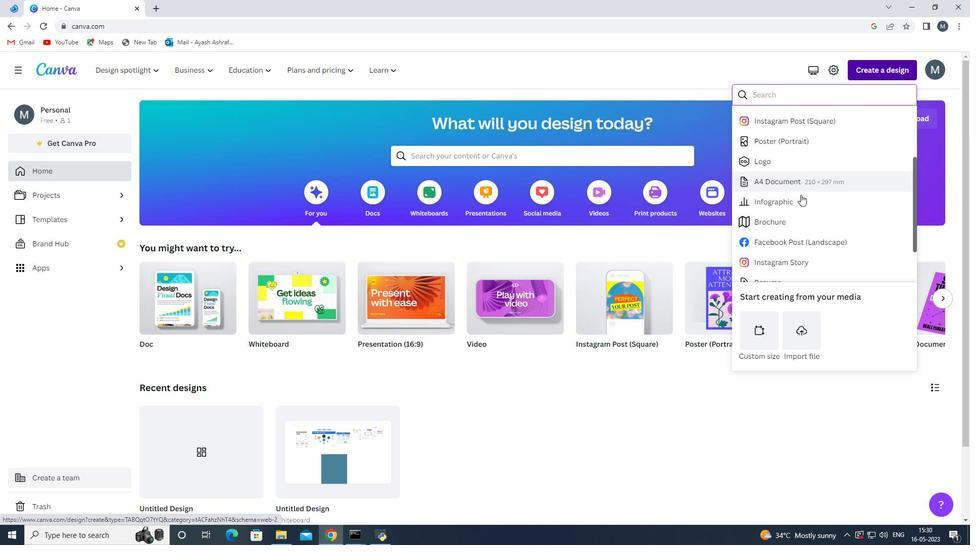 
Action: Mouse moved to (801, 226)
Screenshot: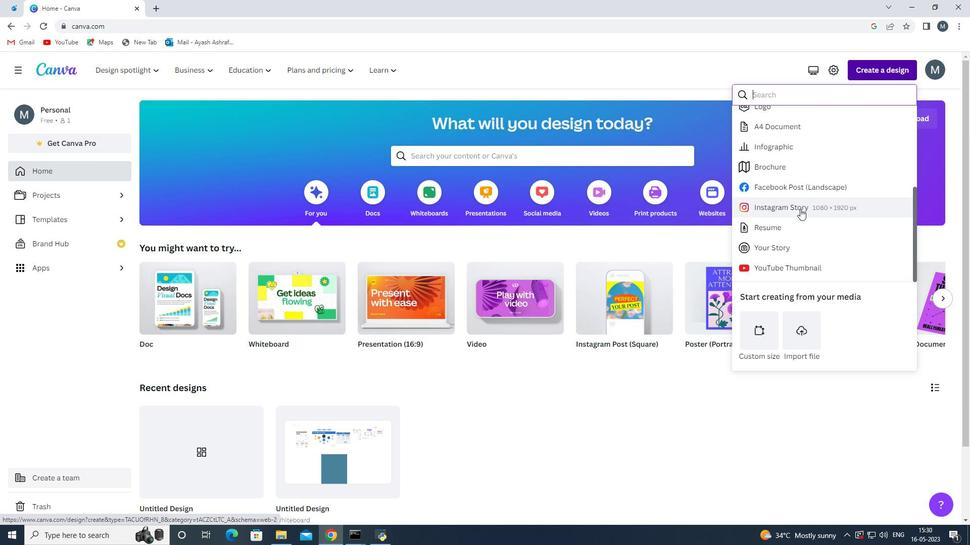 
Action: Mouse scrolled (801, 226) with delta (0, 0)
Screenshot: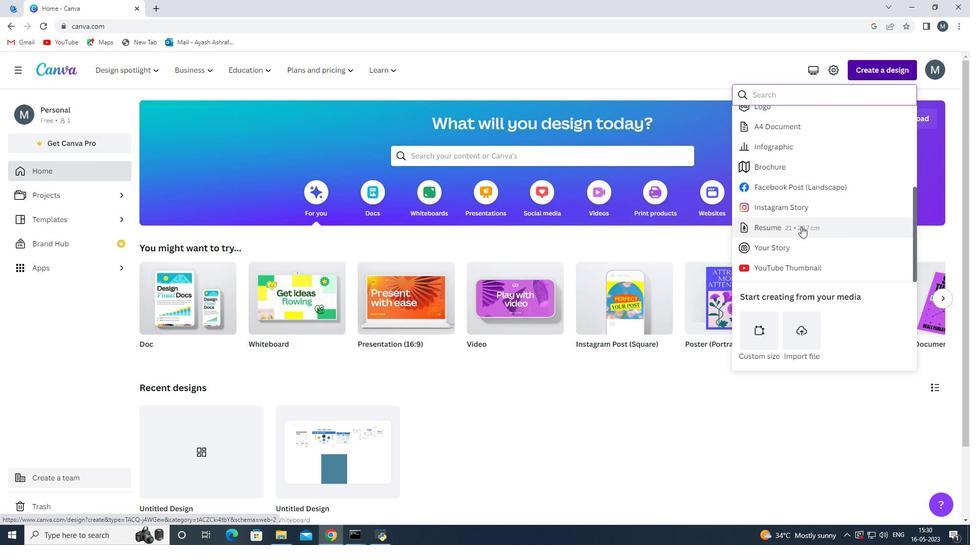 
Action: Mouse scrolled (801, 226) with delta (0, 0)
Screenshot: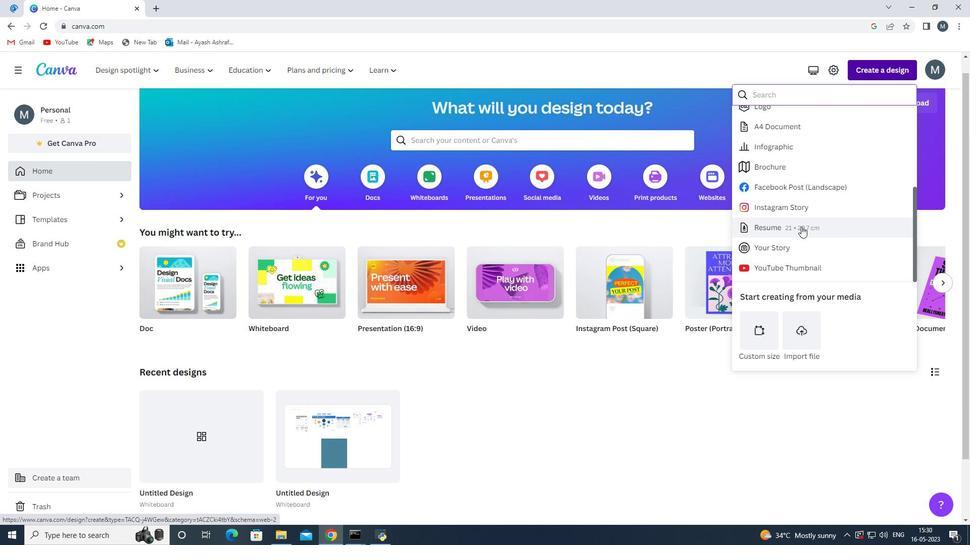 
Action: Mouse moved to (799, 209)
Screenshot: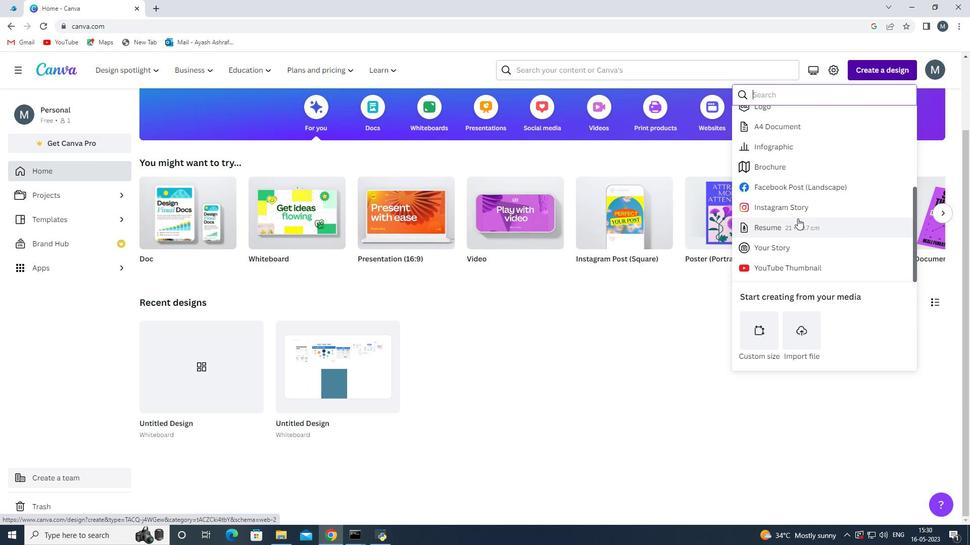 
Action: Mouse scrolled (799, 210) with delta (0, 0)
Screenshot: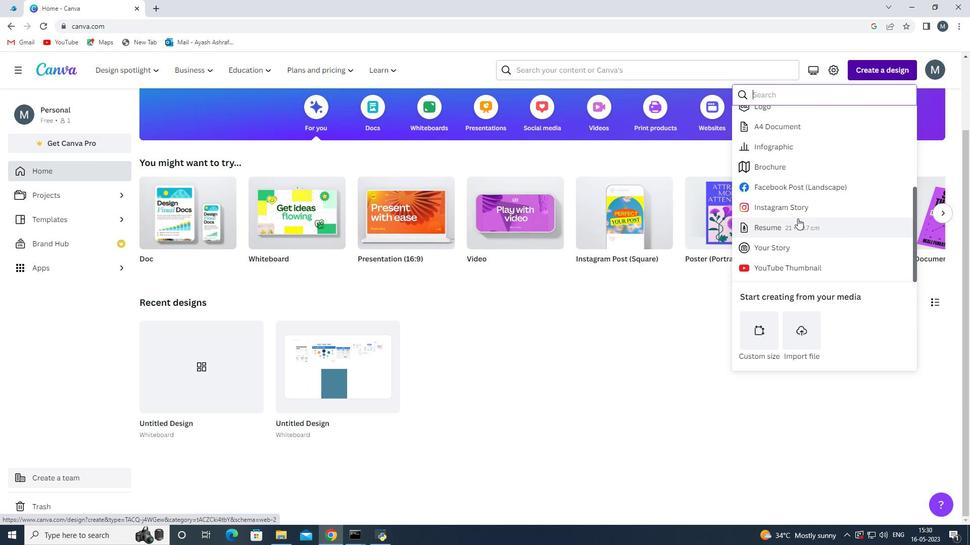 
Action: Mouse moved to (800, 208)
Screenshot: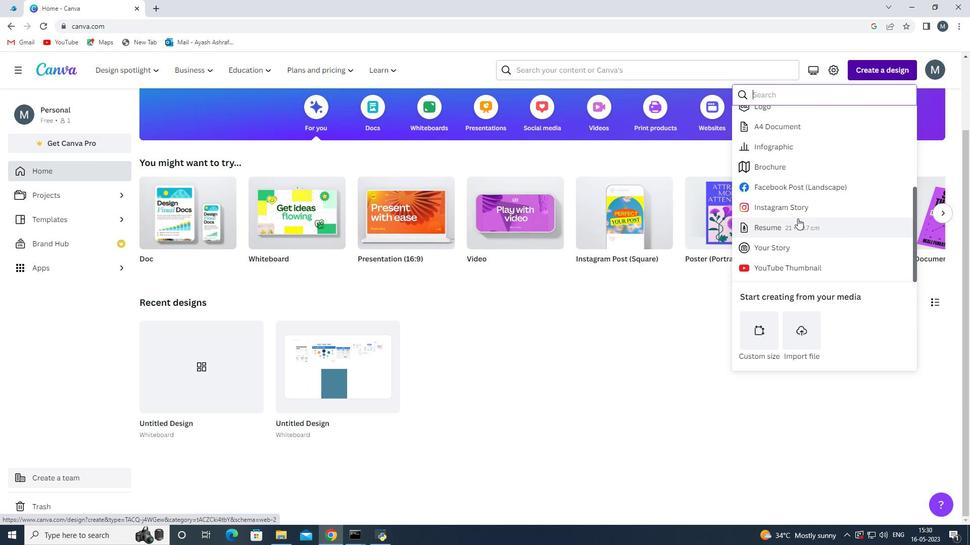 
Action: Mouse scrolled (800, 208) with delta (0, 0)
Screenshot: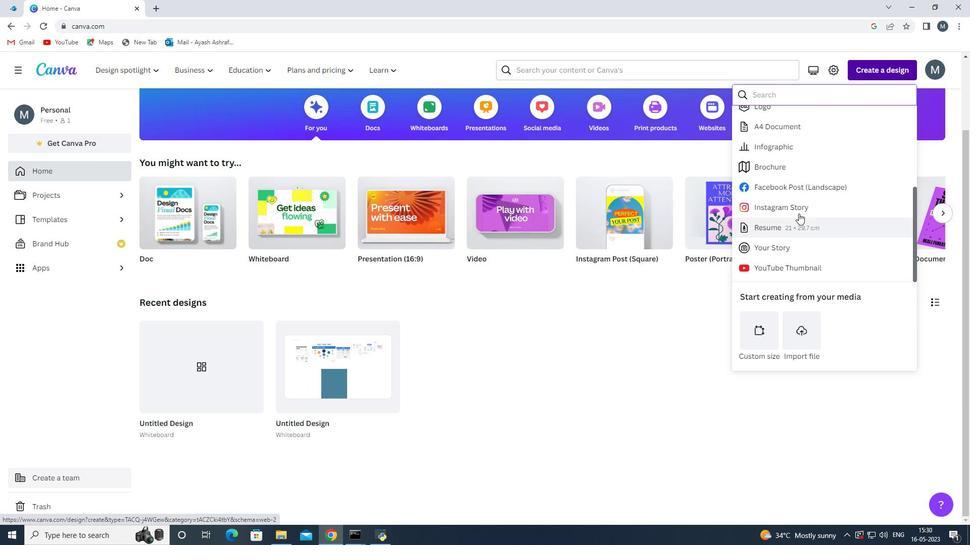 
Action: Mouse scrolled (800, 208) with delta (0, 0)
Screenshot: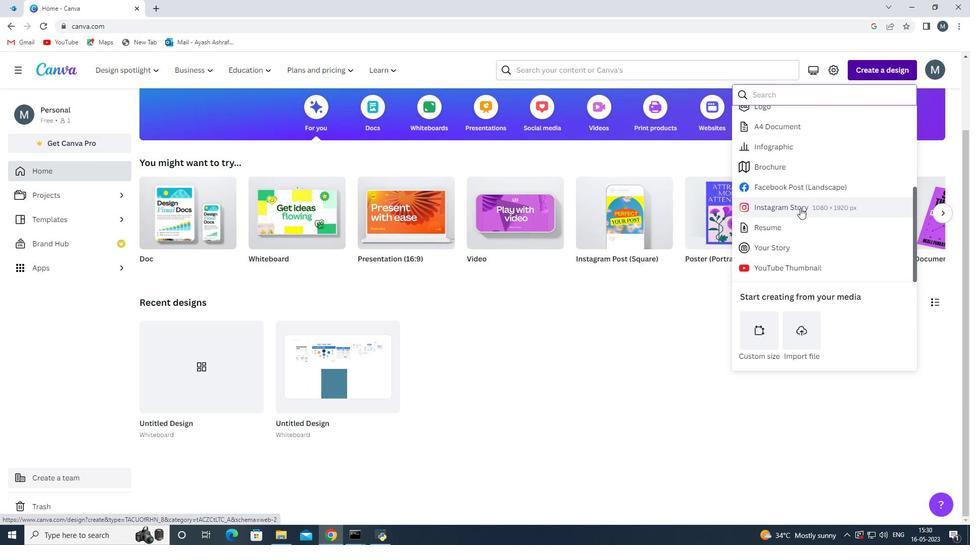 
Action: Mouse moved to (800, 209)
Screenshot: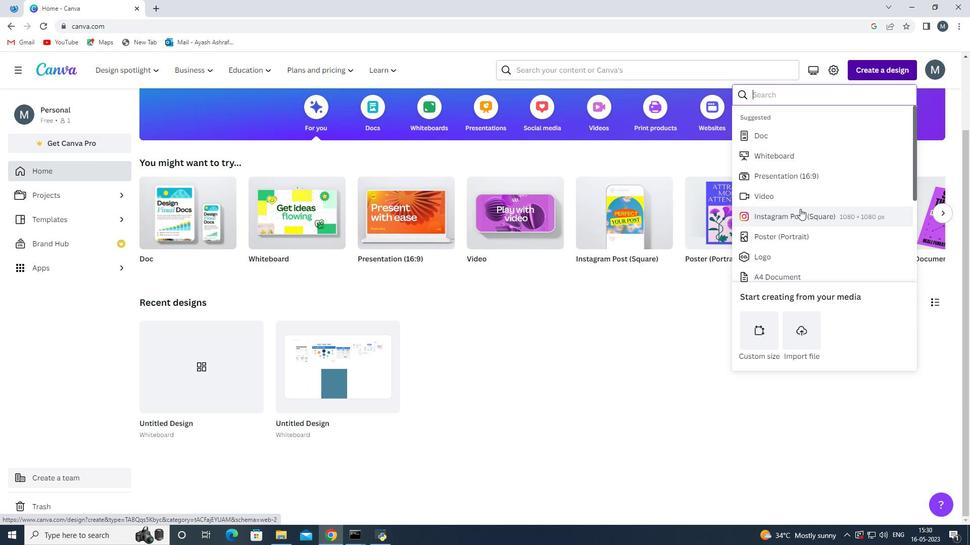 
Action: Mouse scrolled (800, 210) with delta (0, 0)
Screenshot: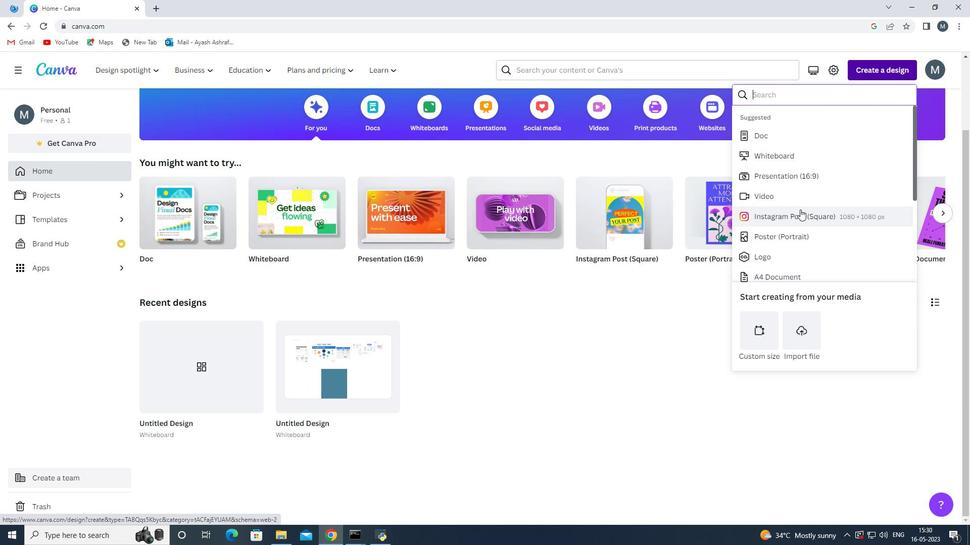 
Action: Mouse scrolled (800, 210) with delta (0, 0)
Screenshot: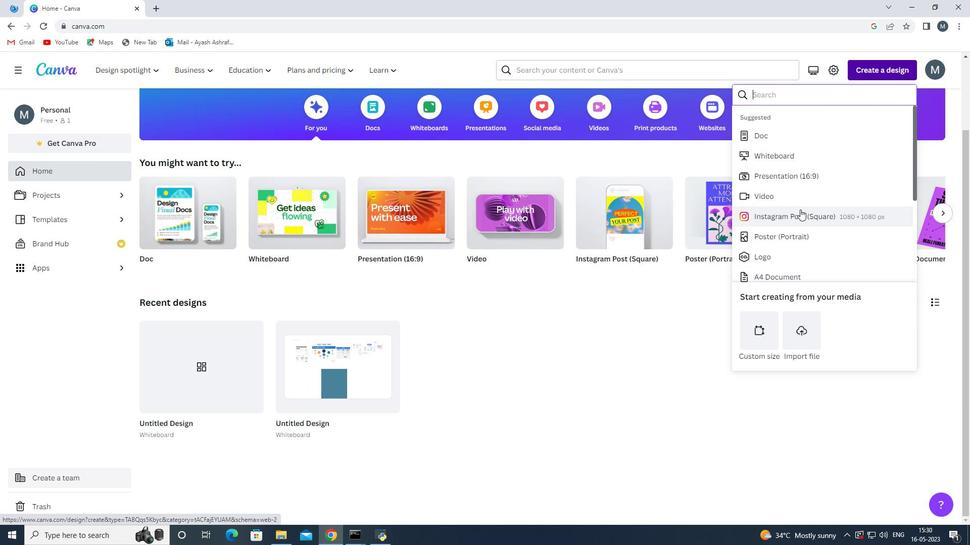
Action: Mouse scrolled (800, 210) with delta (0, 0)
Screenshot: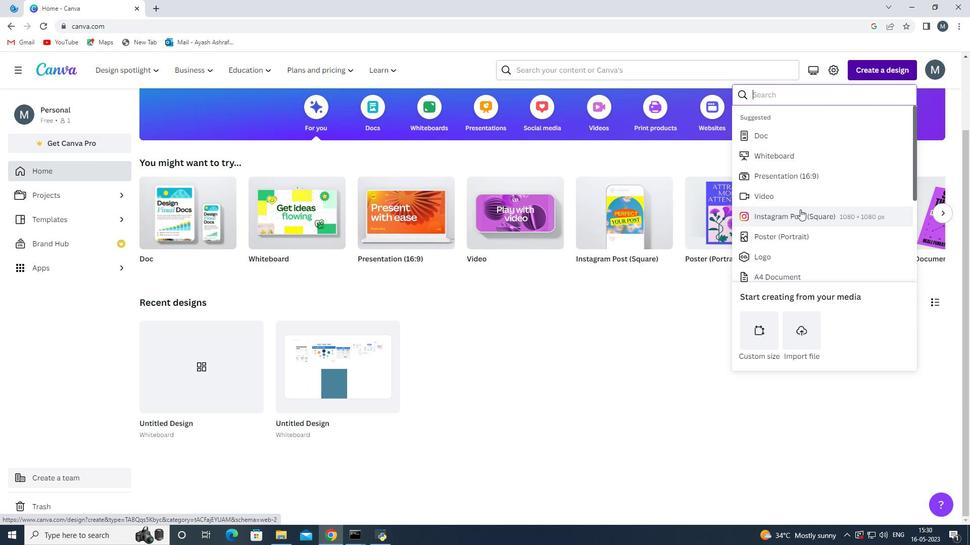 
Action: Mouse moved to (800, 209)
Screenshot: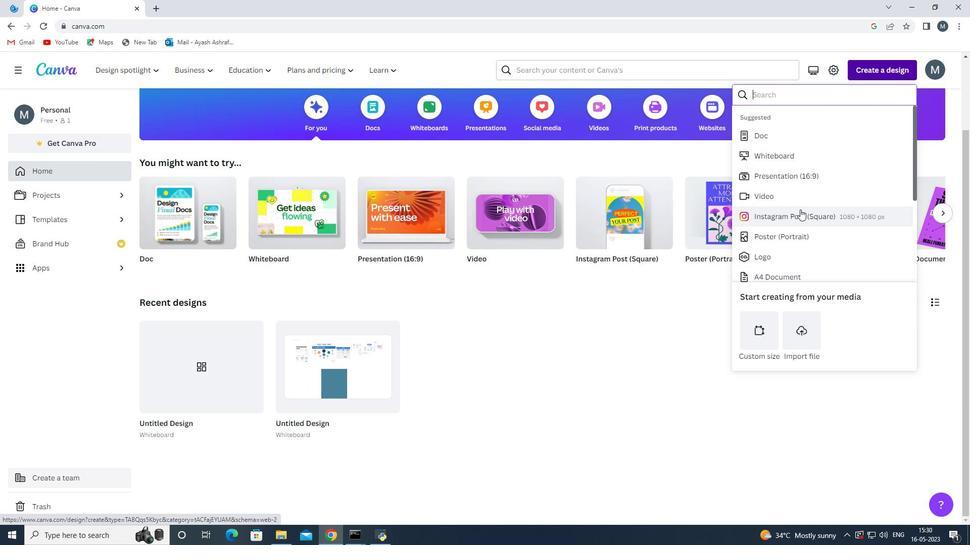 
Action: Mouse scrolled (800, 210) with delta (0, 0)
Screenshot: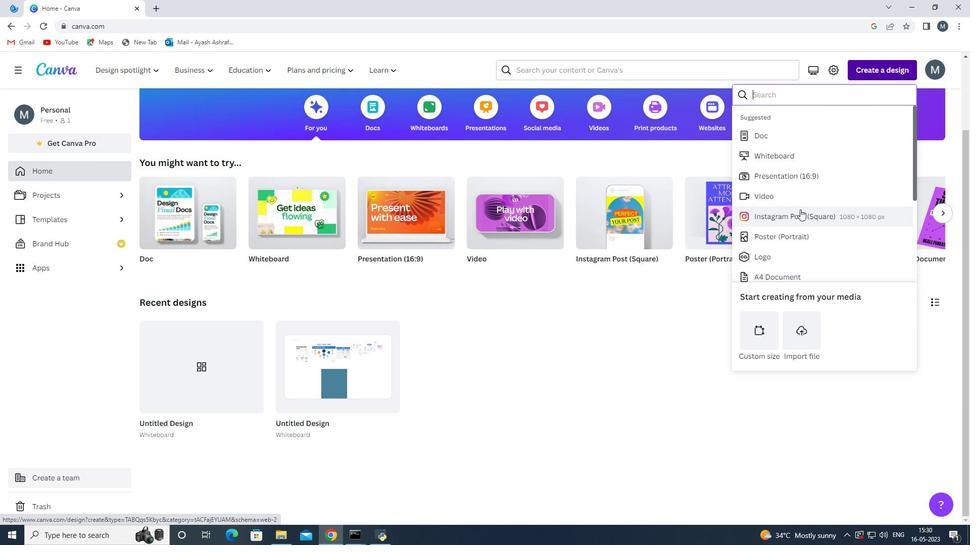 
Action: Mouse moved to (800, 210)
Screenshot: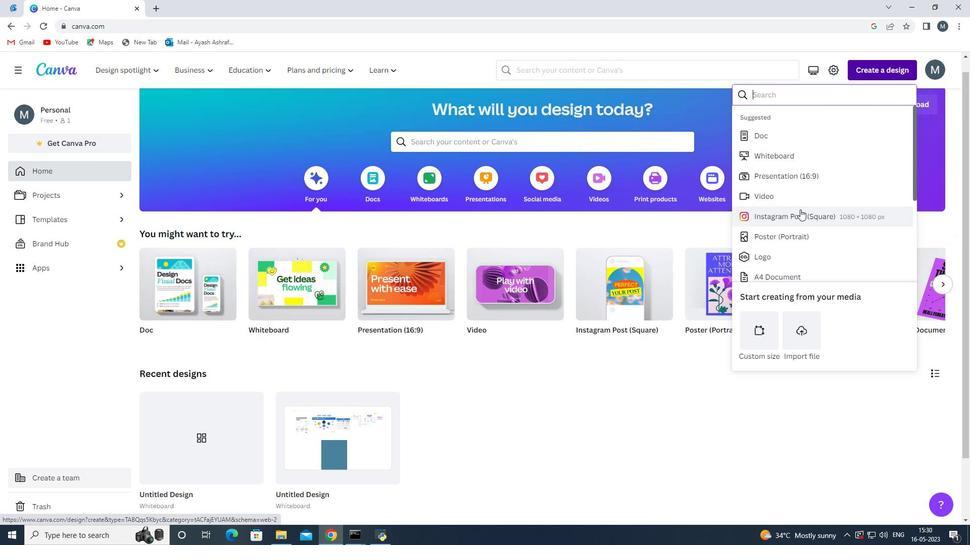 
Action: Mouse scrolled (800, 210) with delta (0, 0)
Screenshot: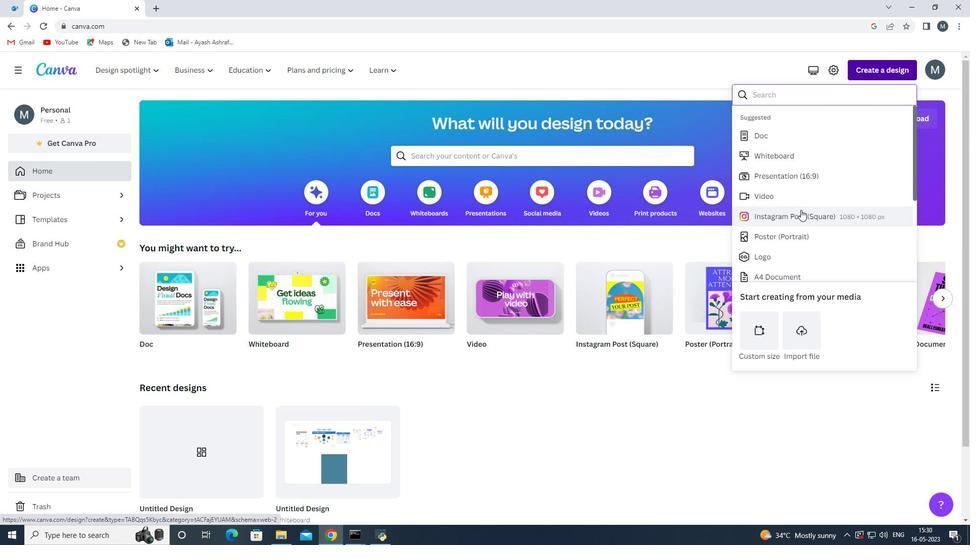 
Action: Mouse moved to (800, 171)
Screenshot: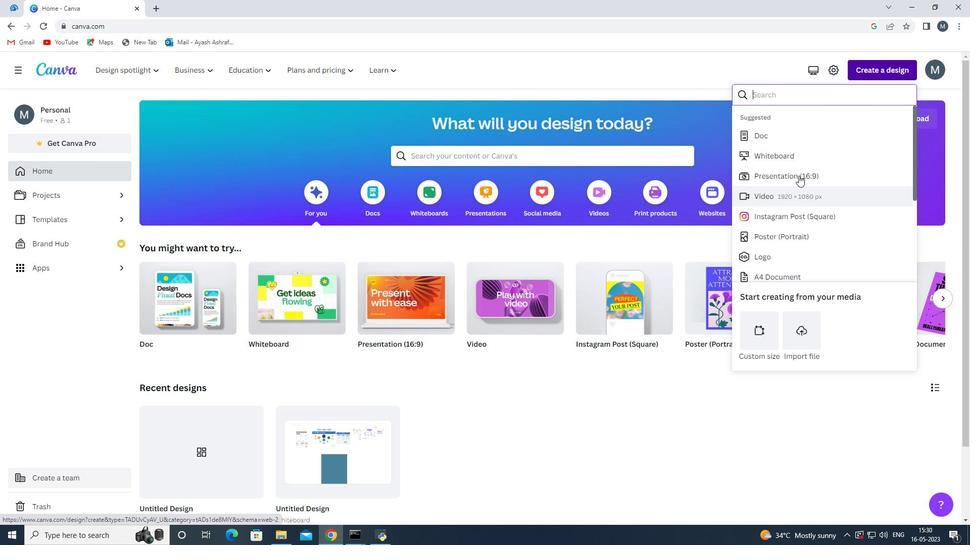 
Action: Mouse scrolled (800, 170) with delta (0, 0)
Screenshot: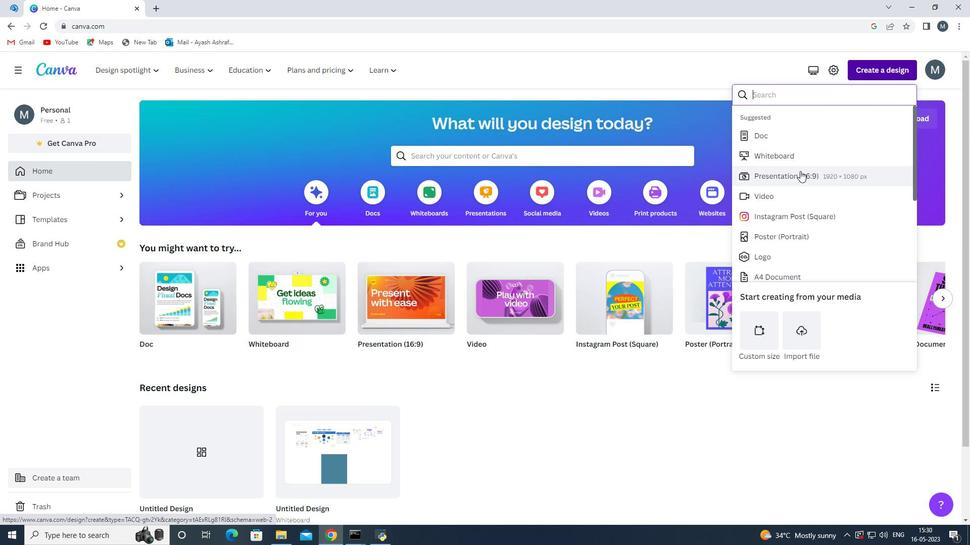 
Action: Mouse scrolled (800, 170) with delta (0, 0)
Screenshot: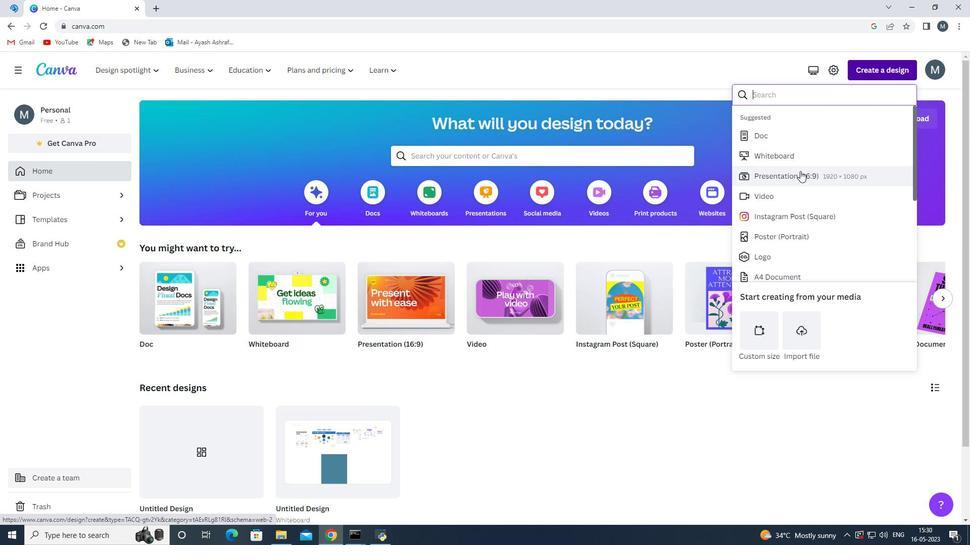 
Action: Mouse moved to (799, 175)
Screenshot: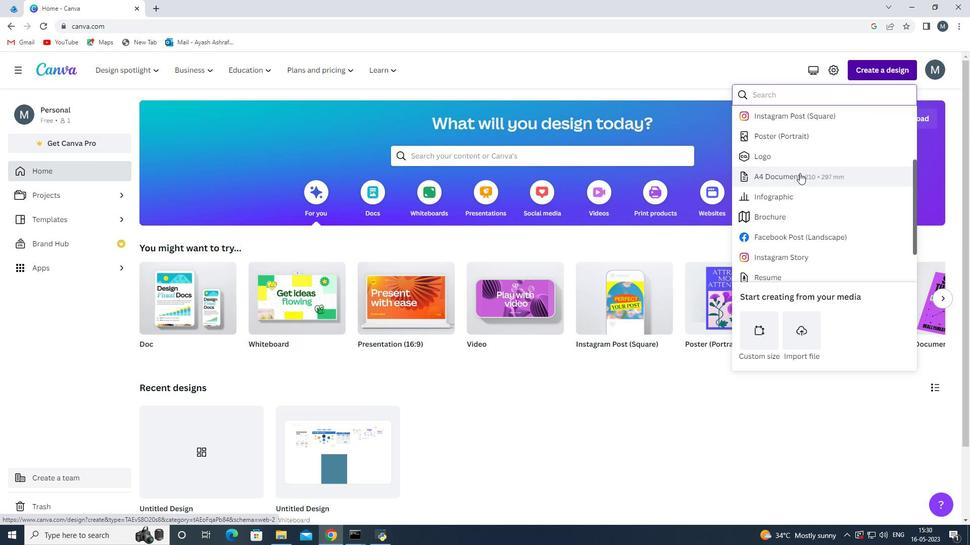 
Action: Mouse scrolled (799, 175) with delta (0, 0)
Screenshot: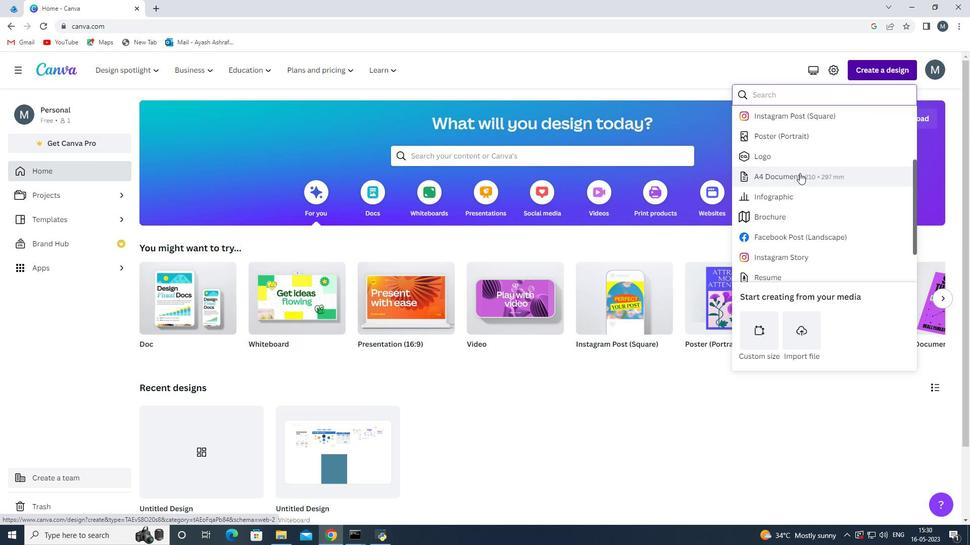 
Action: Mouse moved to (798, 179)
Screenshot: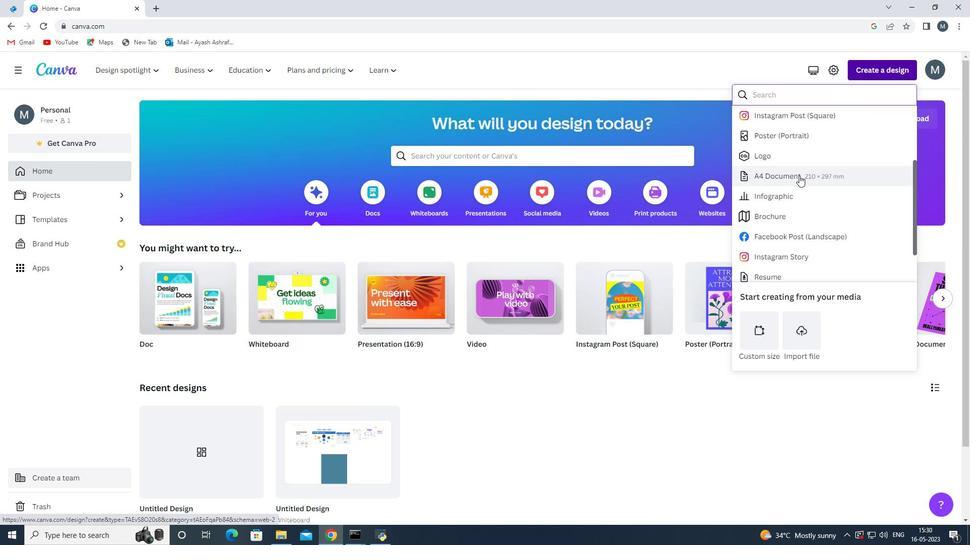 
Action: Mouse scrolled (798, 179) with delta (0, 0)
Screenshot: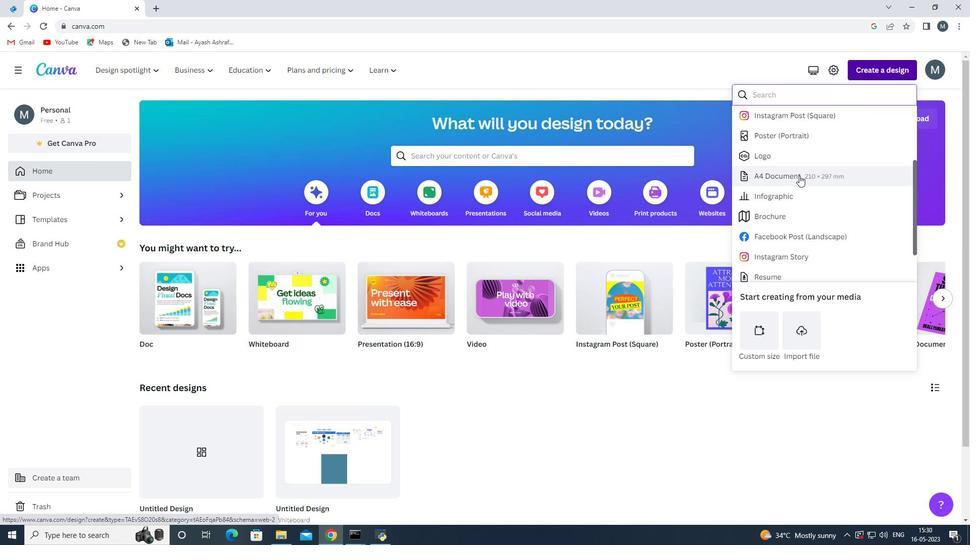
Action: Mouse moved to (795, 187)
Screenshot: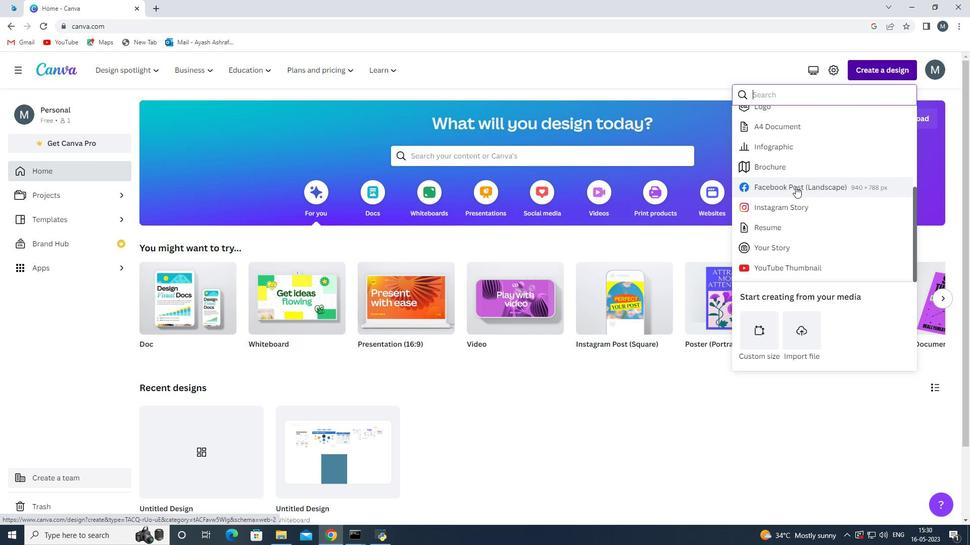 
Action: Mouse scrolled (795, 187) with delta (0, 0)
Screenshot: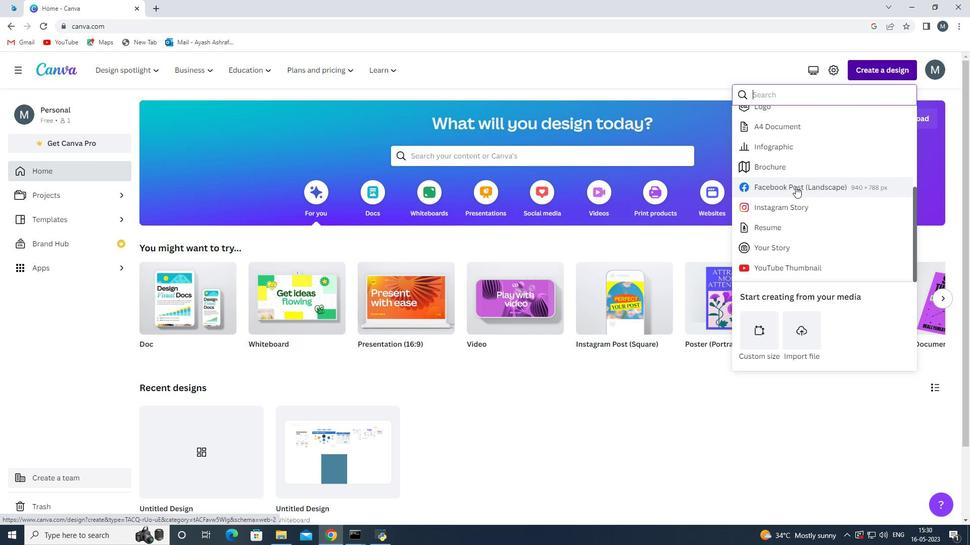 
Action: Mouse moved to (795, 188)
Screenshot: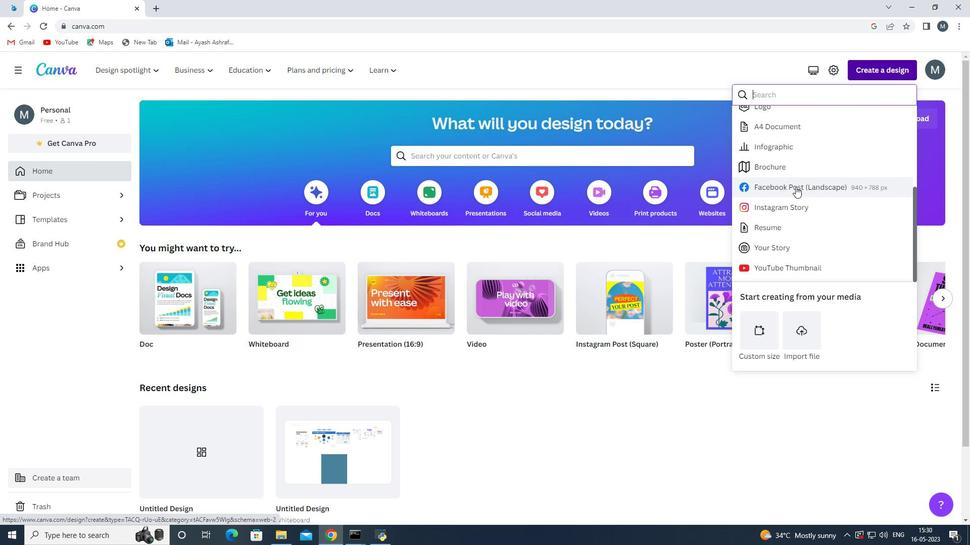 
Action: Mouse scrolled (795, 188) with delta (0, 0)
Screenshot: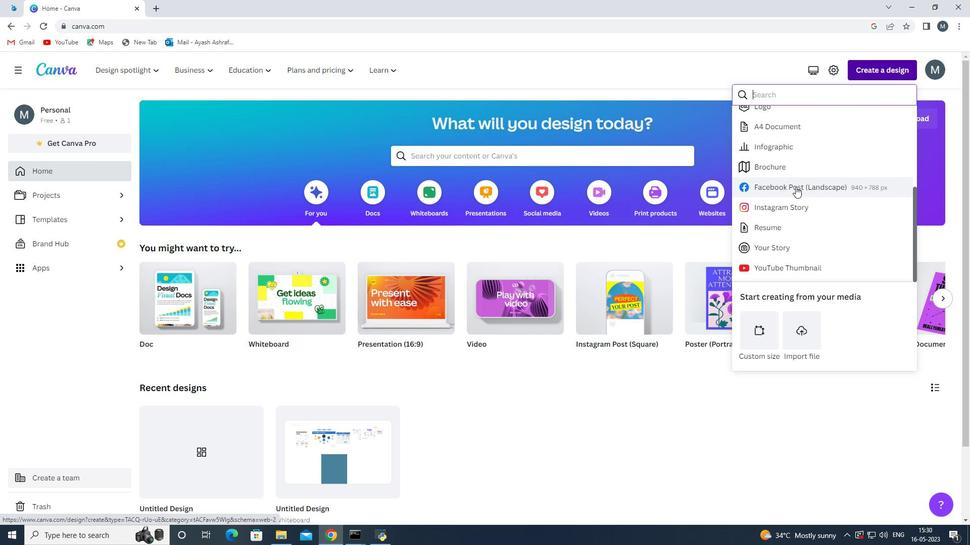 
Action: Mouse moved to (795, 189)
Screenshot: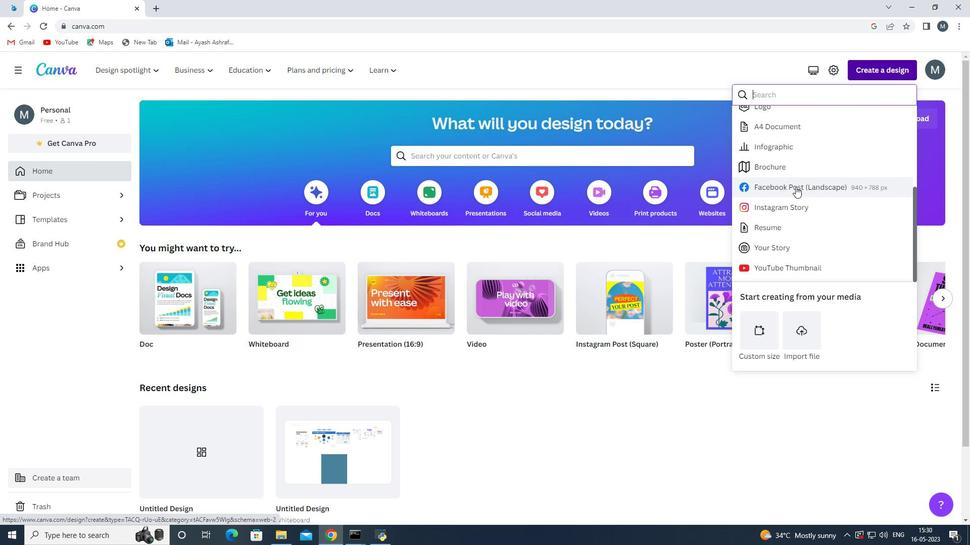 
Action: Mouse scrolled (795, 189) with delta (0, 0)
Screenshot: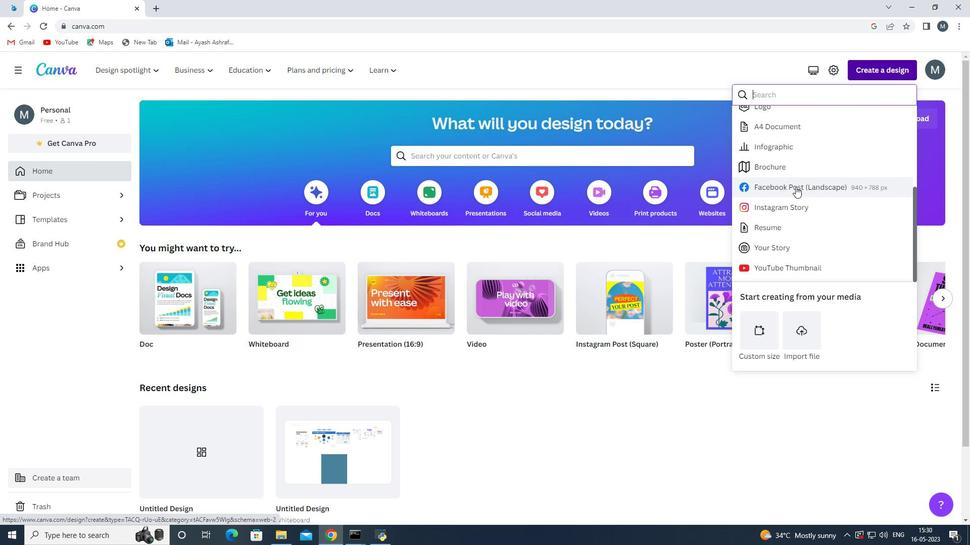 
Action: Mouse moved to (795, 191)
Screenshot: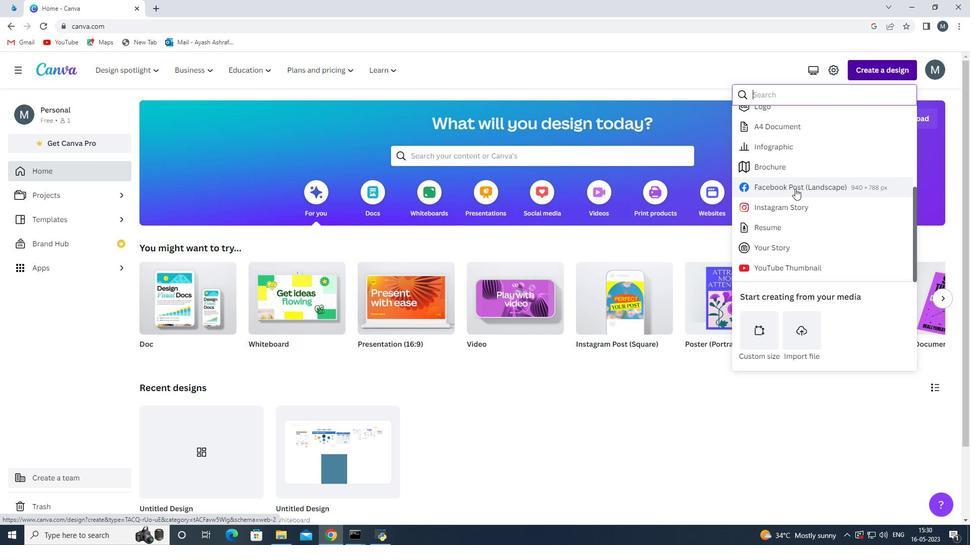 
Action: Mouse scrolled (795, 190) with delta (0, 0)
Screenshot: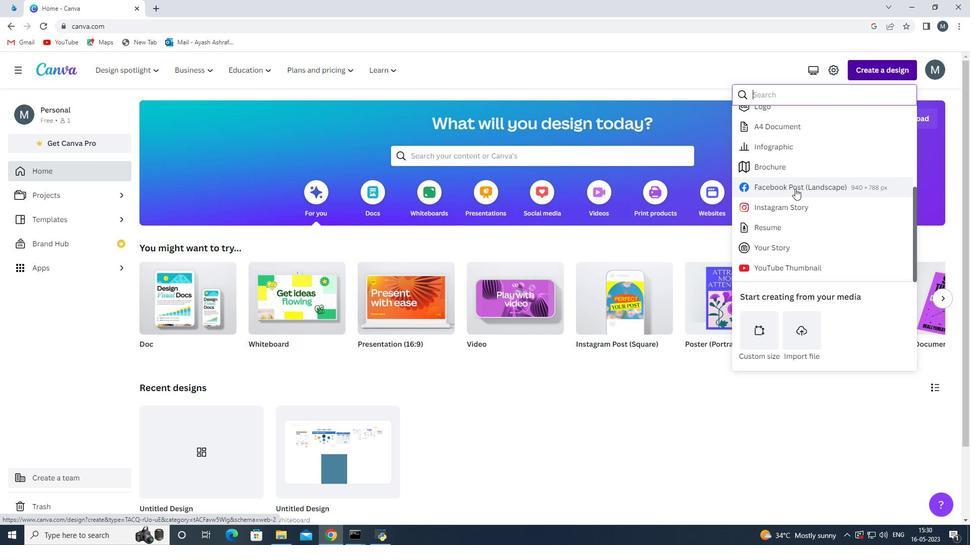 
Action: Mouse moved to (795, 191)
Screenshot: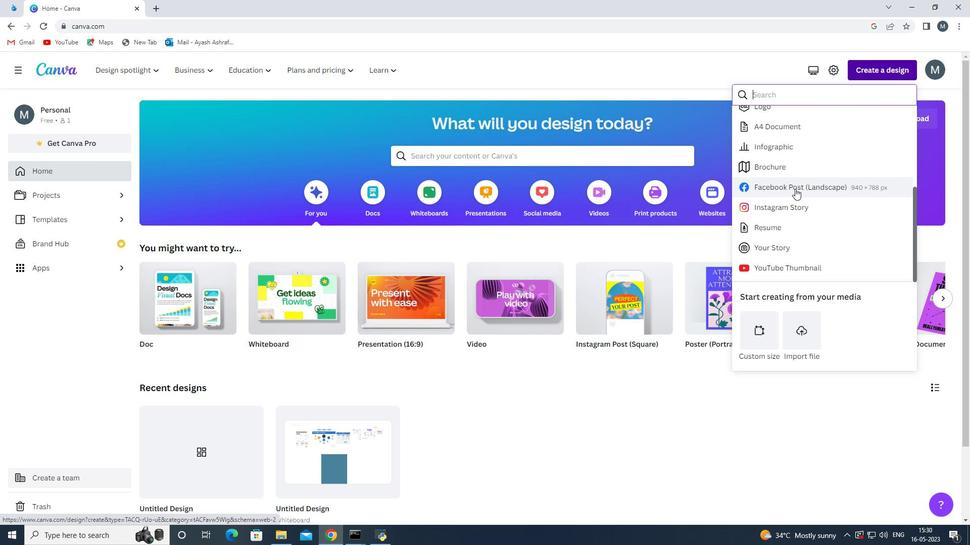 
Action: Mouse scrolled (795, 191) with delta (0, 0)
Screenshot: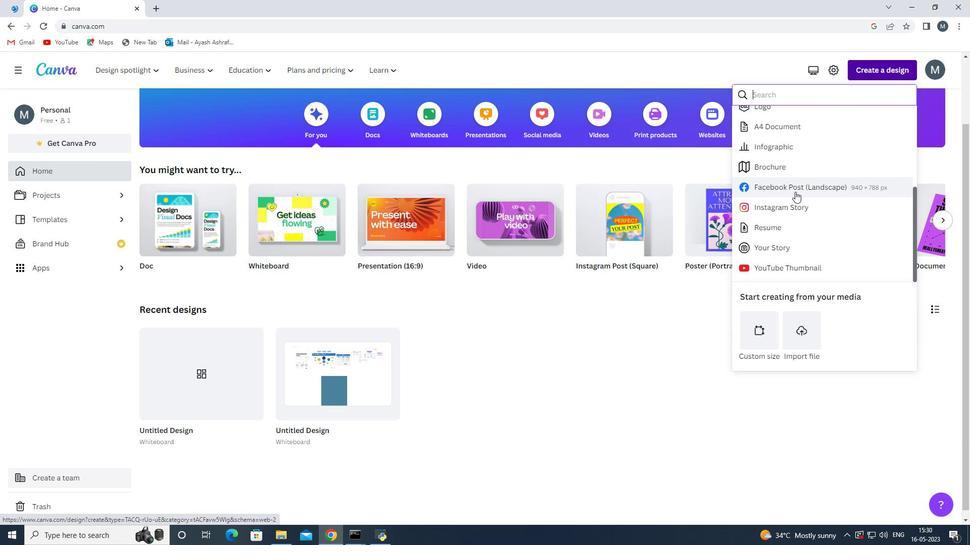 
Action: Mouse scrolled (795, 191) with delta (0, 0)
Screenshot: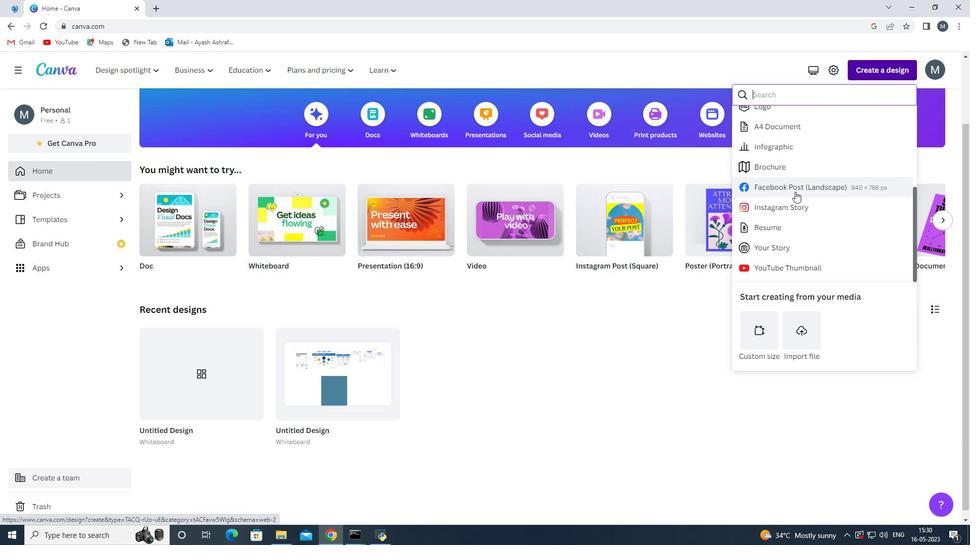 
Action: Mouse moved to (794, 191)
Screenshot: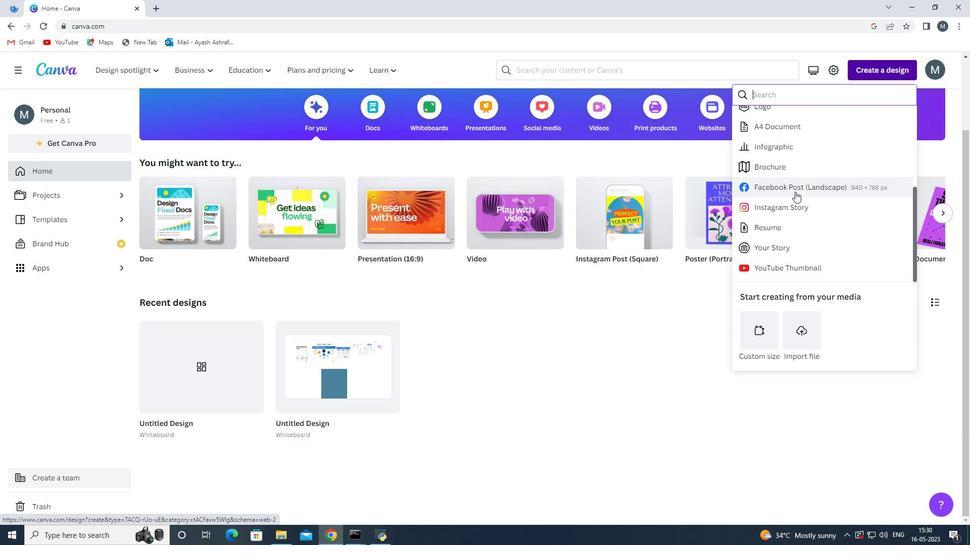 
Action: Mouse scrolled (794, 192) with delta (0, 0)
Screenshot: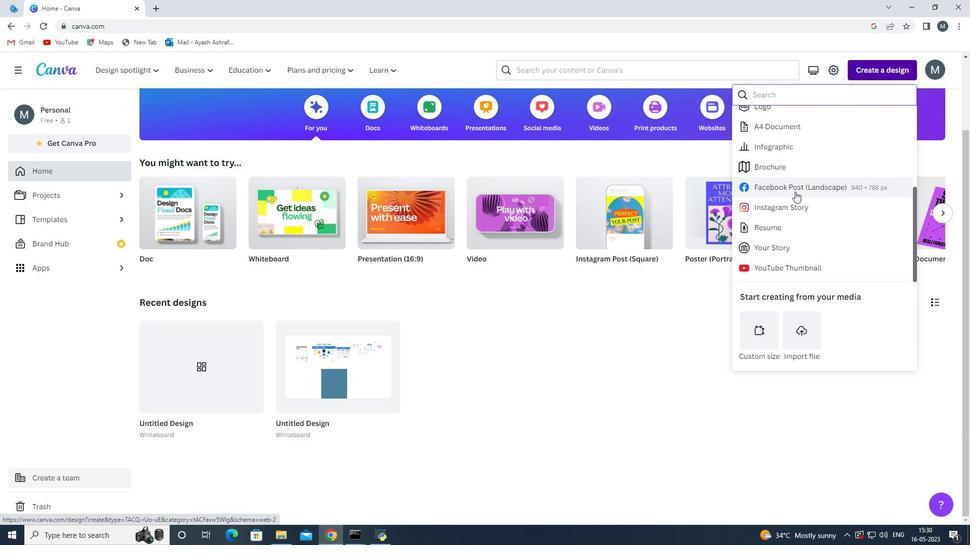
Action: Mouse moved to (794, 191)
Screenshot: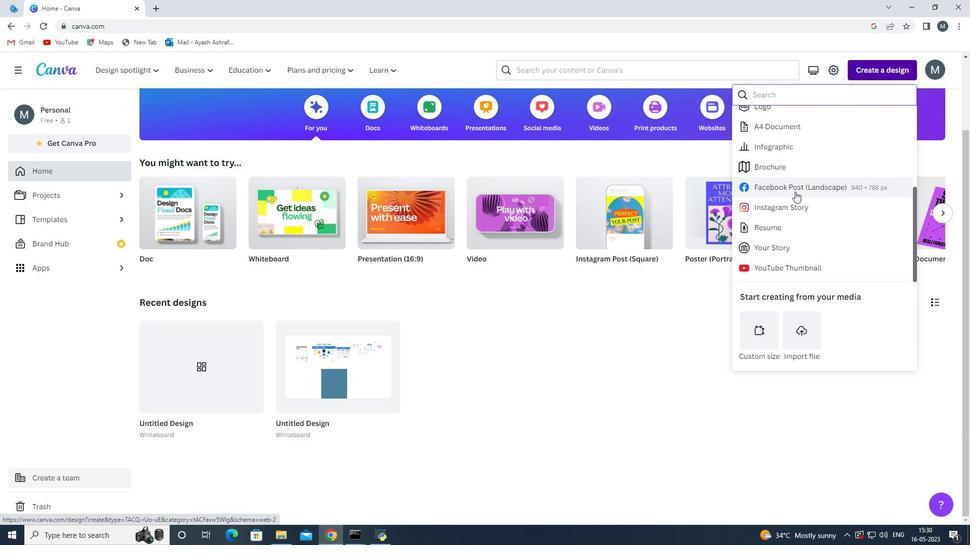 
Action: Mouse scrolled (794, 192) with delta (0, 0)
Screenshot: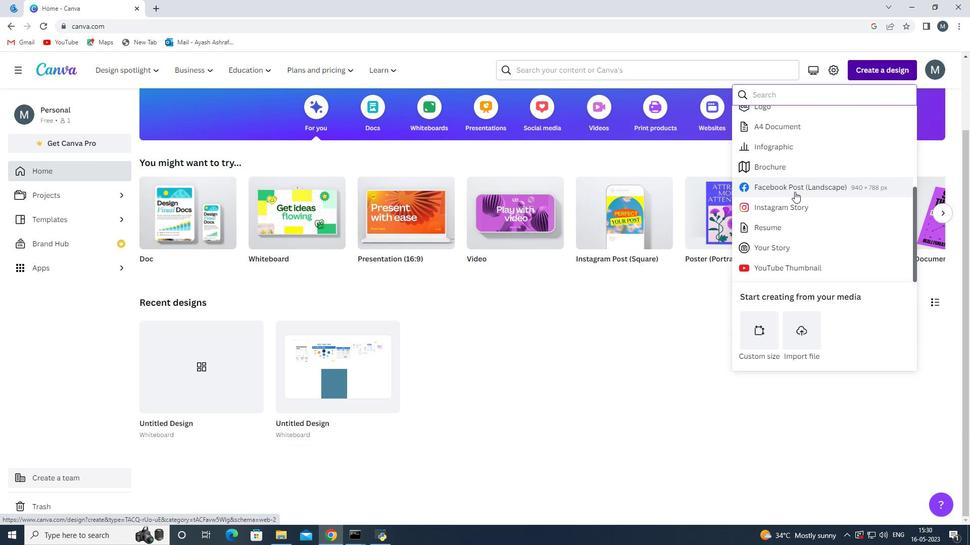 
Action: Mouse moved to (794, 191)
Screenshot: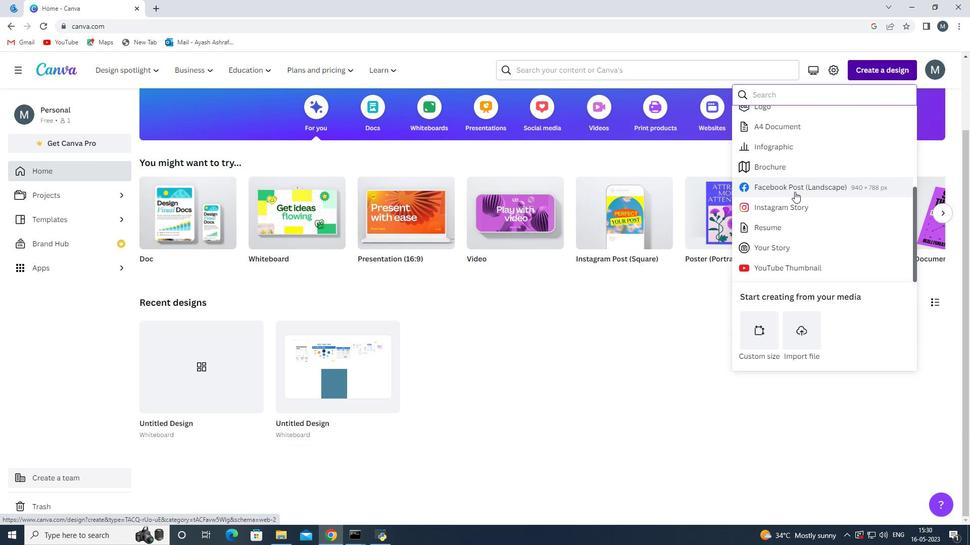 
Action: Mouse scrolled (794, 191) with delta (0, 0)
Screenshot: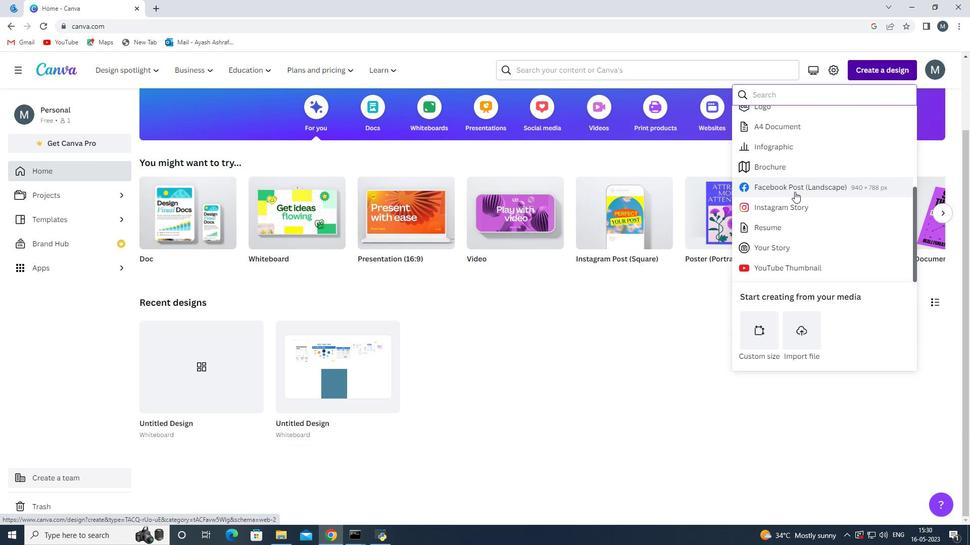 
Action: Mouse moved to (794, 191)
Screenshot: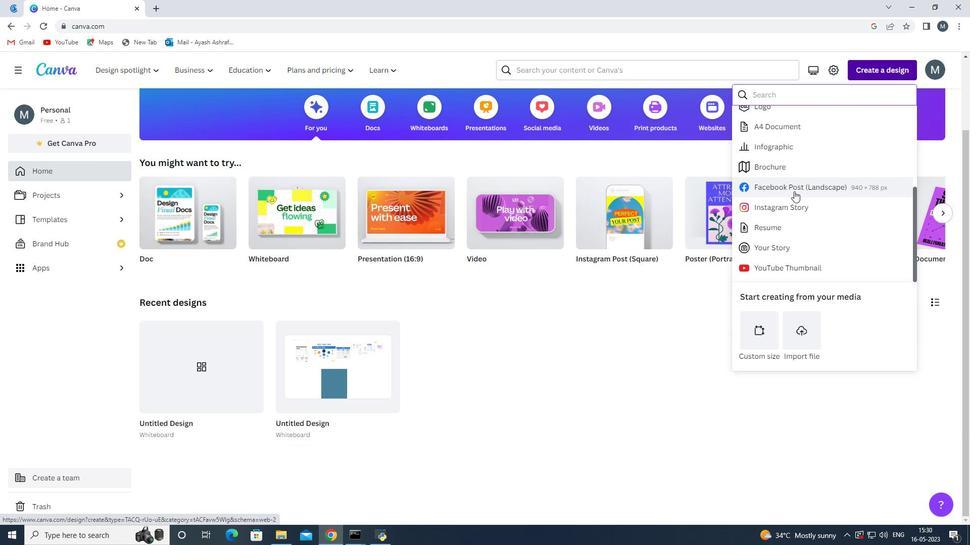 
Action: Mouse scrolled (794, 191) with delta (0, 0)
Screenshot: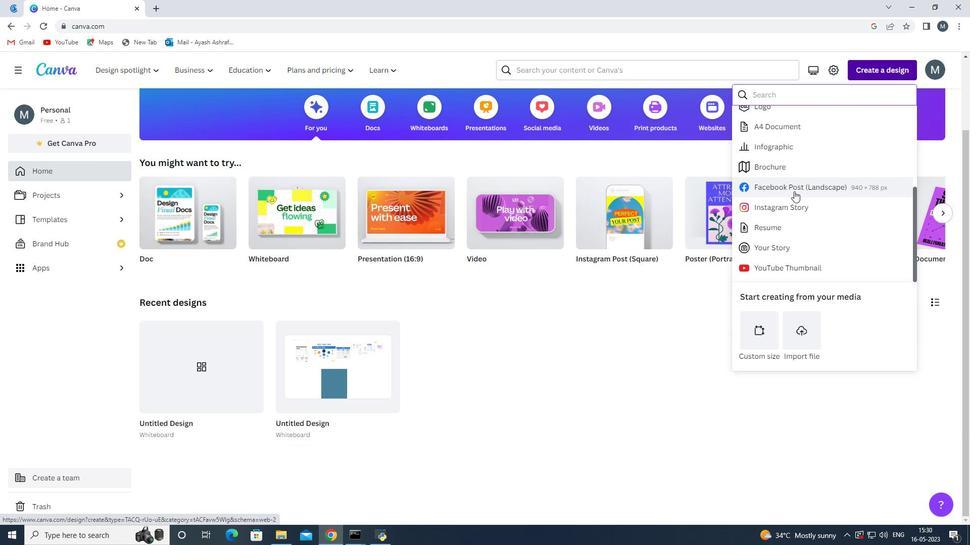 
Action: Mouse scrolled (794, 191) with delta (0, 0)
Screenshot: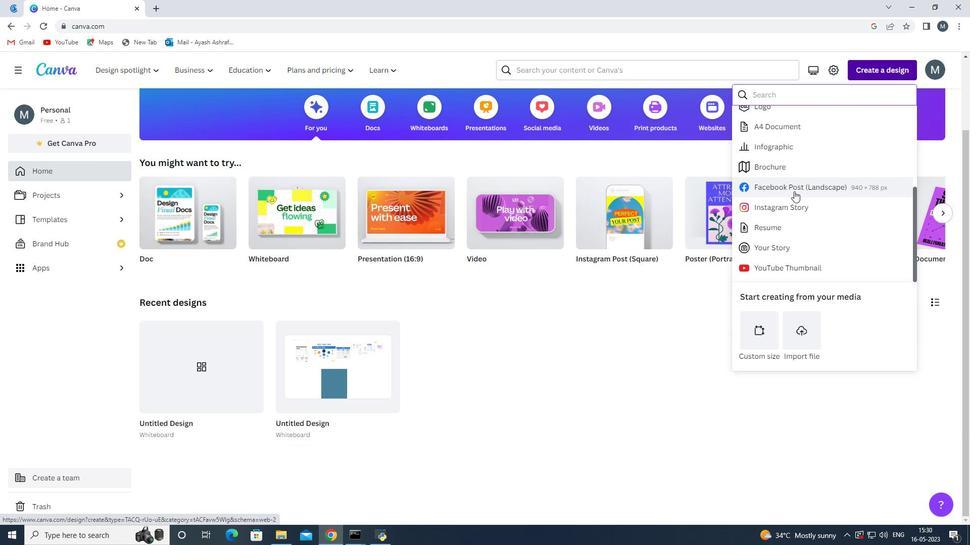
Action: Mouse moved to (790, 175)
Screenshot: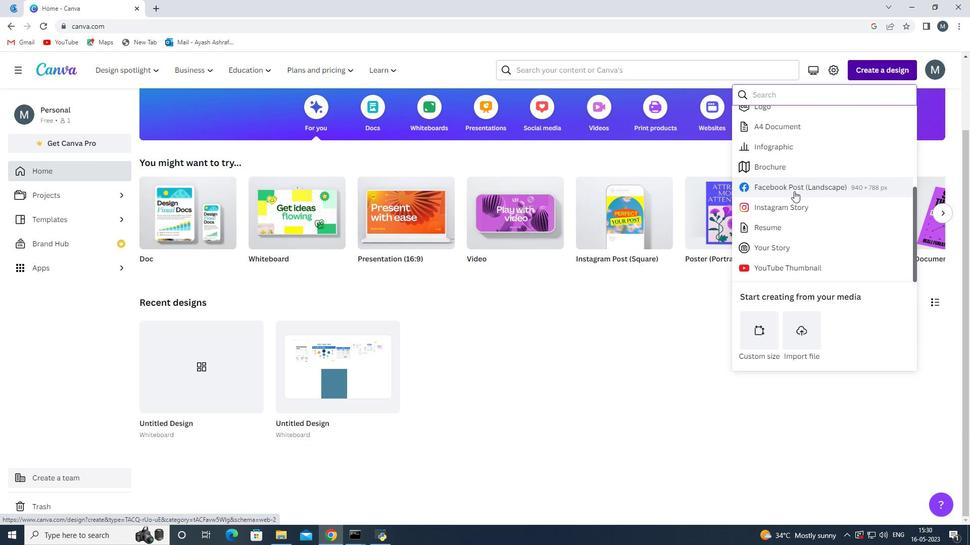 
Action: Mouse scrolled (790, 176) with delta (0, 0)
Screenshot: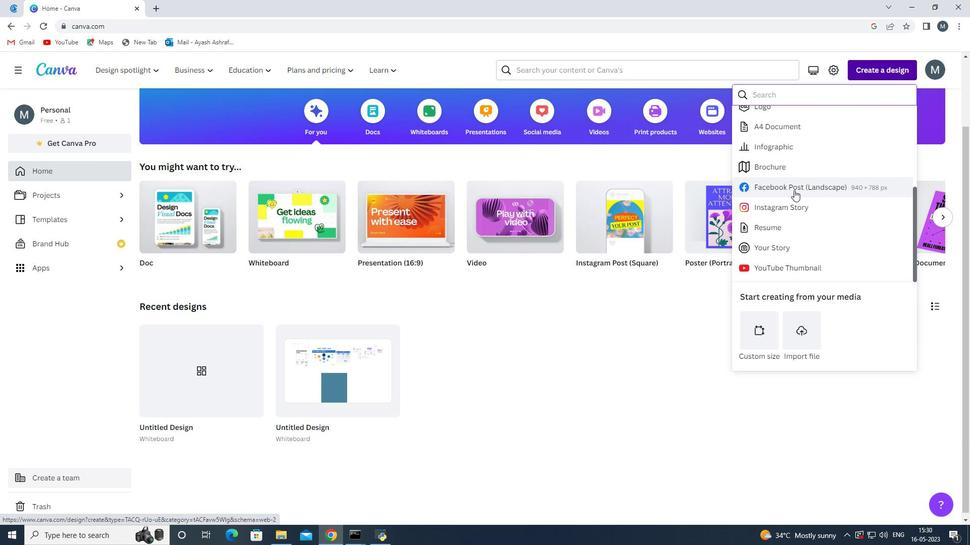 
Action: Mouse moved to (775, 91)
Screenshot: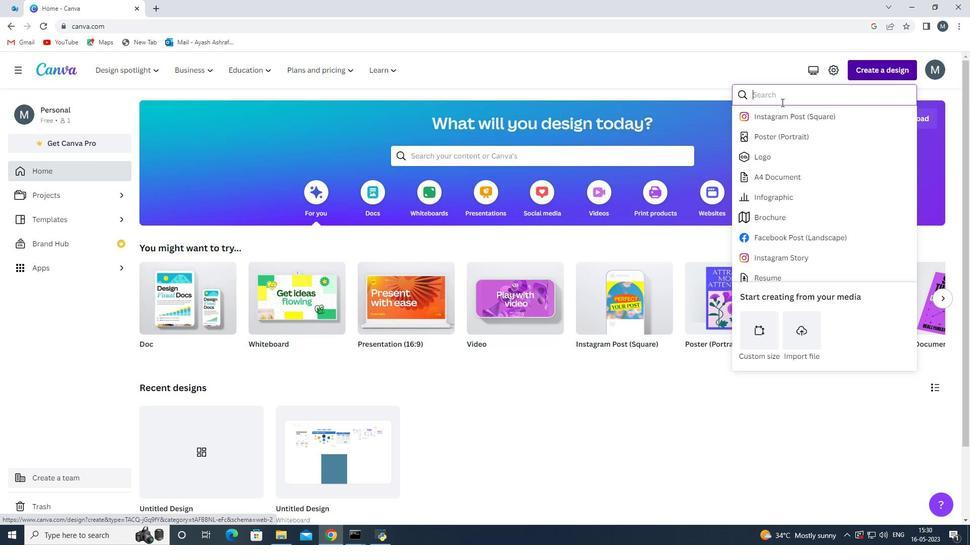 
Action: Mouse pressed left at (775, 91)
Screenshot: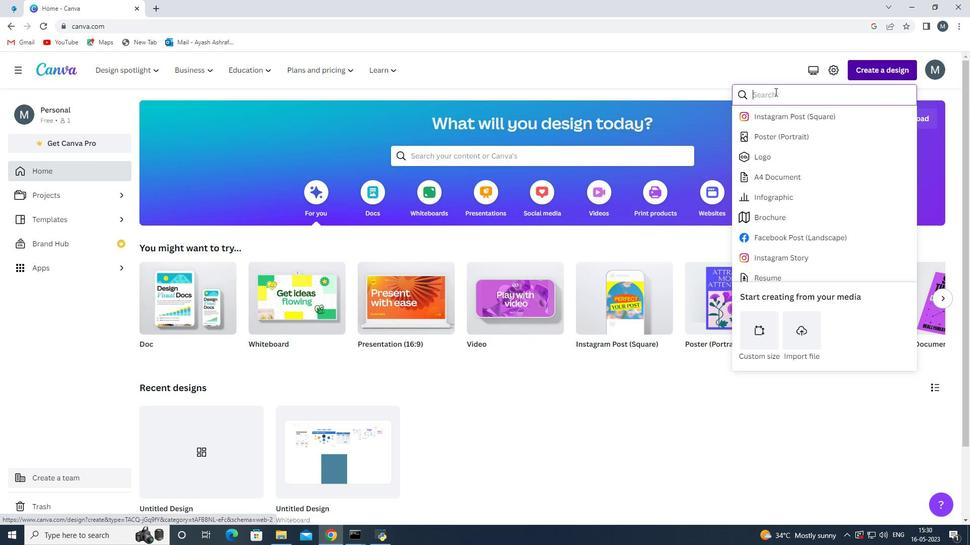 
Action: Mouse moved to (773, 91)
Screenshot: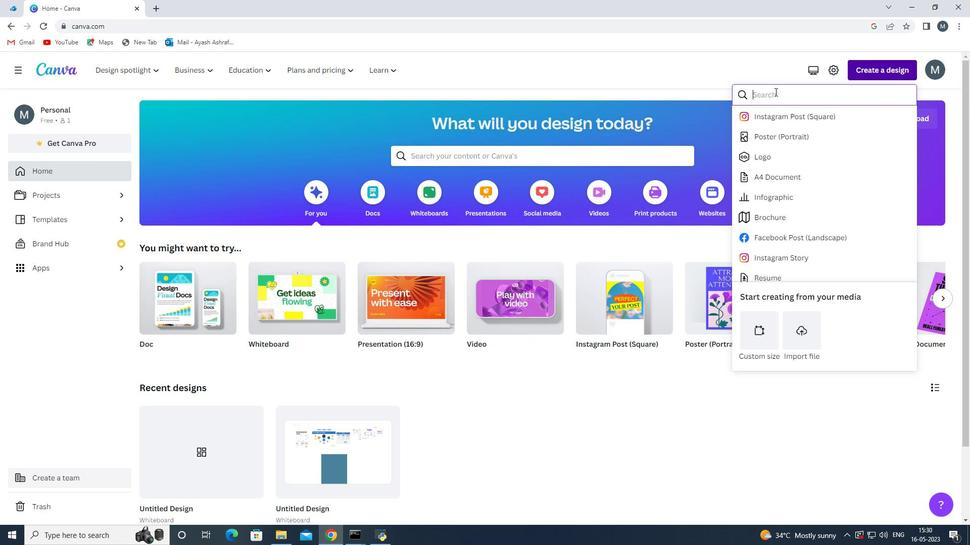 
Action: Key pressed invit
Screenshot: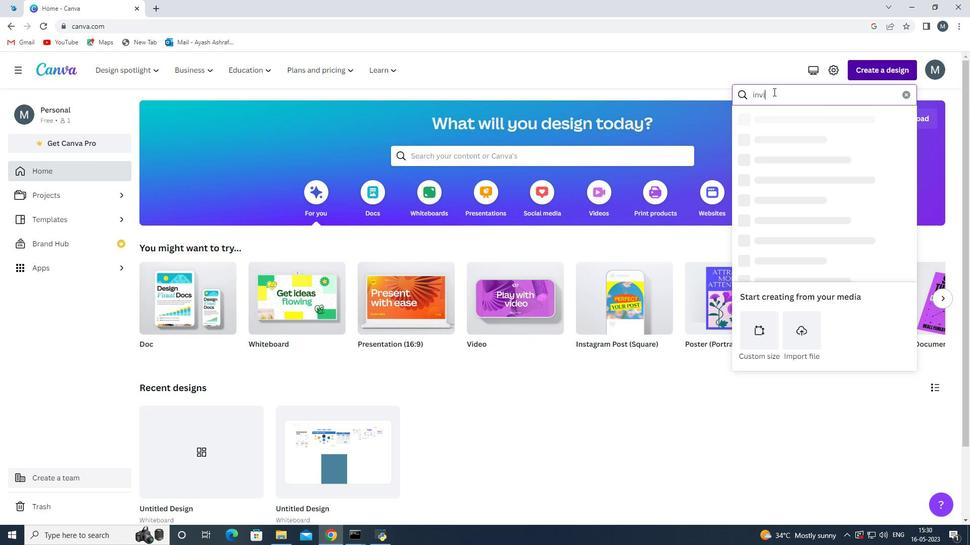 
Action: Mouse moved to (768, 123)
Screenshot: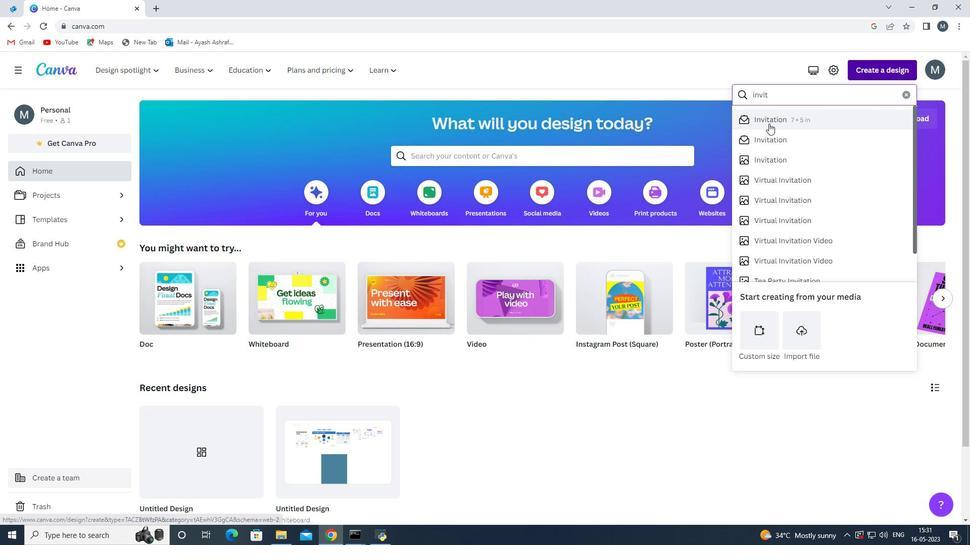 
Action: Mouse pressed left at (768, 123)
Screenshot: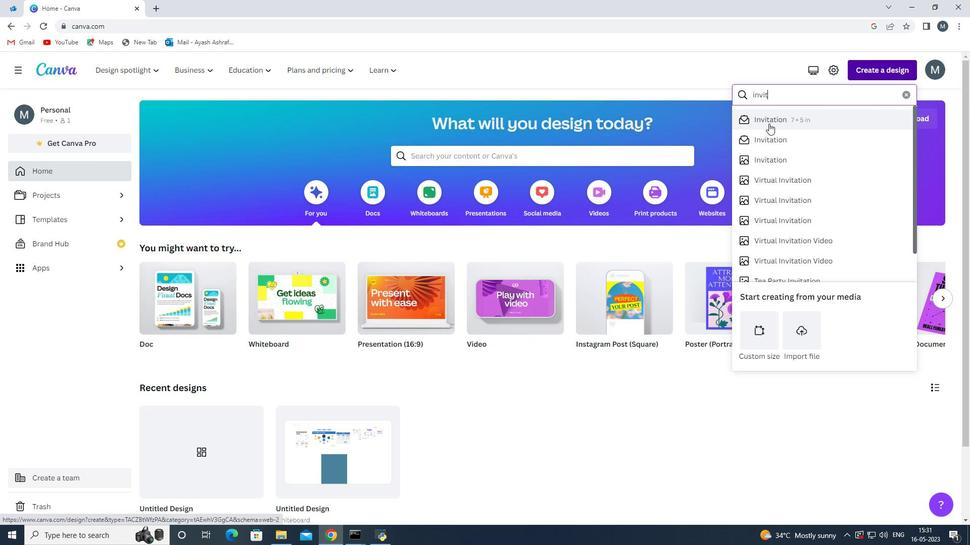 
Action: Mouse moved to (511, 241)
Screenshot: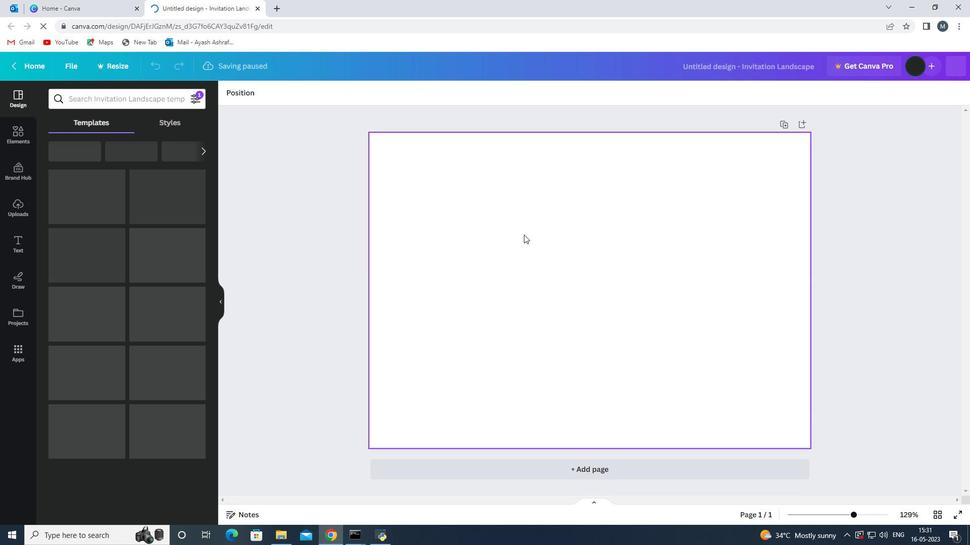 
Action: Mouse pressed left at (511, 241)
Screenshot: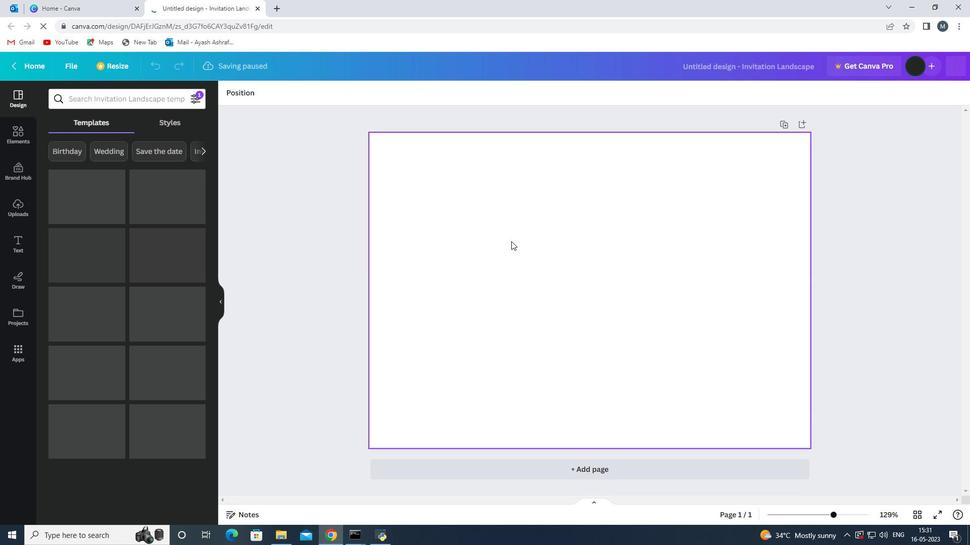 
Action: Mouse moved to (116, 92)
Screenshot: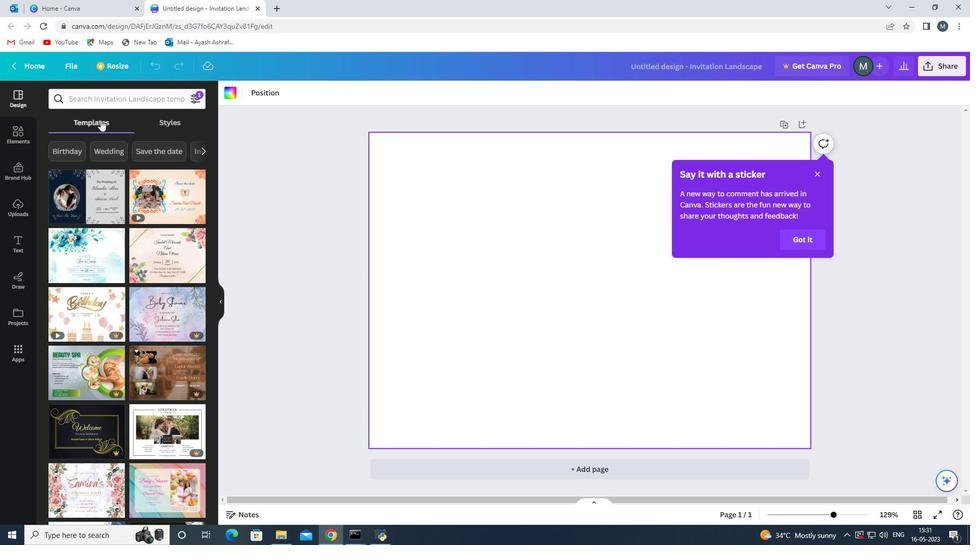 
Action: Mouse pressed left at (116, 92)
Screenshot: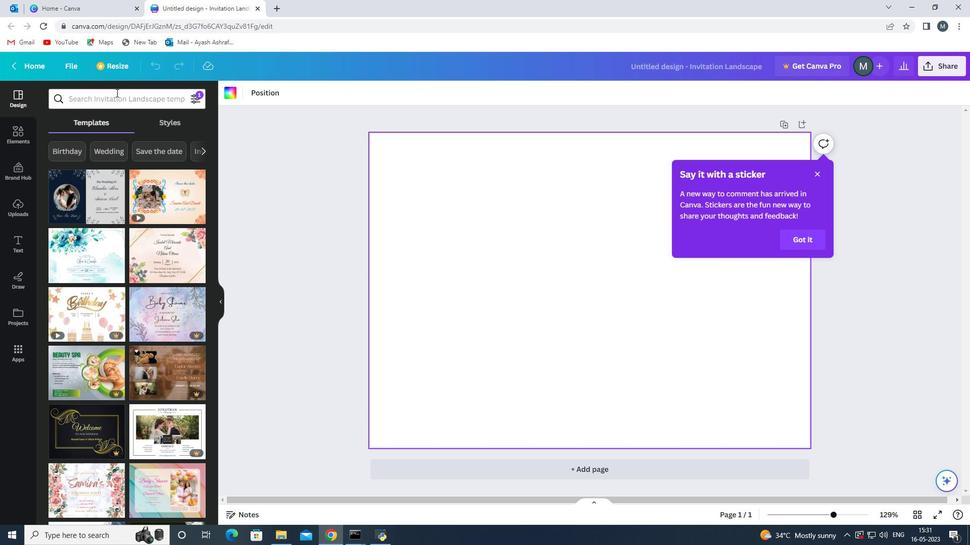 
Action: Key pressed <Key.shift>Birth
Screenshot: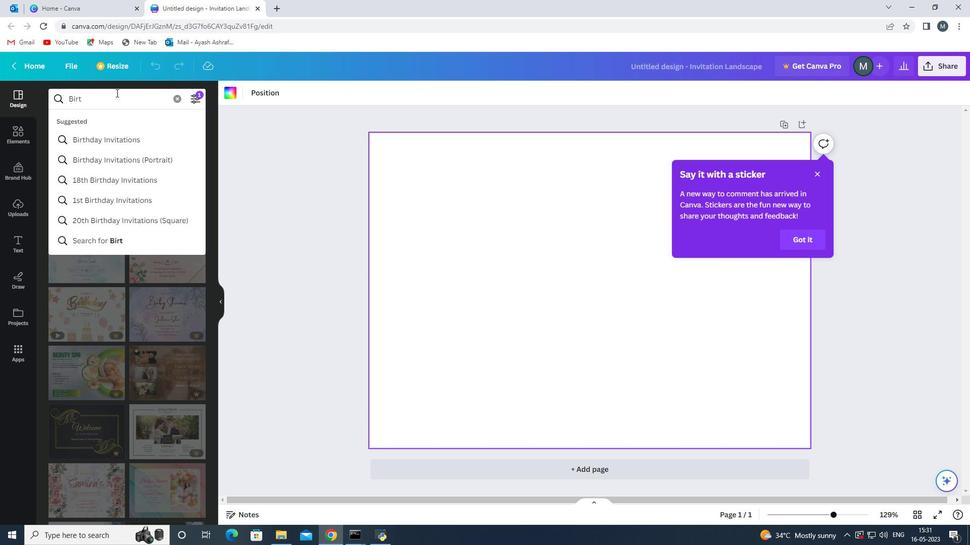 
Action: Mouse moved to (100, 139)
Screenshot: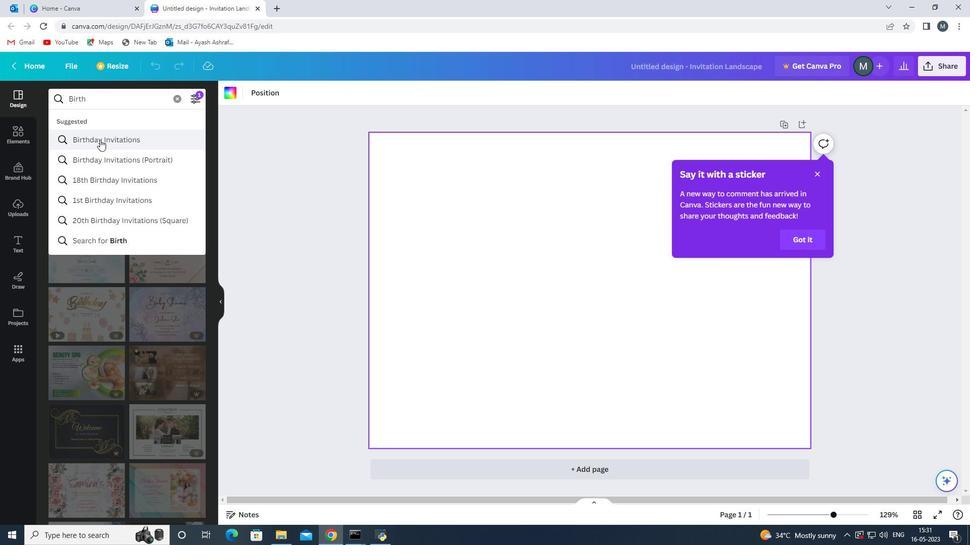 
Action: Mouse pressed left at (100, 139)
Screenshot: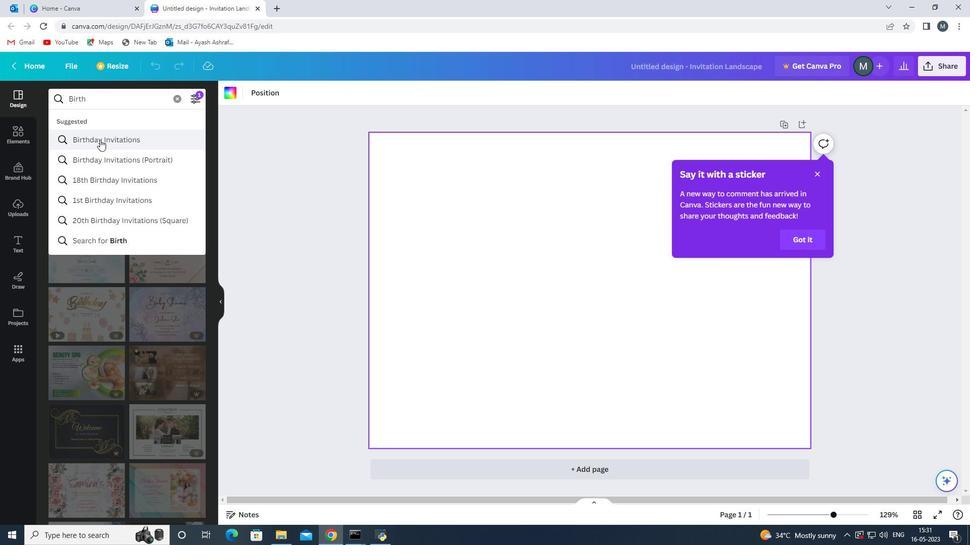 
Action: Mouse moved to (114, 362)
Screenshot: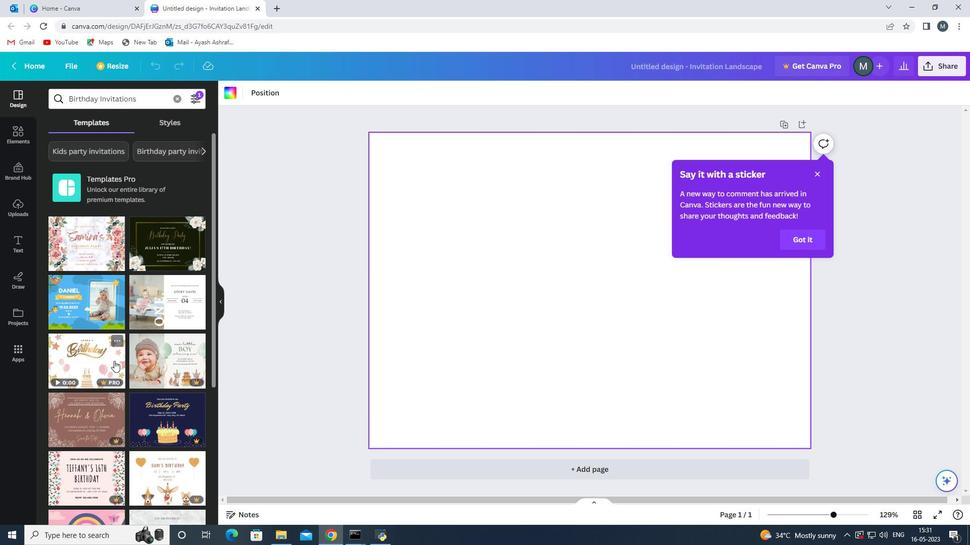 
Action: Mouse scrolled (114, 361) with delta (0, 0)
Screenshot: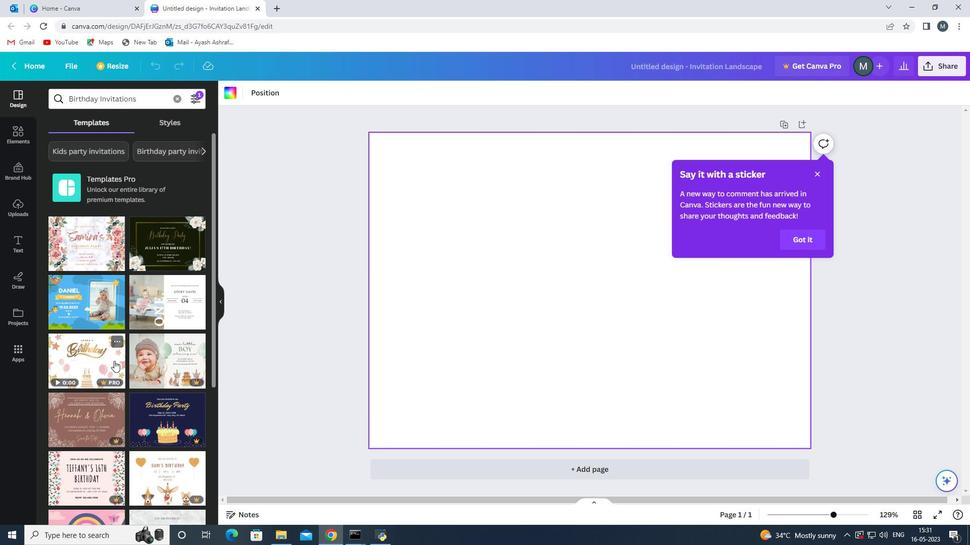 
Action: Mouse moved to (164, 370)
Screenshot: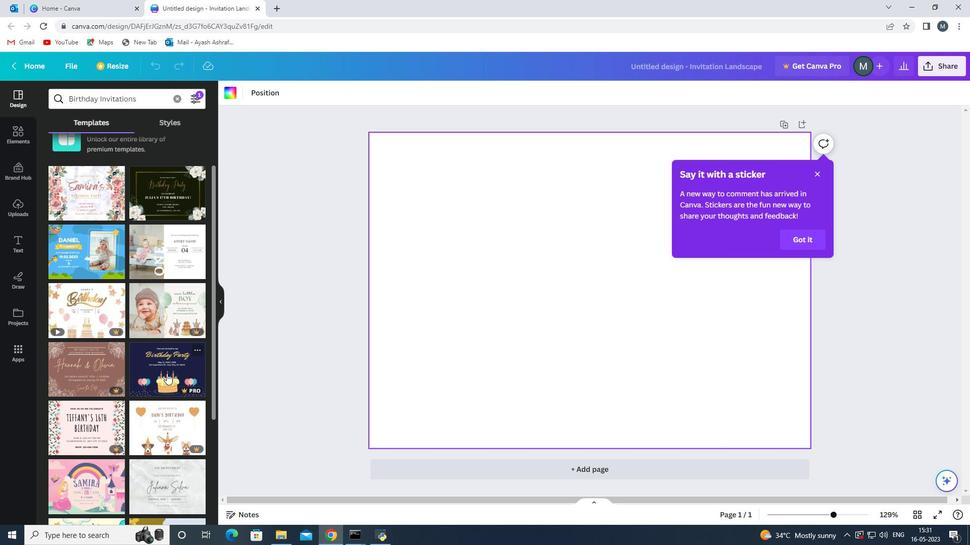 
Action: Mouse pressed left at (164, 370)
Screenshot: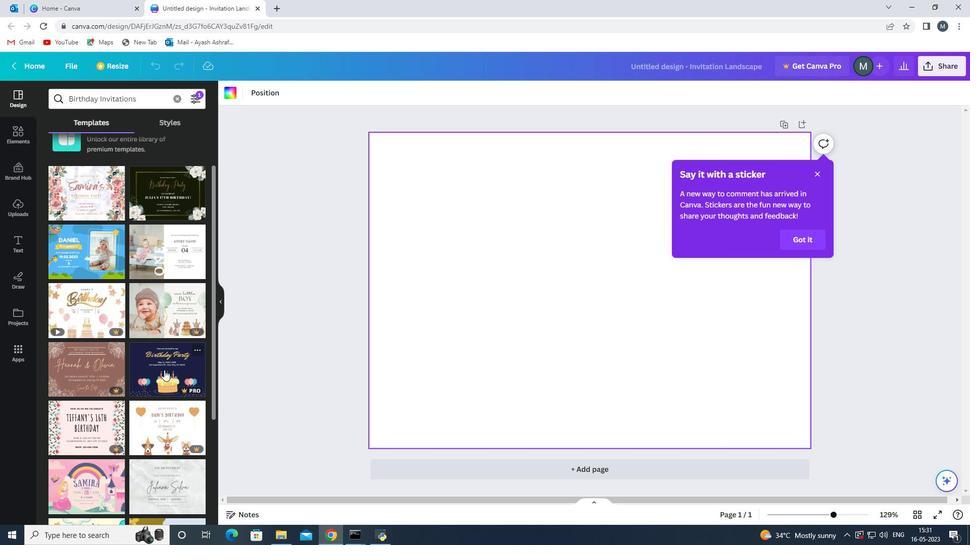 
Action: Mouse moved to (733, 145)
Screenshot: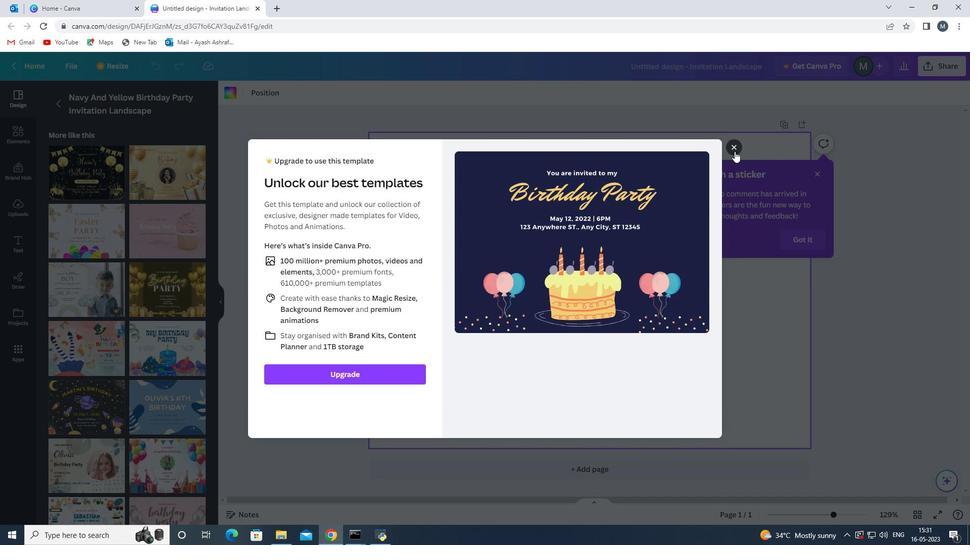 
Action: Mouse pressed left at (733, 145)
Screenshot: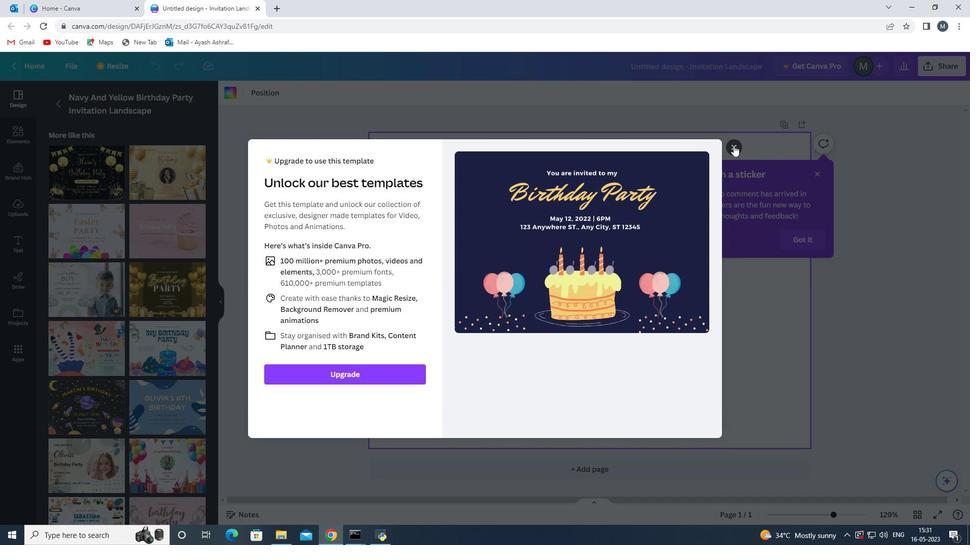 
Action: Mouse moved to (99, 295)
Screenshot: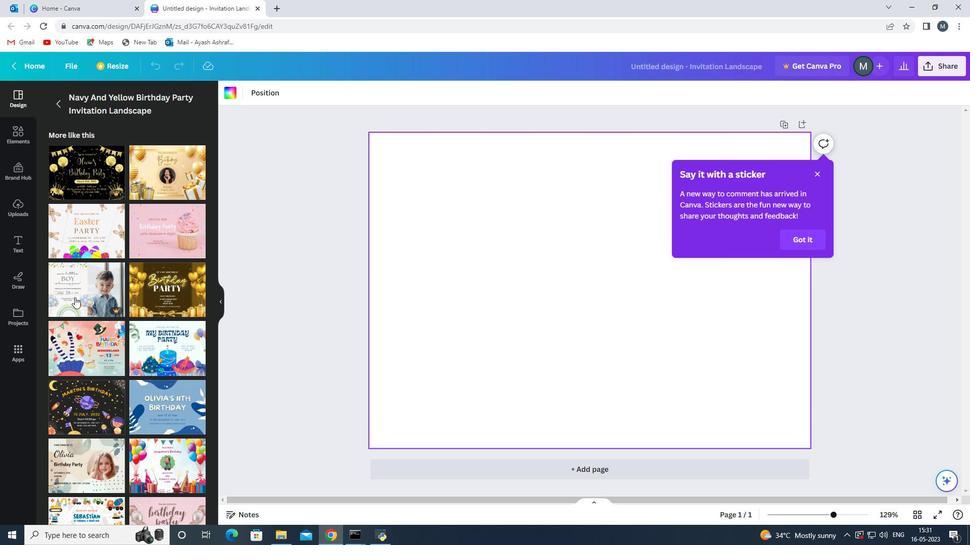 
Action: Mouse scrolled (99, 296) with delta (0, 0)
Screenshot: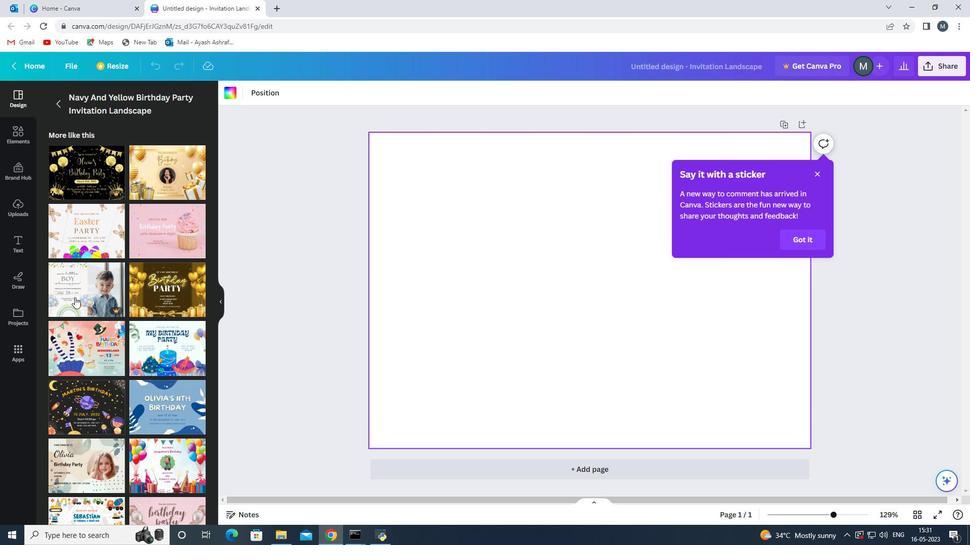 
Action: Mouse scrolled (99, 296) with delta (0, 0)
Screenshot: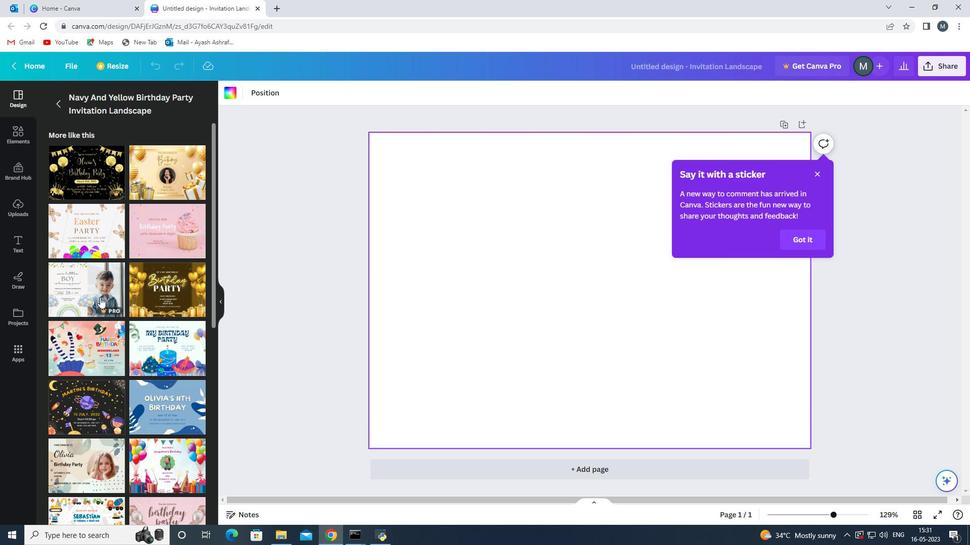 
Action: Mouse scrolled (99, 296) with delta (0, 0)
Screenshot: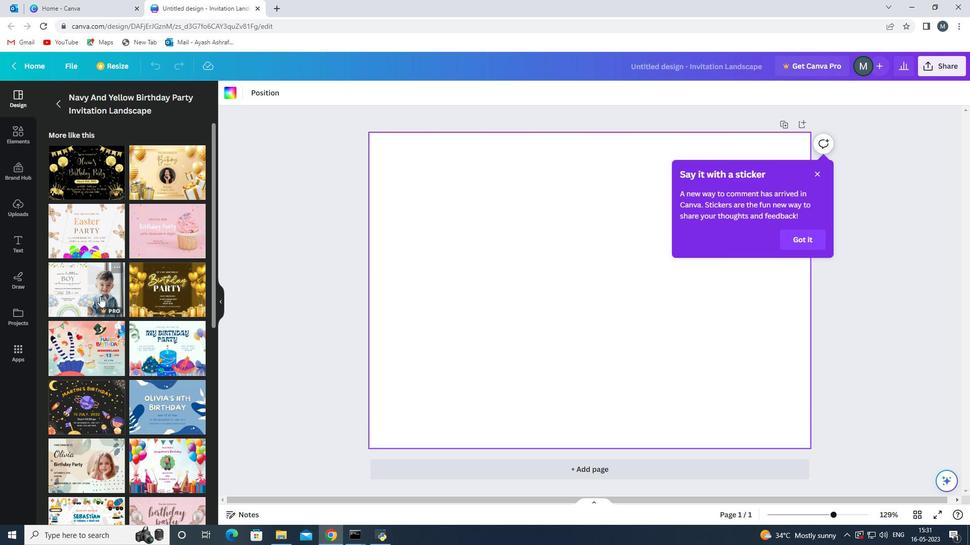 
Action: Mouse scrolled (99, 296) with delta (0, 0)
Screenshot: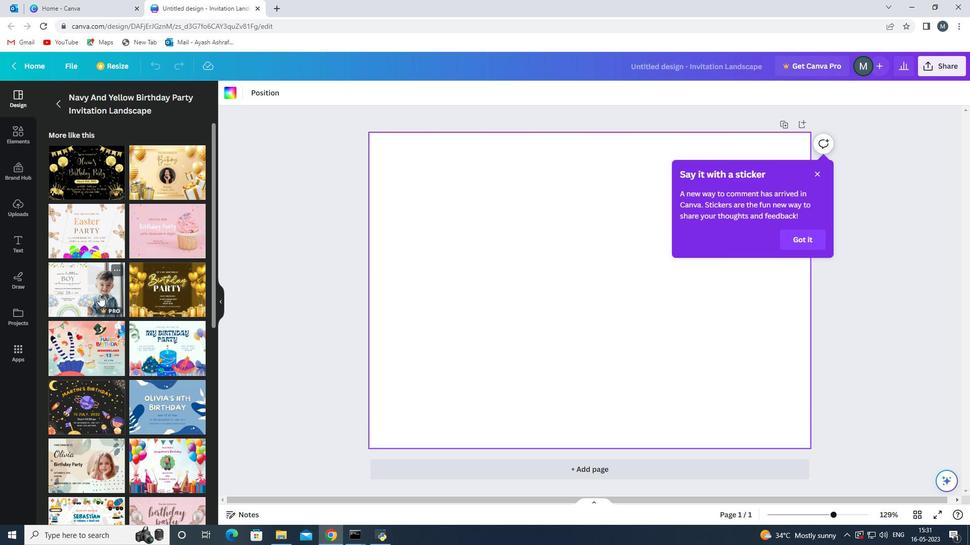
Action: Mouse moved to (111, 287)
Screenshot: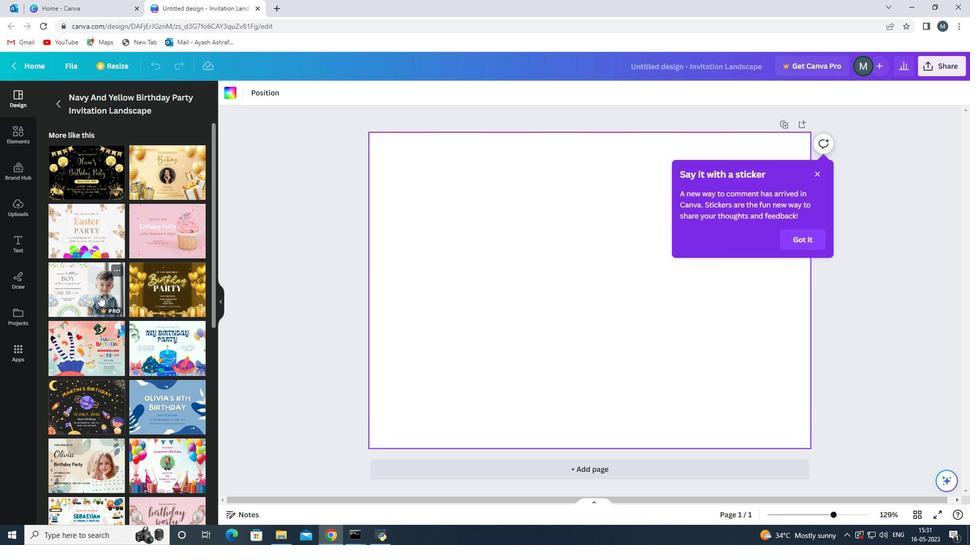 
Action: Mouse scrolled (105, 291) with delta (0, 0)
Screenshot: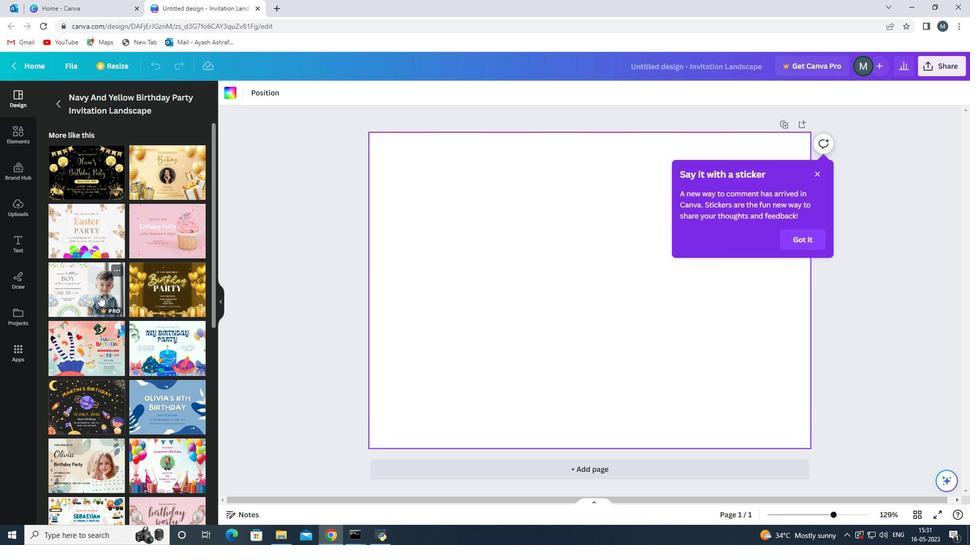 
Action: Mouse moved to (129, 279)
Screenshot: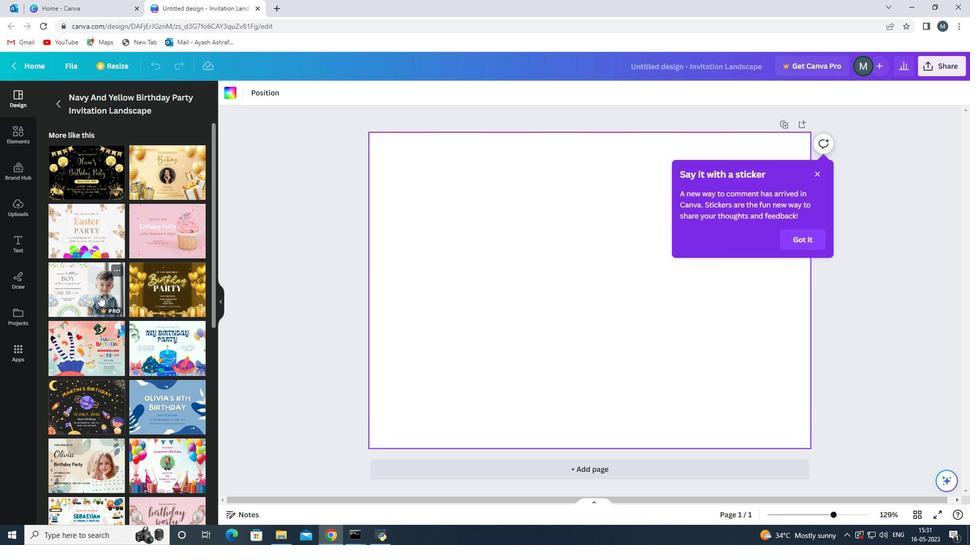 
Action: Mouse scrolled (129, 279) with delta (0, 0)
Screenshot: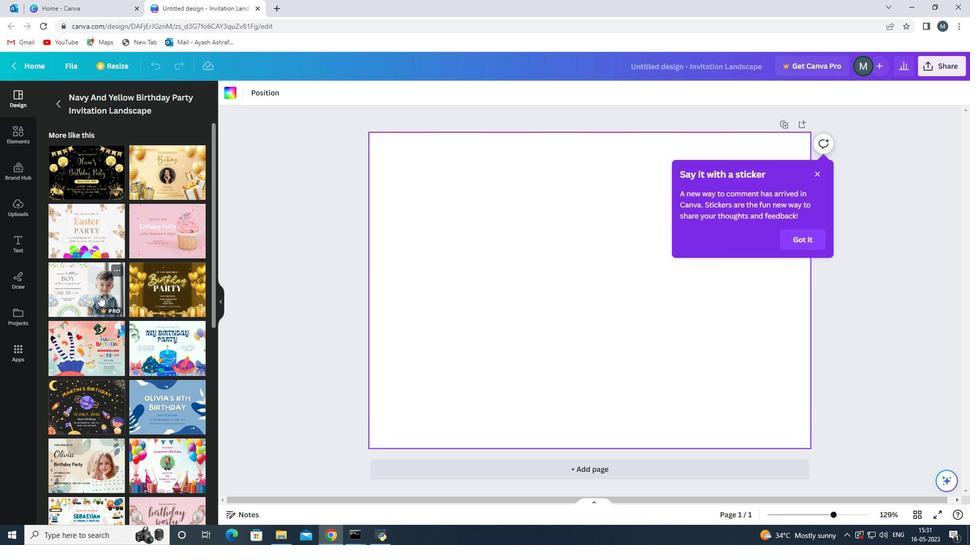 
Action: Mouse moved to (180, 249)
Screenshot: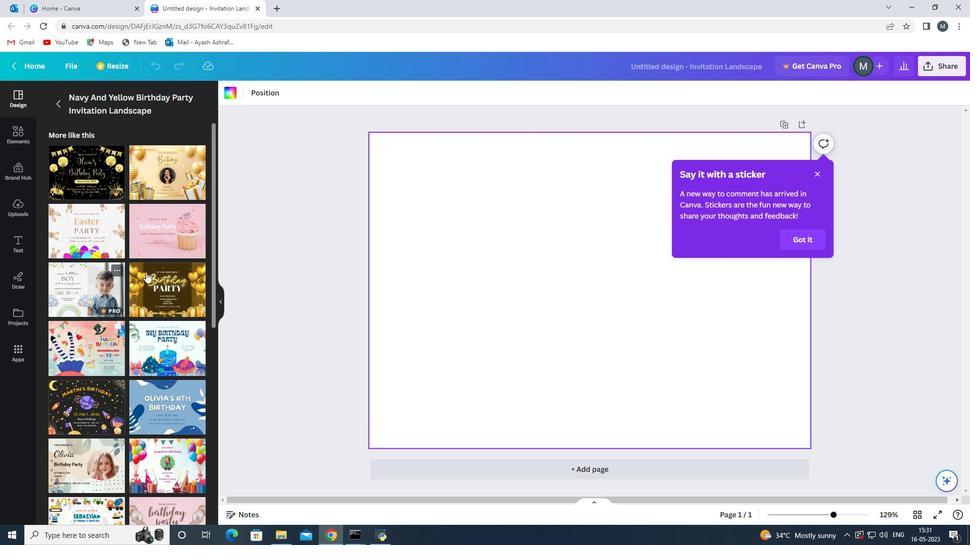 
Action: Mouse scrolled (180, 250) with delta (0, 0)
Screenshot: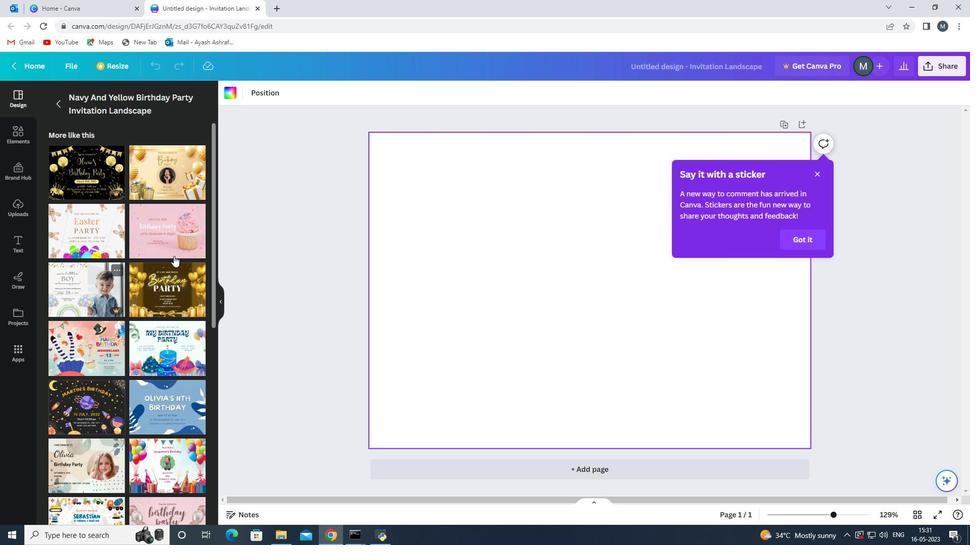 
Action: Mouse scrolled (180, 250) with delta (0, 0)
Screenshot: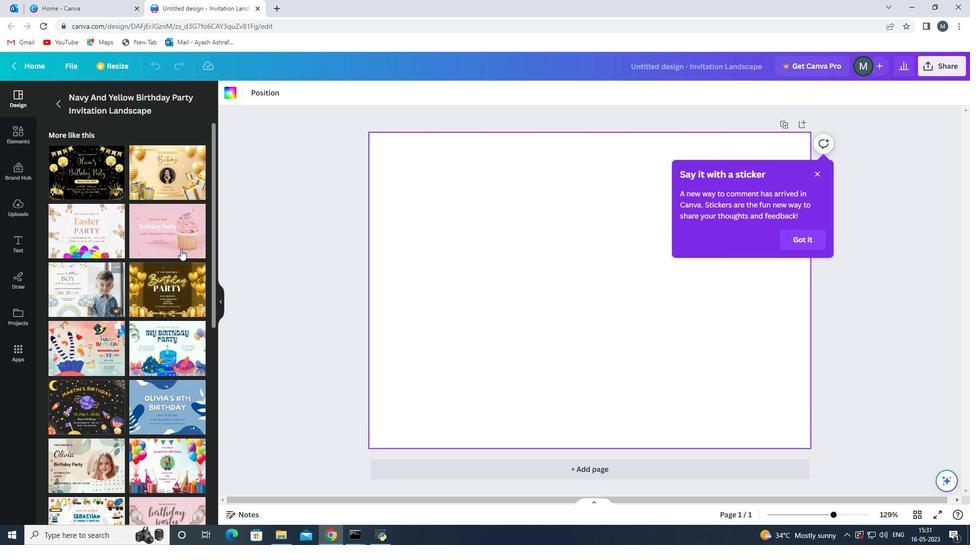 
Action: Mouse scrolled (180, 250) with delta (0, 0)
Screenshot: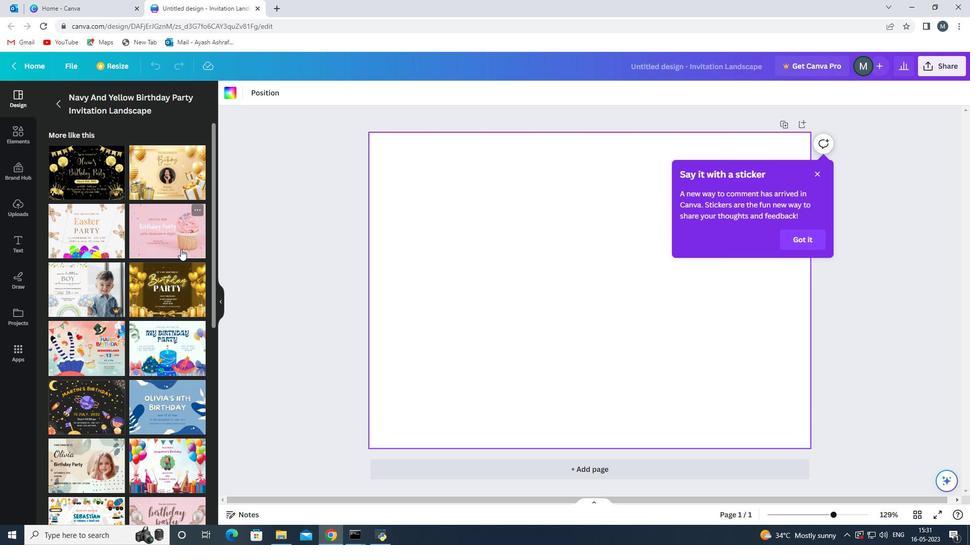 
Action: Mouse moved to (140, 265)
Screenshot: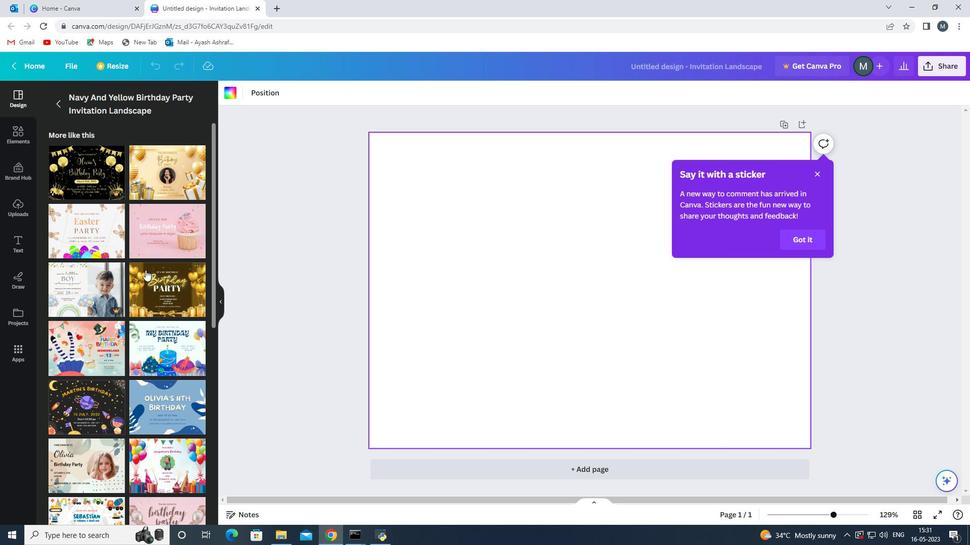 
Action: Mouse scrolled (140, 265) with delta (0, 0)
Screenshot: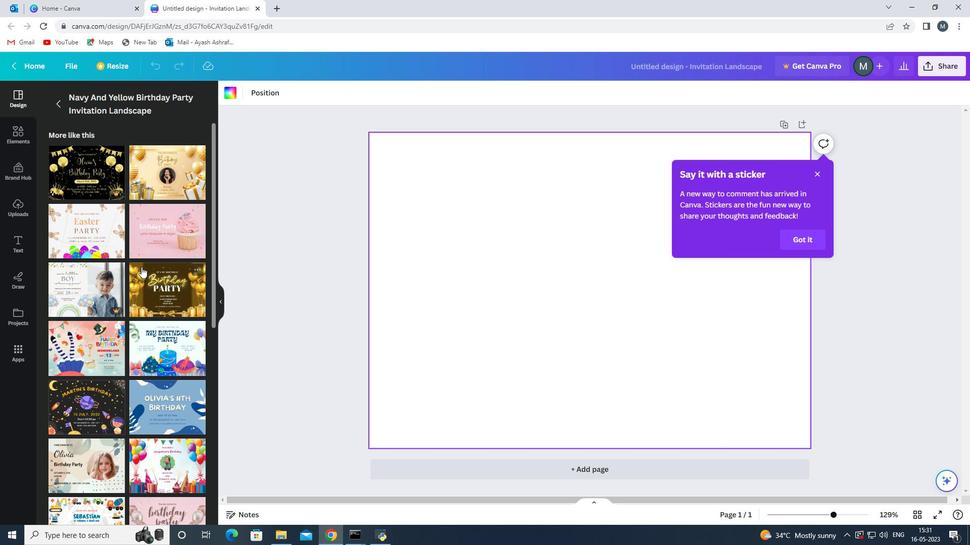 
Action: Mouse moved to (139, 264)
Screenshot: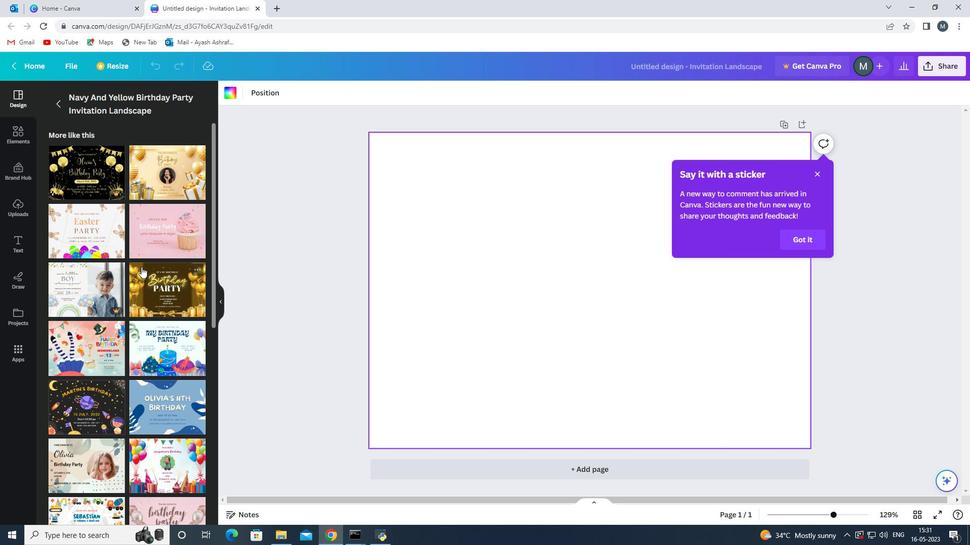 
Action: Mouse scrolled (140, 264) with delta (0, 0)
Screenshot: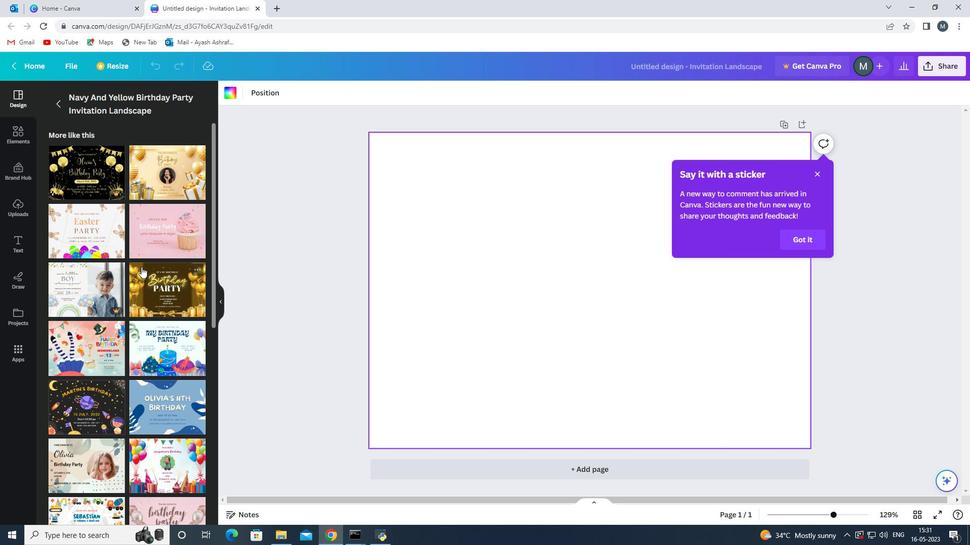 
Action: Mouse moved to (139, 263)
Screenshot: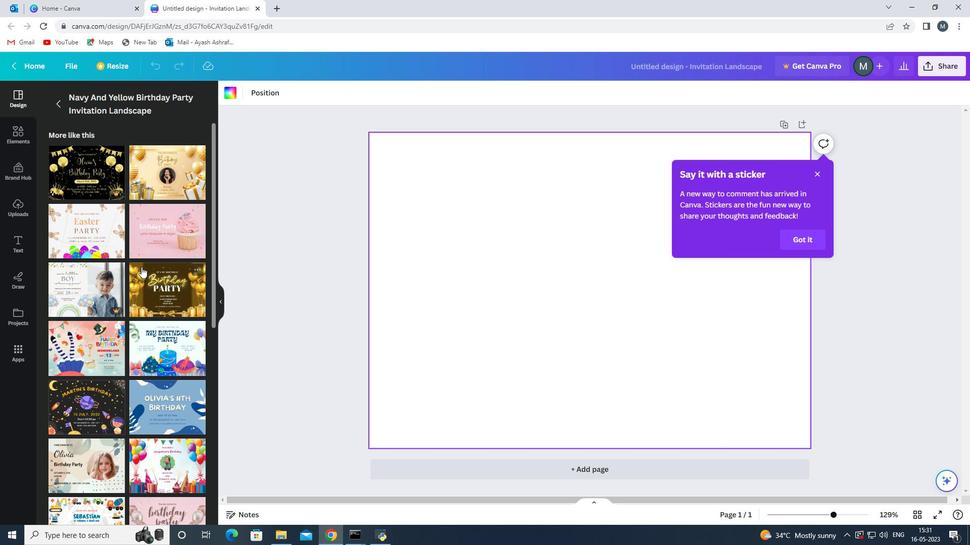 
Action: Mouse scrolled (139, 264) with delta (0, 0)
Screenshot: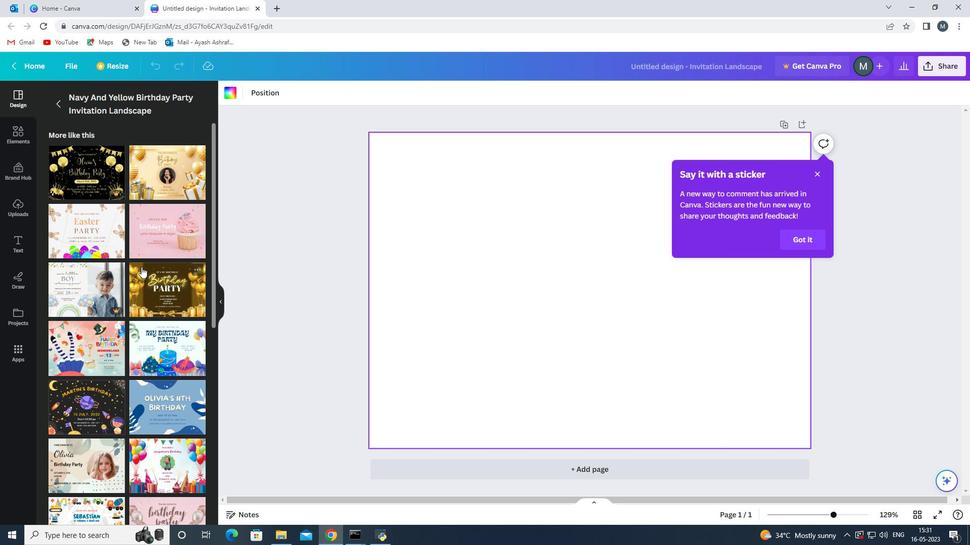 
Action: Mouse moved to (137, 259)
Screenshot: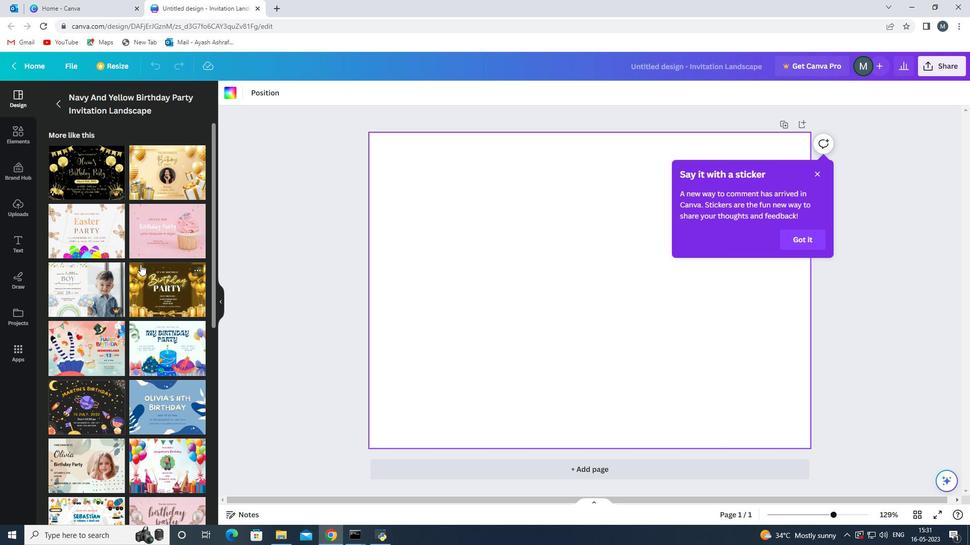 
Action: Mouse scrolled (138, 260) with delta (0, 0)
Screenshot: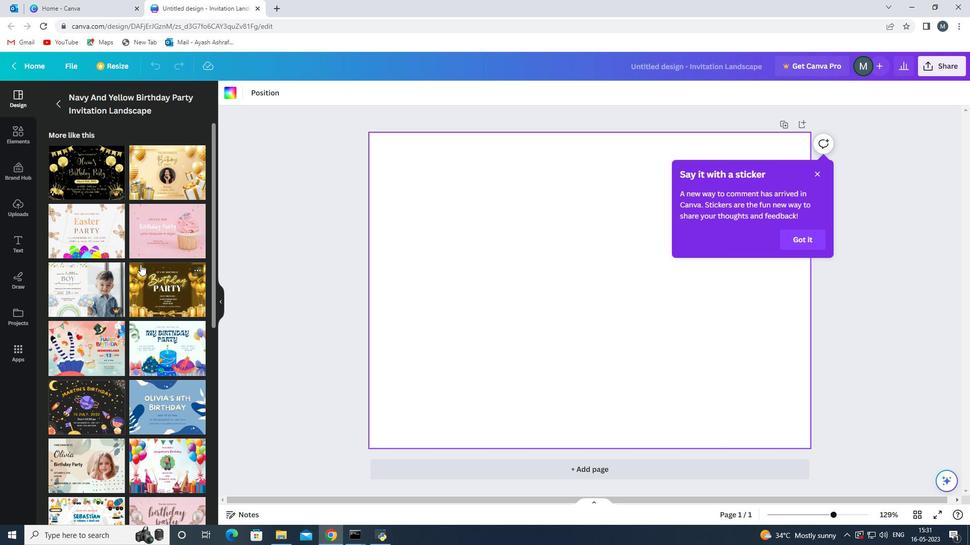 
Action: Mouse moved to (173, 176)
Screenshot: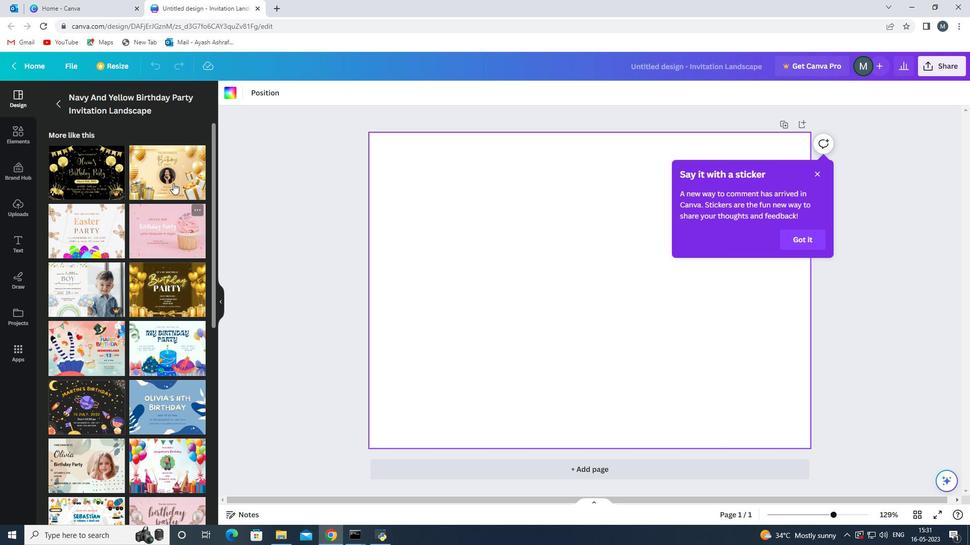 
Action: Mouse pressed left at (173, 176)
Screenshot: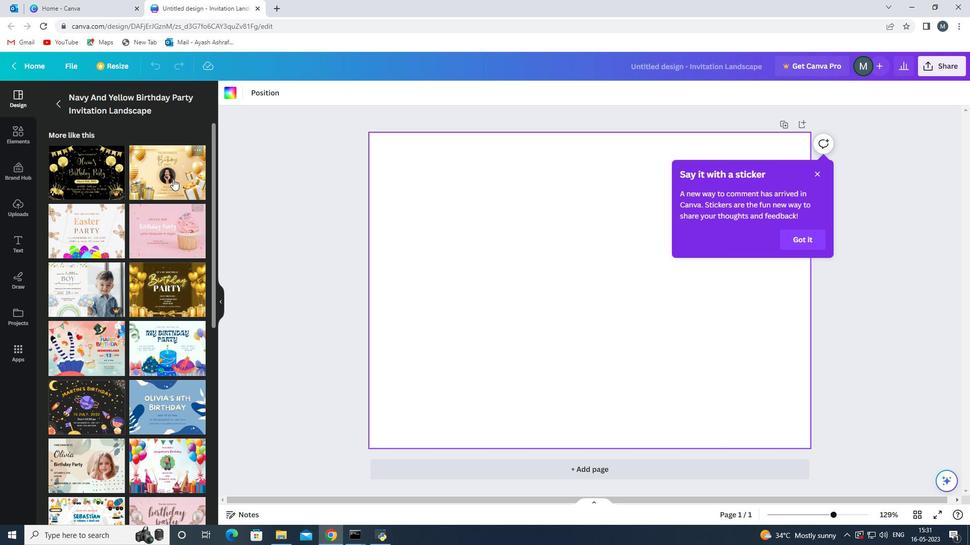 
Action: Mouse moved to (817, 239)
Screenshot: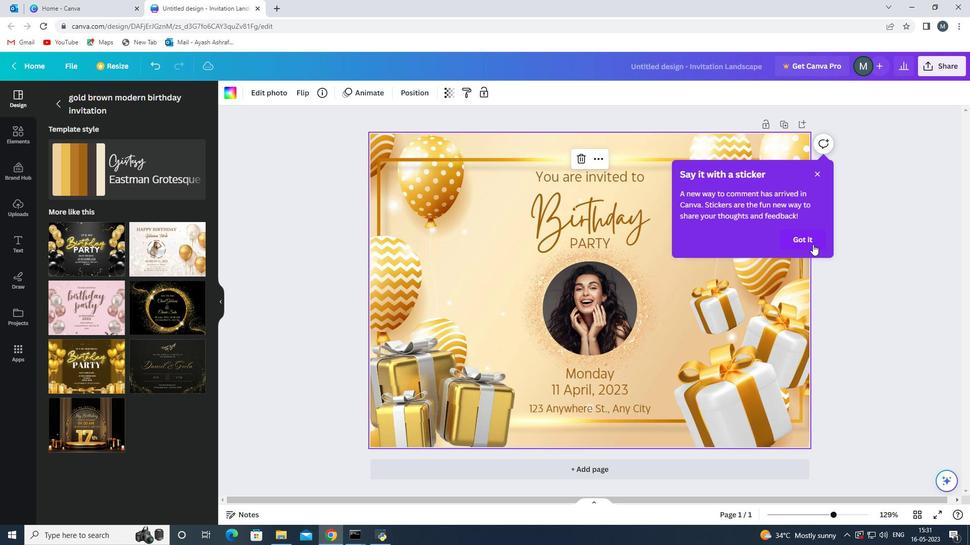 
Action: Mouse pressed left at (817, 239)
Screenshot: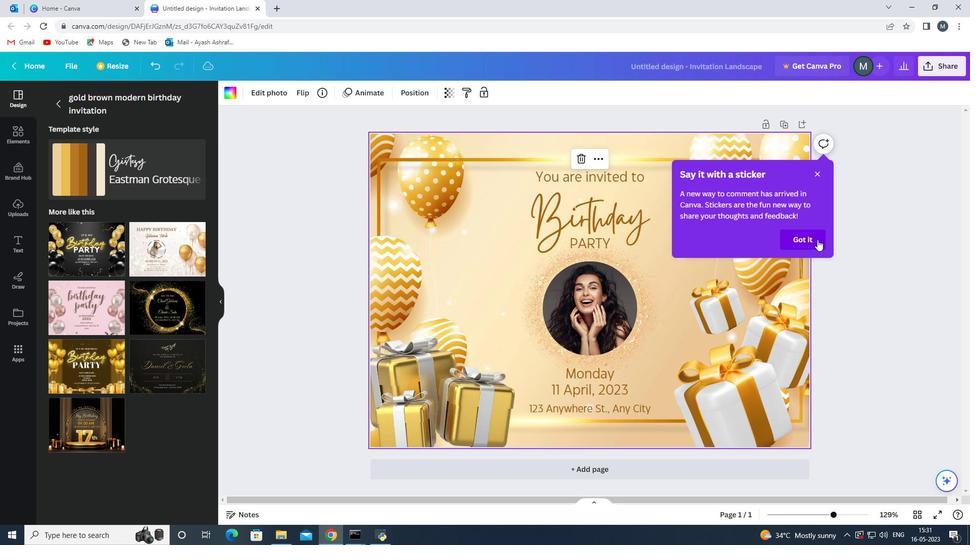 
Action: Mouse moved to (580, 247)
Screenshot: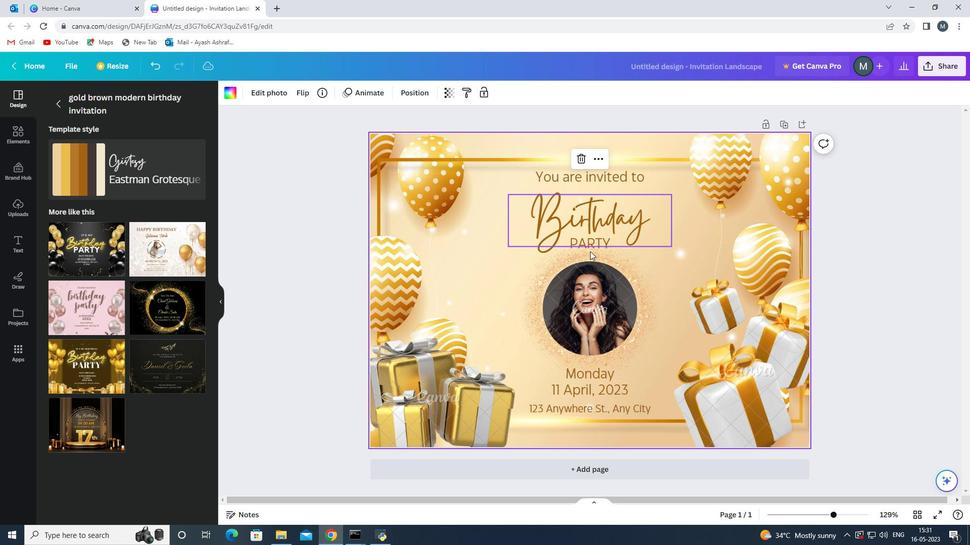 
Action: Mouse scrolled (580, 247) with delta (0, 0)
Screenshot: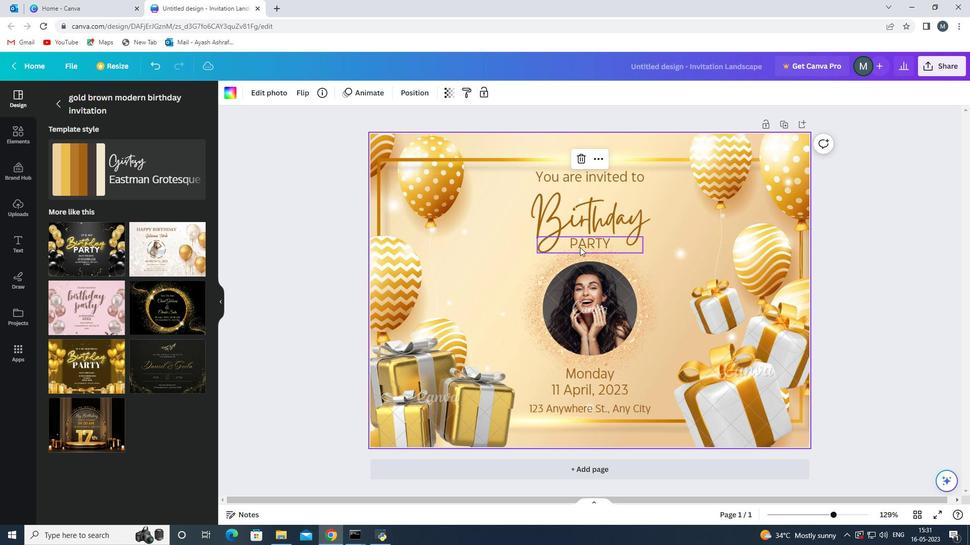 
Action: Mouse moved to (584, 157)
Screenshot: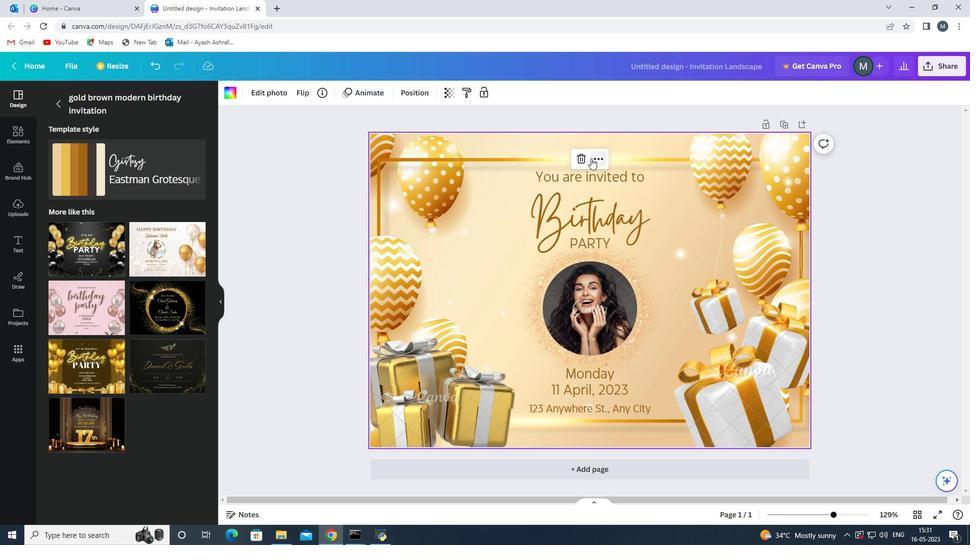
Action: Mouse pressed left at (584, 157)
Screenshot: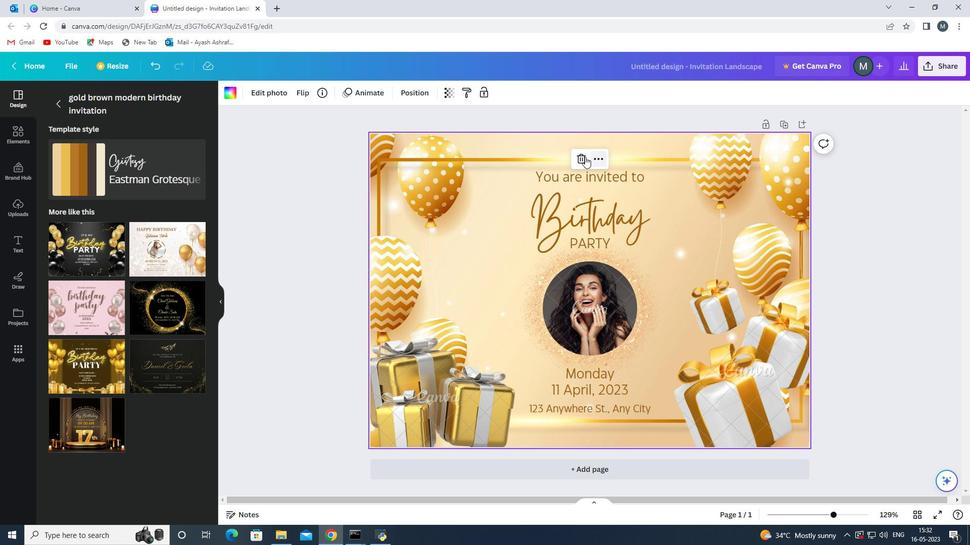 
Action: Mouse moved to (545, 284)
Screenshot: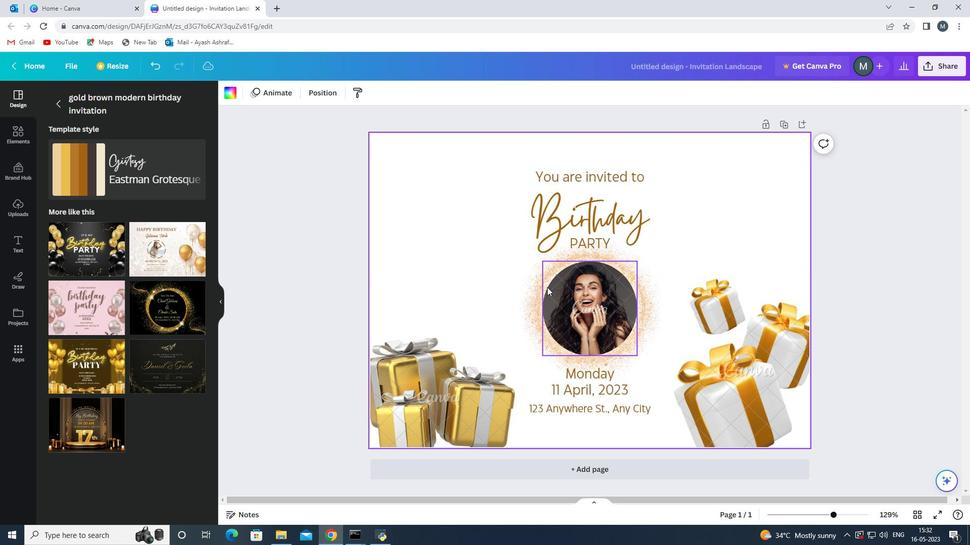 
Action: Mouse scrolled (545, 285) with delta (0, 0)
Screenshot: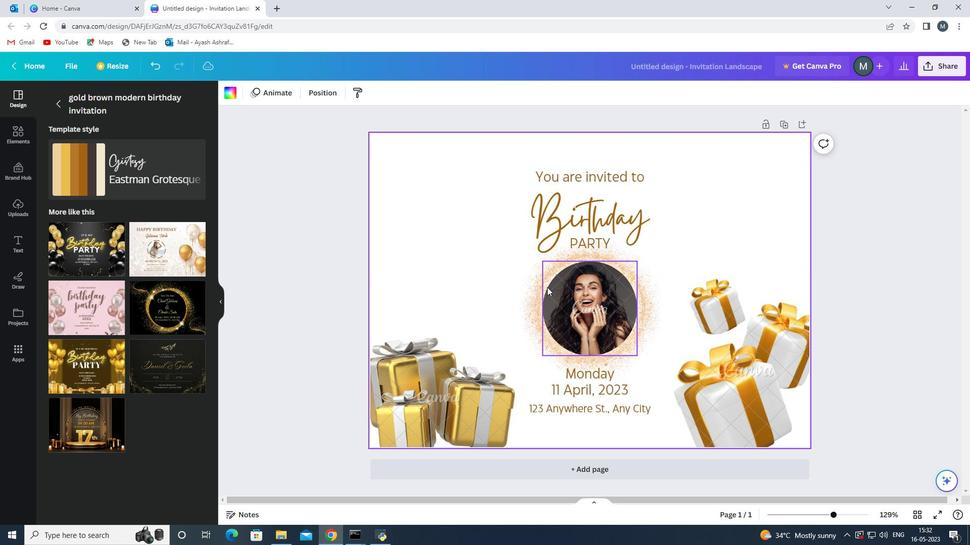
Action: Mouse moved to (542, 283)
Screenshot: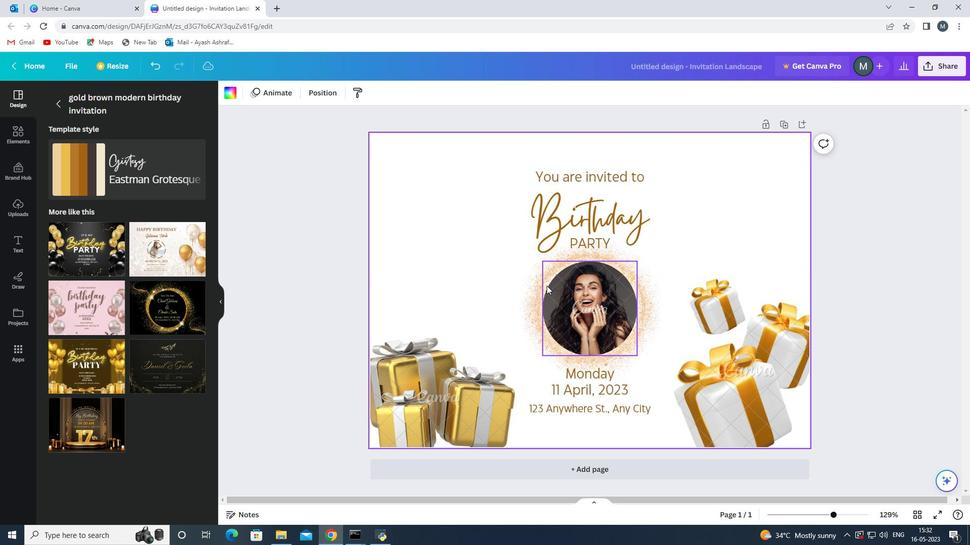 
Action: Mouse scrolled (542, 284) with delta (0, 0)
Screenshot: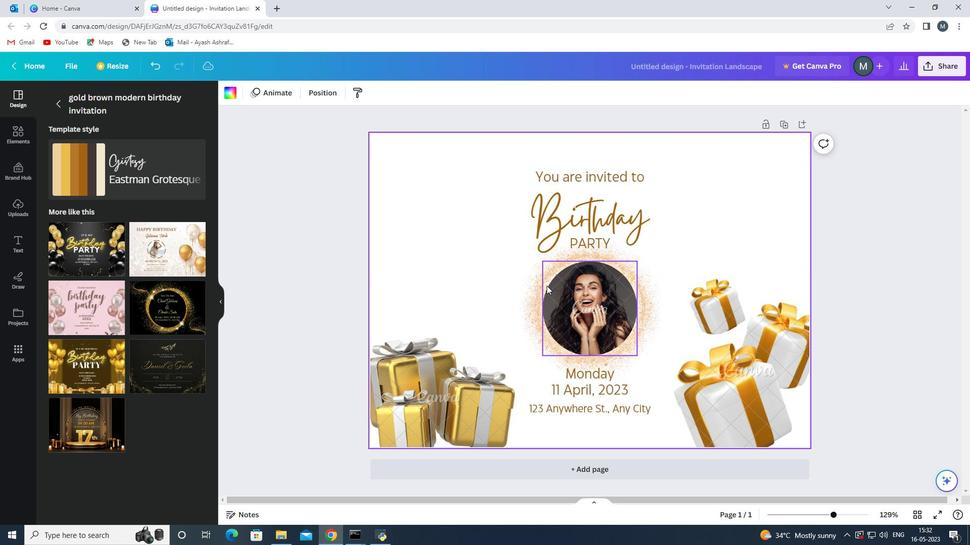 
Action: Mouse moved to (541, 283)
Screenshot: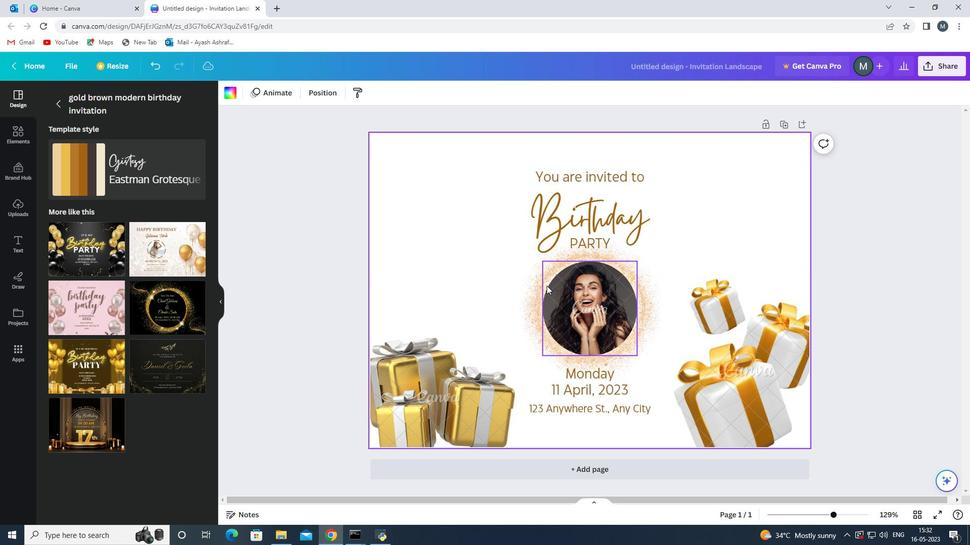 
Action: Mouse scrolled (541, 284) with delta (0, 0)
Screenshot: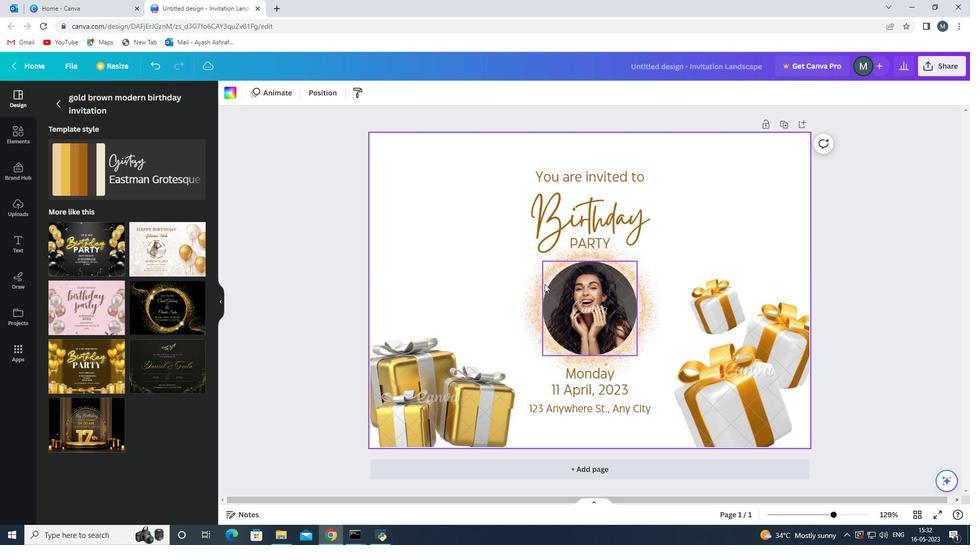 
Action: Mouse moved to (278, 93)
Screenshot: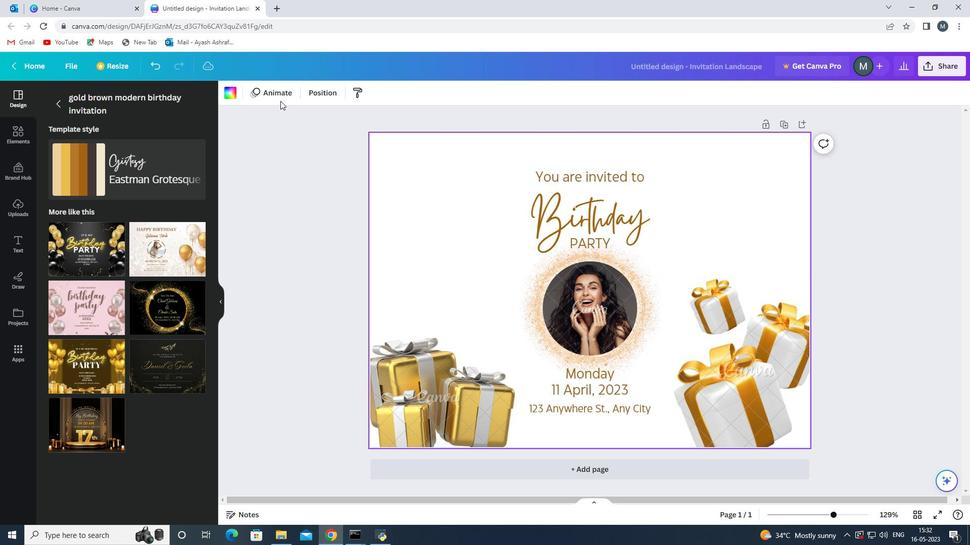 
Action: Mouse pressed left at (278, 93)
Screenshot: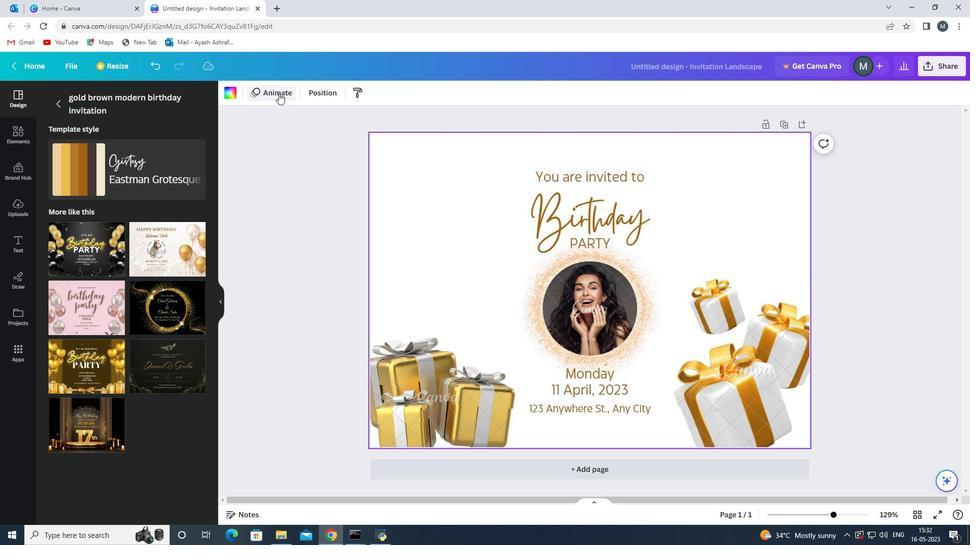 
Action: Mouse moved to (442, 372)
Screenshot: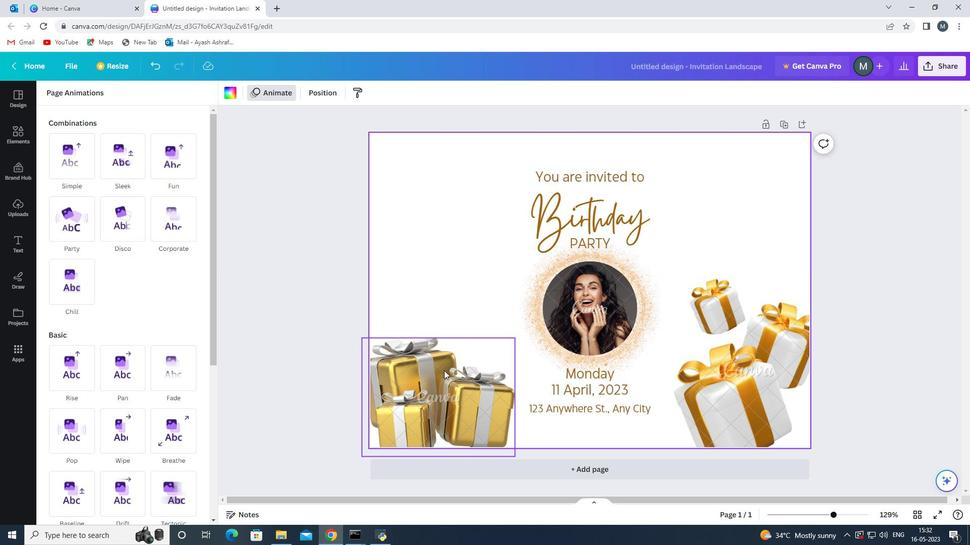 
Action: Mouse pressed left at (442, 372)
Screenshot: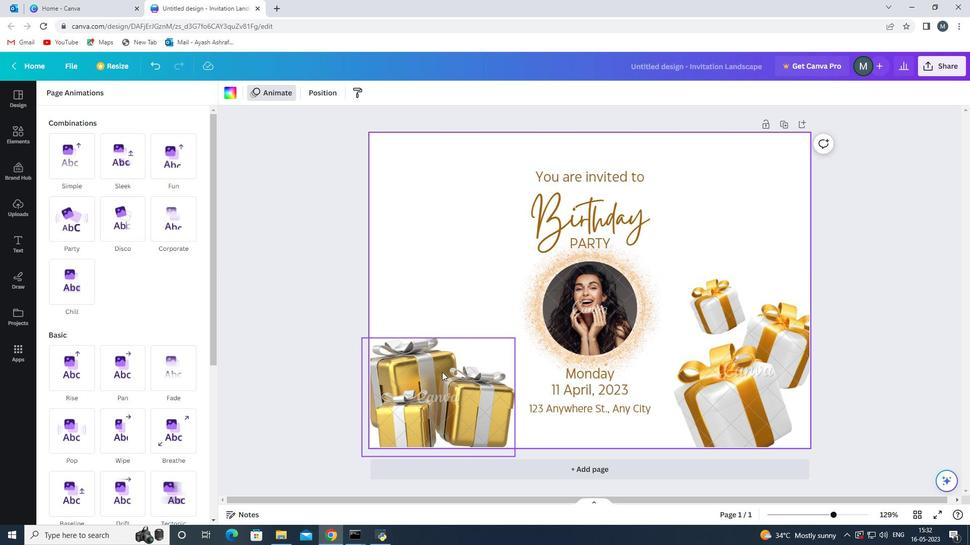
Action: Mouse moved to (445, 380)
Screenshot: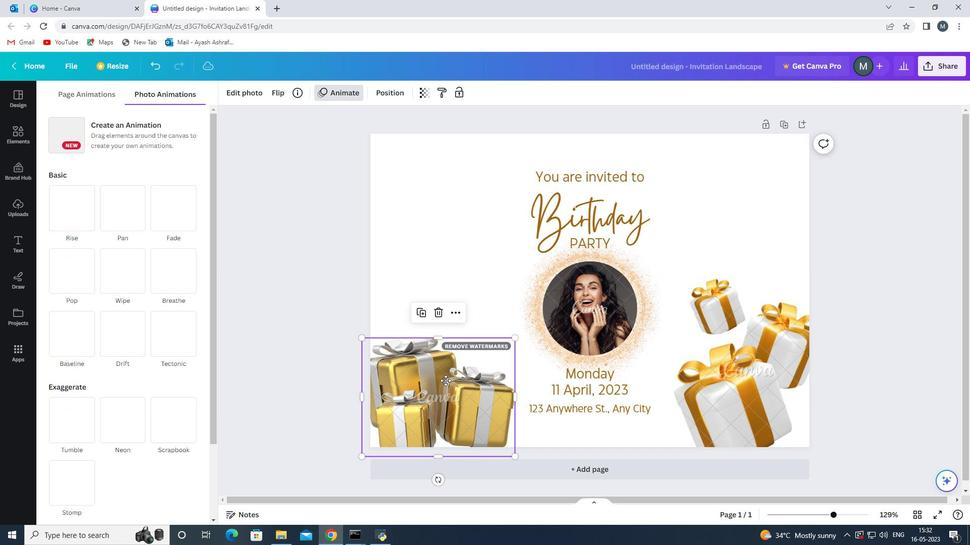 
Action: Key pressed <Key.delete>
Screenshot: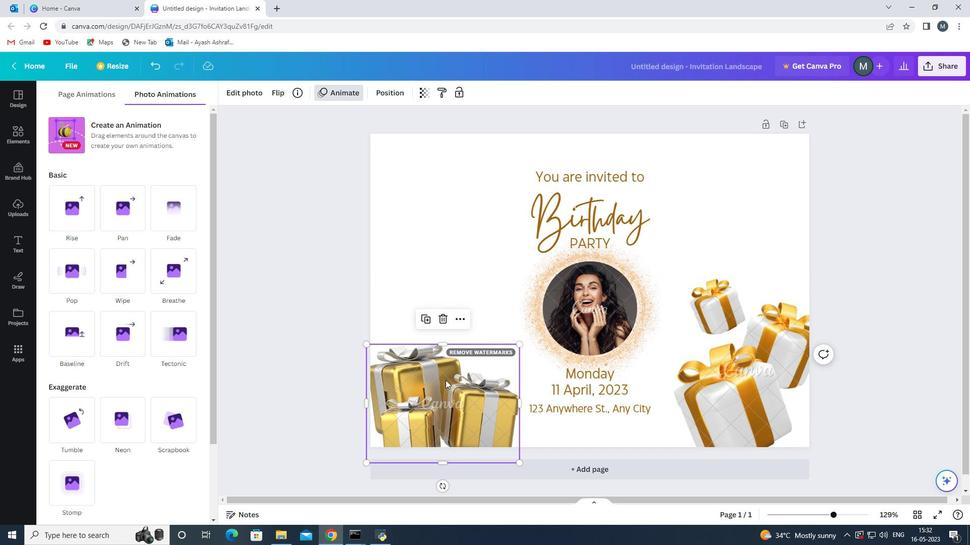 
Action: Mouse moved to (590, 301)
Screenshot: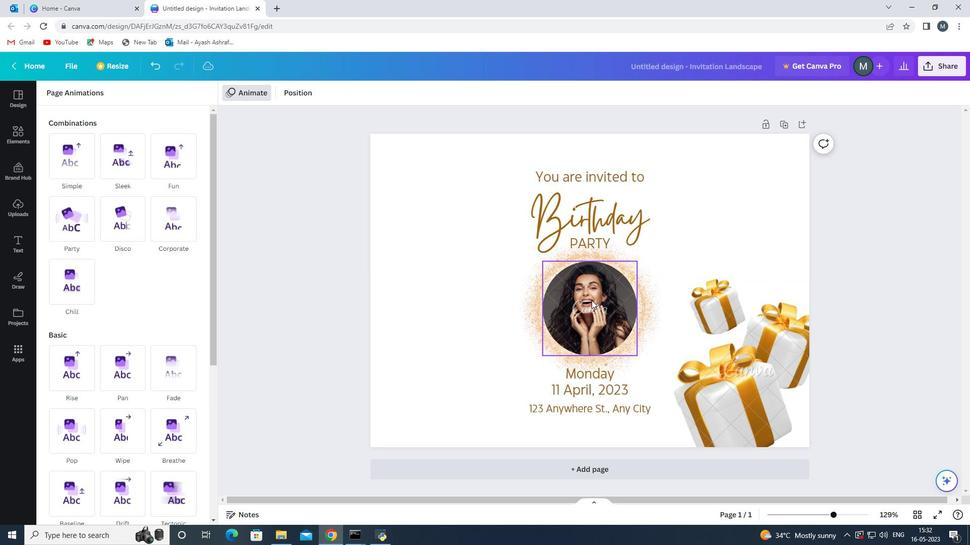 
Action: Mouse pressed left at (590, 301)
Screenshot: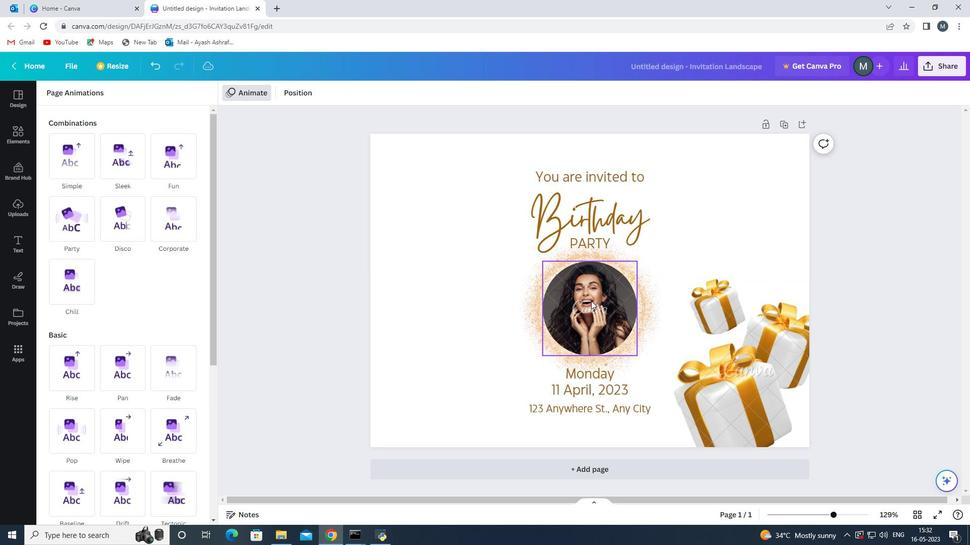 
Action: Key pressed <Key.delete>
Screenshot: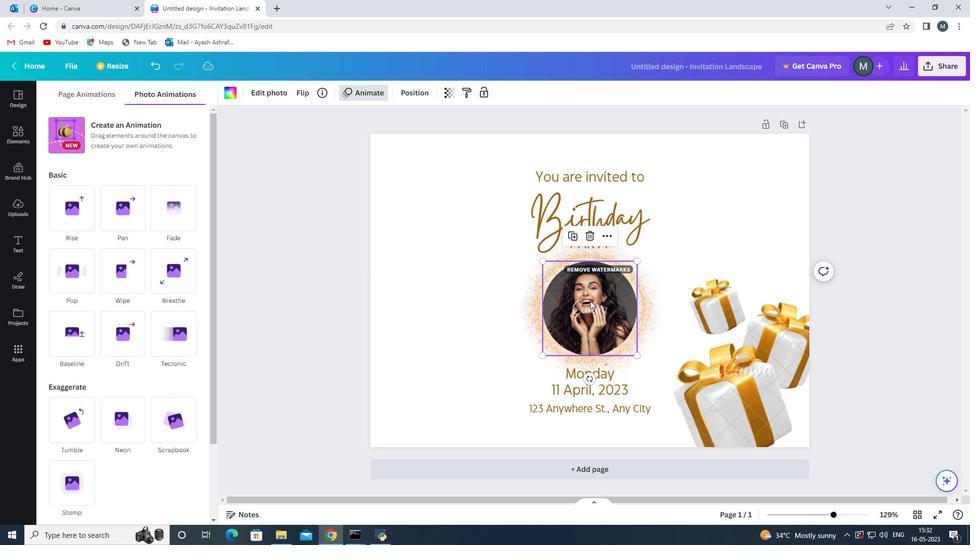 
Action: Mouse moved to (229, 94)
Screenshot: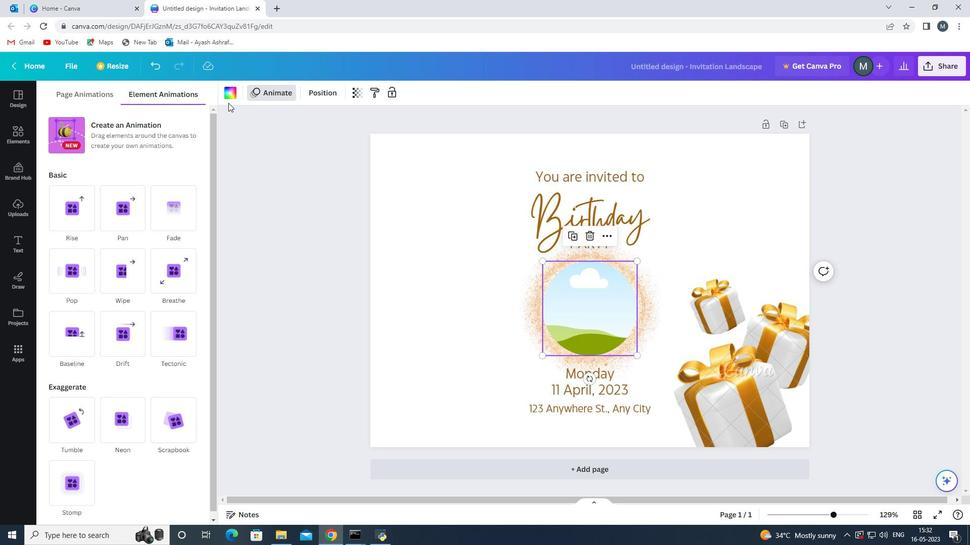 
Action: Mouse pressed left at (229, 94)
Screenshot: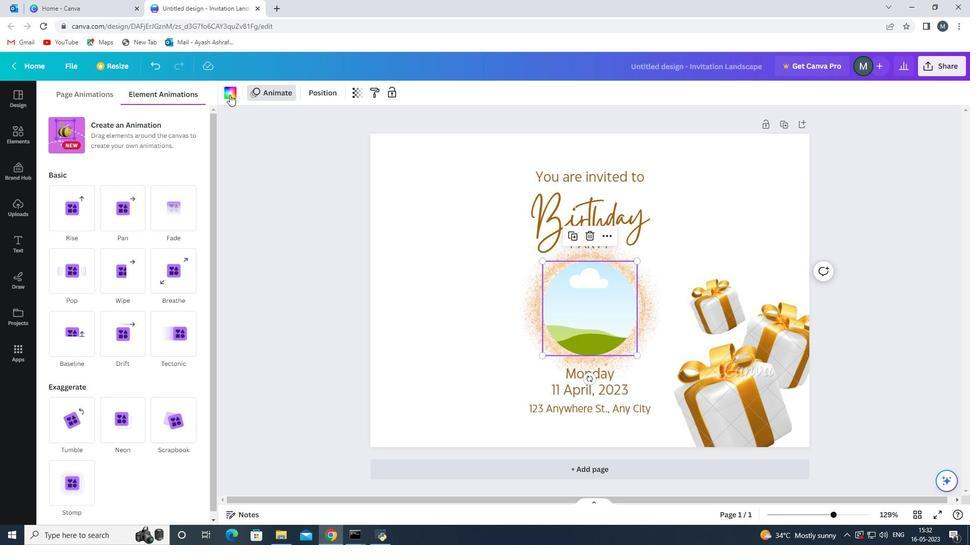 
Action: Mouse moved to (170, 391)
Screenshot: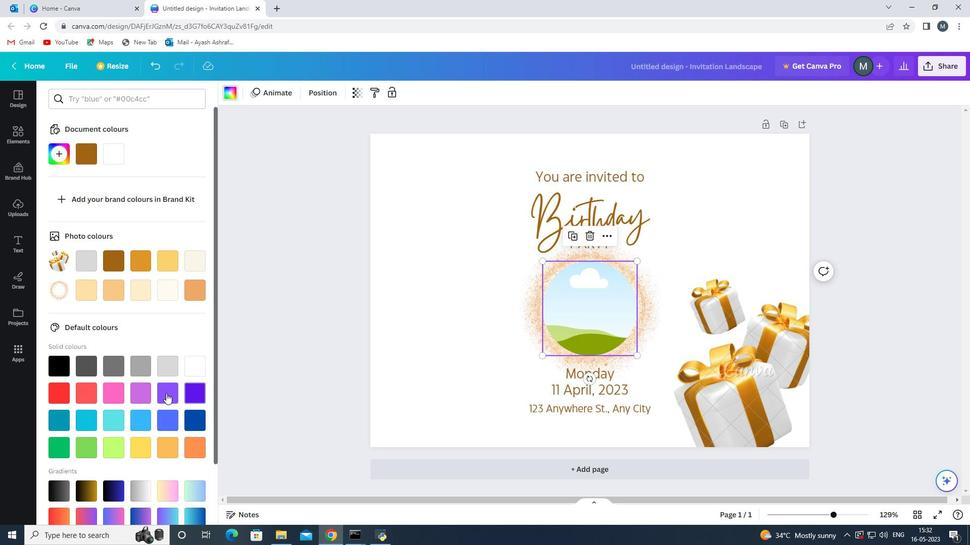 
Action: Mouse pressed left at (170, 391)
Screenshot: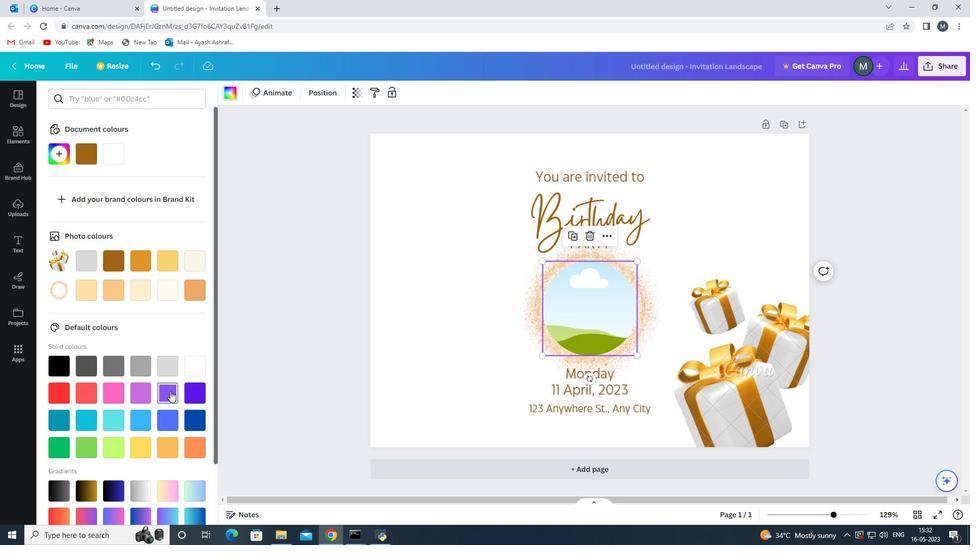 
Action: Mouse moved to (509, 311)
Screenshot: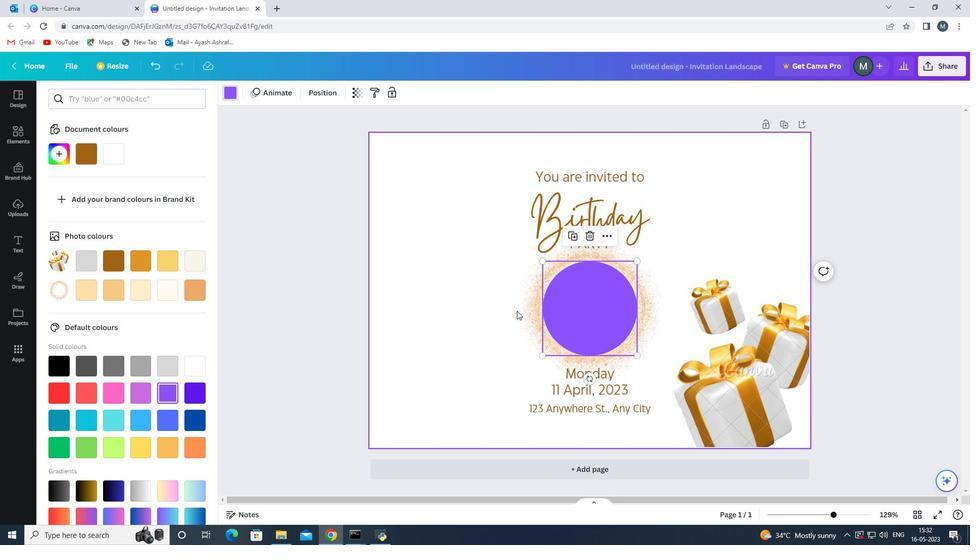 
Action: Mouse pressed left at (509, 311)
Screenshot: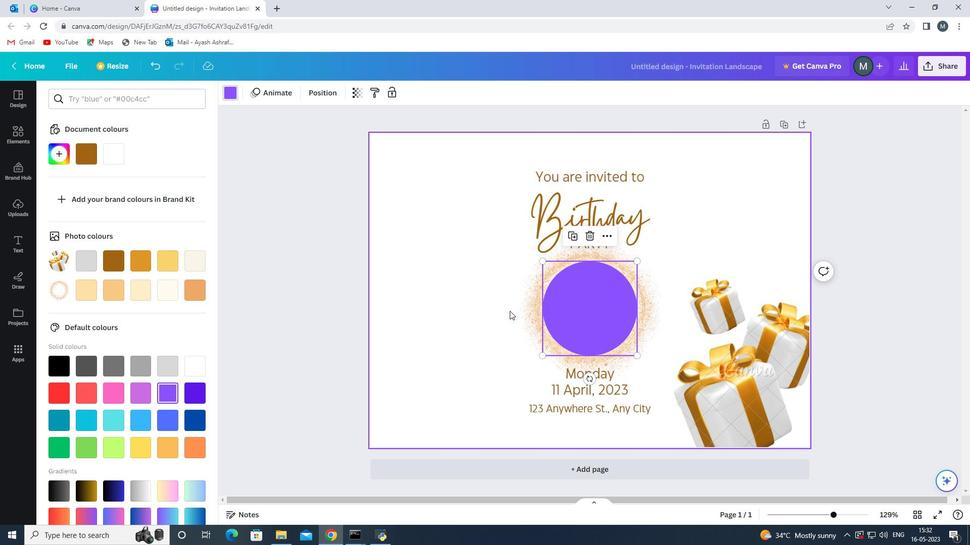 
Action: Mouse moved to (56, 261)
Screenshot: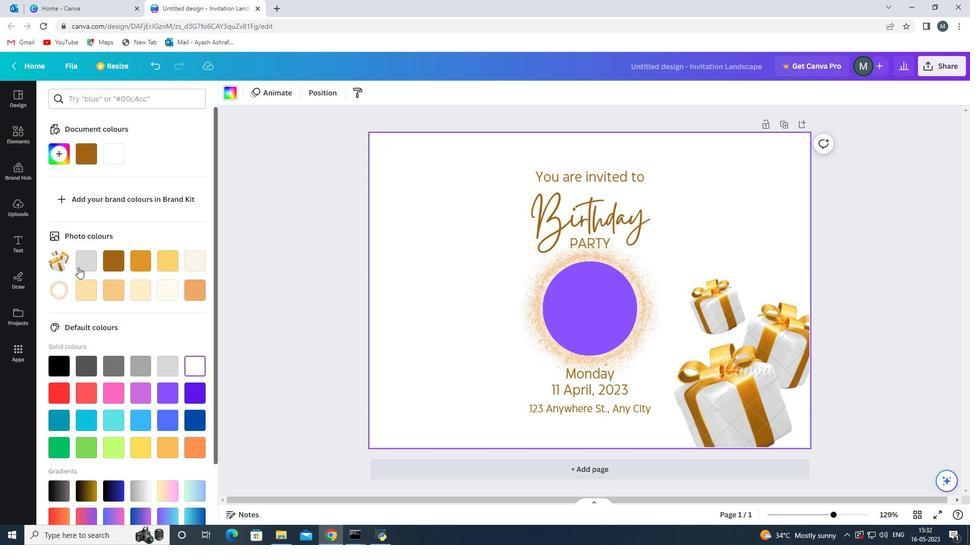 
Action: Mouse pressed left at (56, 261)
Screenshot: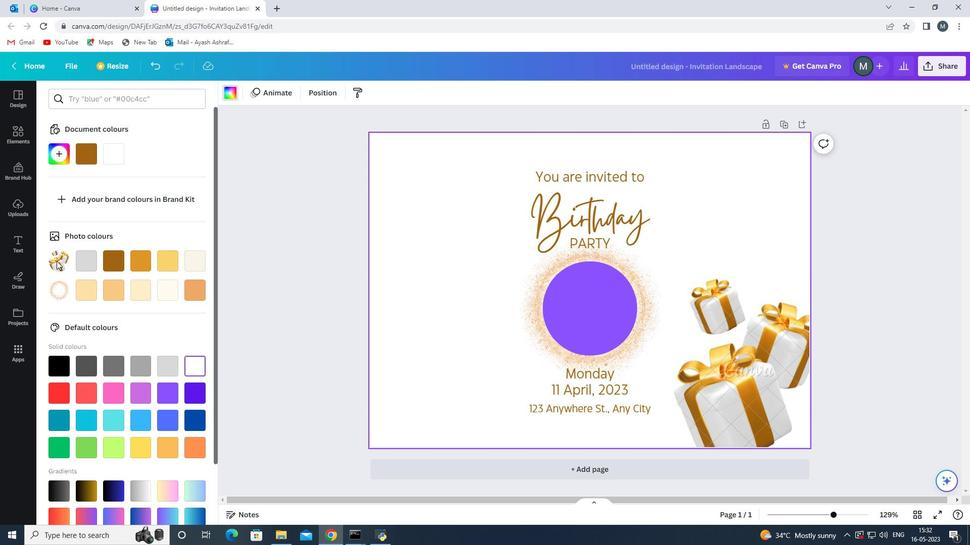 
Action: Mouse moved to (61, 267)
Screenshot: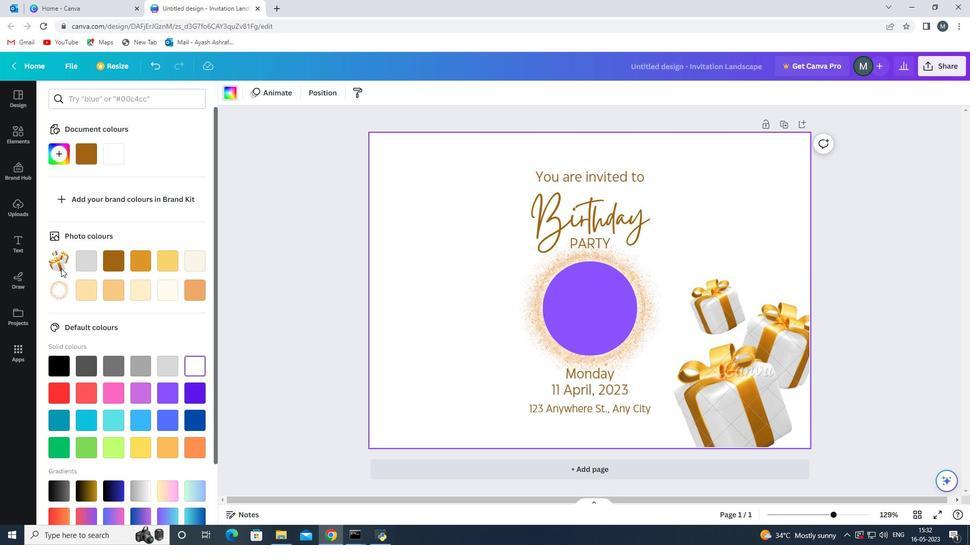 
Action: Mouse pressed left at (61, 267)
Screenshot: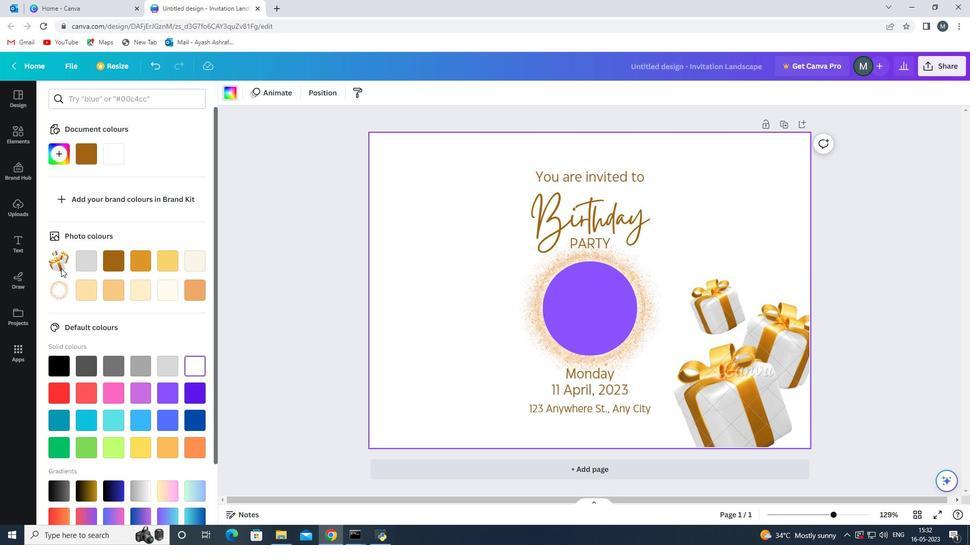 
Action: Mouse moved to (456, 305)
Screenshot: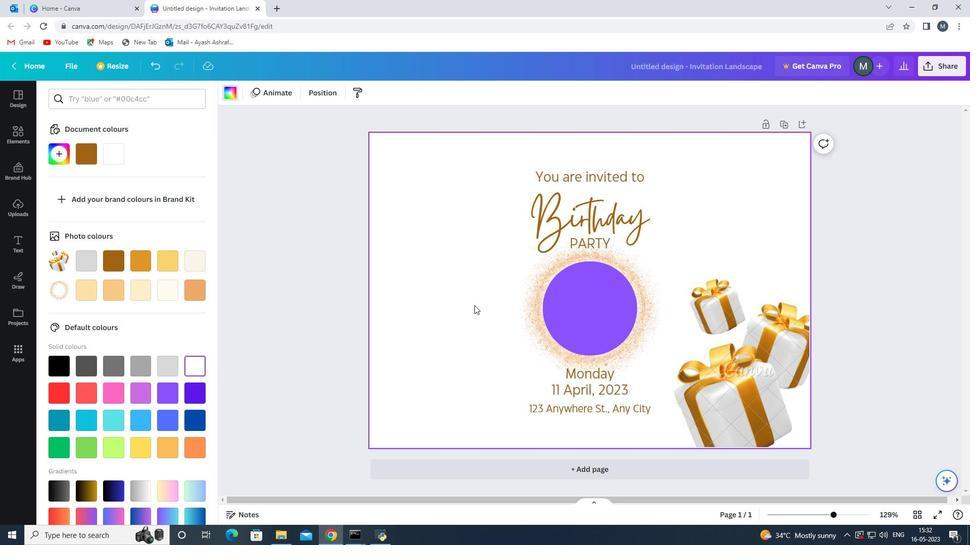 
Action: Mouse pressed left at (456, 305)
Screenshot: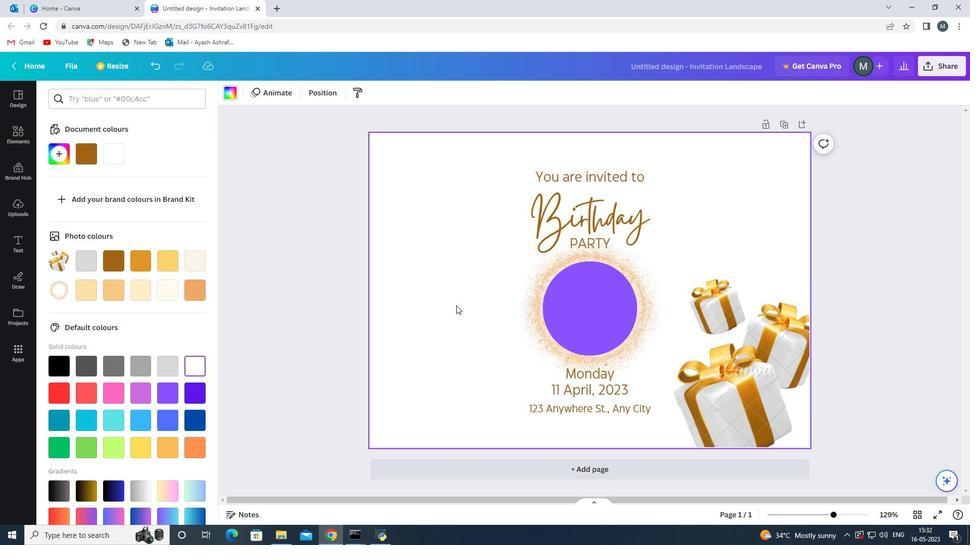 
Action: Mouse moved to (444, 345)
Screenshot: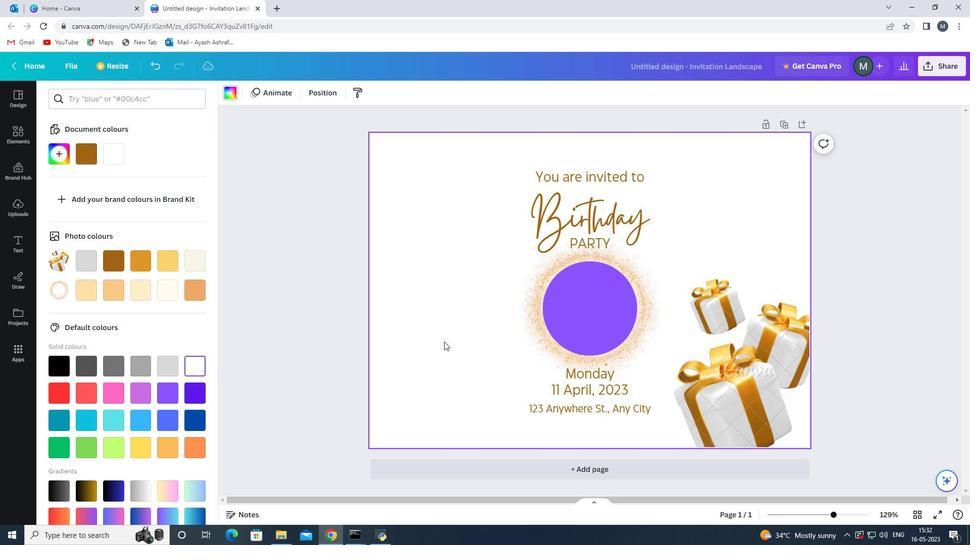 
Action: Mouse pressed left at (444, 345)
Screenshot: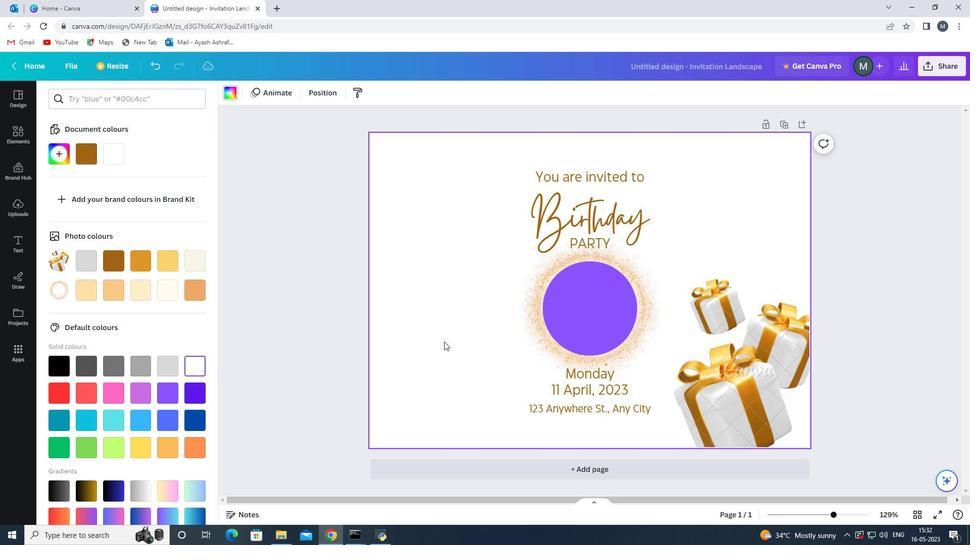 
Action: Mouse moved to (744, 345)
Screenshot: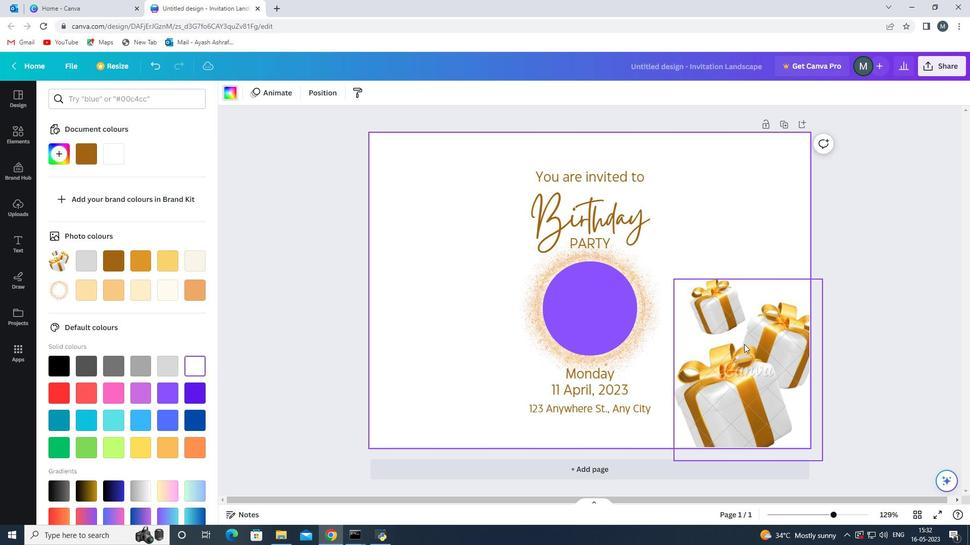 
Action: Mouse pressed left at (744, 345)
